 Task: Search one way flight ticket for 5 adults, 2 children, 1 infant in seat and 2 infants on lap in economy from Hattiesburg/laurel: Hattiesburg-laurel Regional Airport to New Bern: Coastal Carolina Regional Airport (was Craven County Regional) on 5-4-2023. Choice of flights is Alaska. Number of bags: 6 checked bags. Price is upto 97000. Outbound departure time preference is 5:30.
Action: Mouse moved to (299, 129)
Screenshot: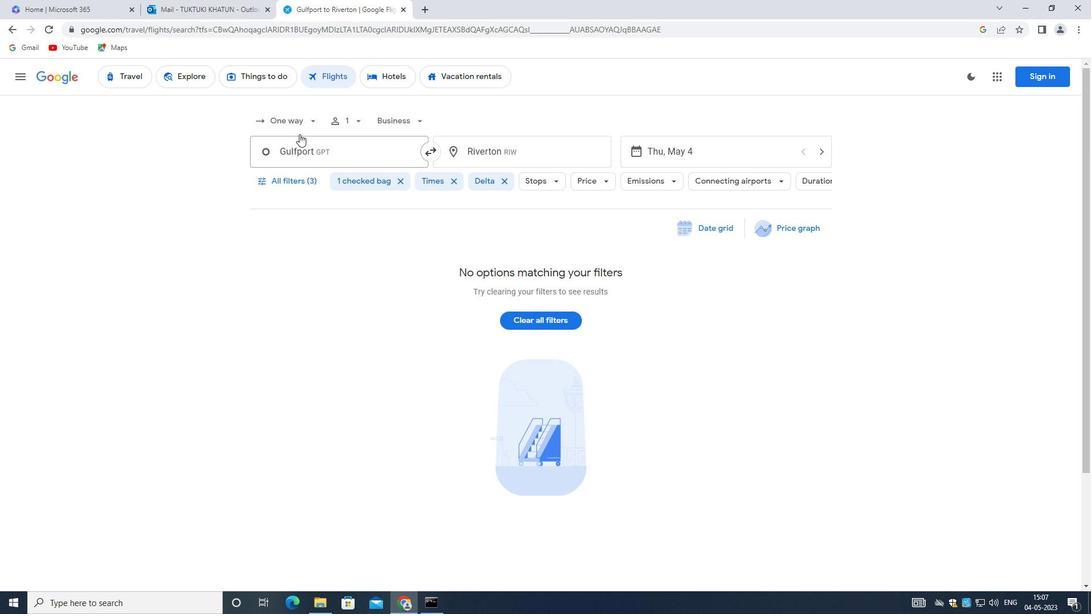 
Action: Mouse pressed left at (299, 129)
Screenshot: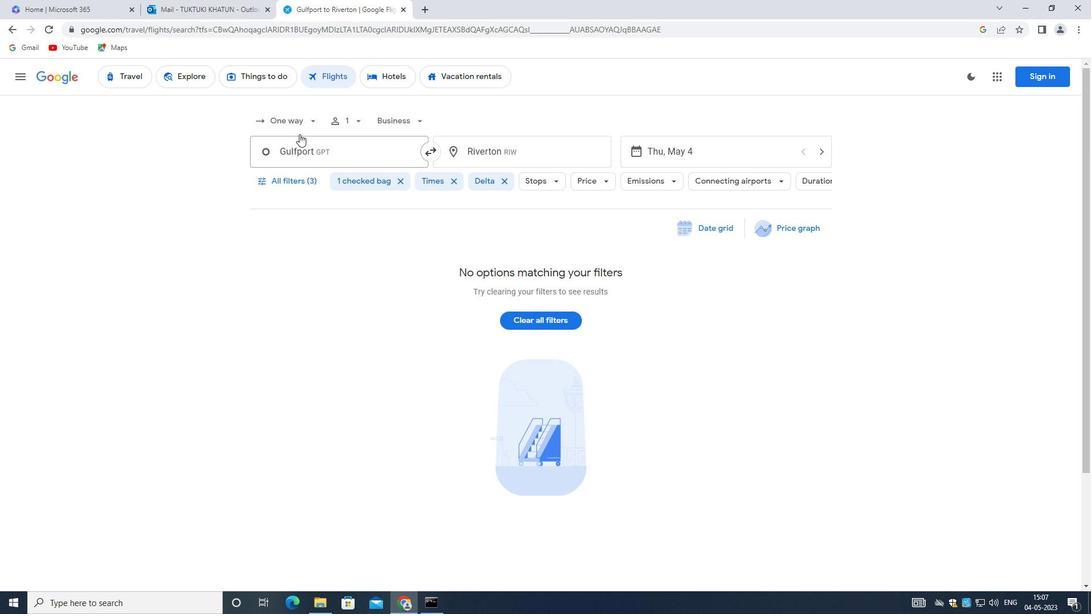 
Action: Mouse moved to (303, 171)
Screenshot: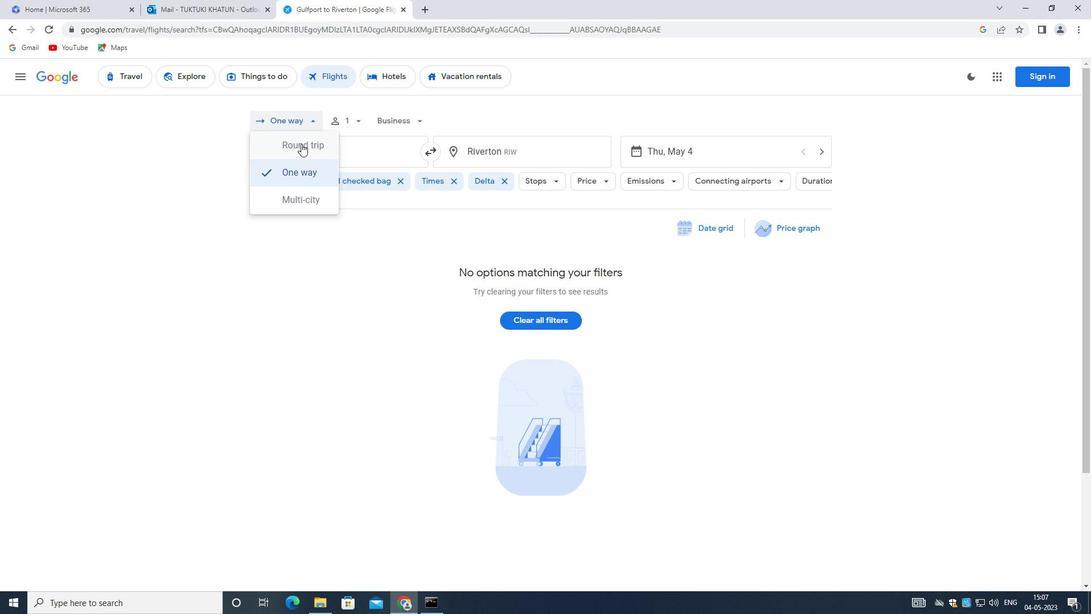 
Action: Mouse pressed left at (303, 171)
Screenshot: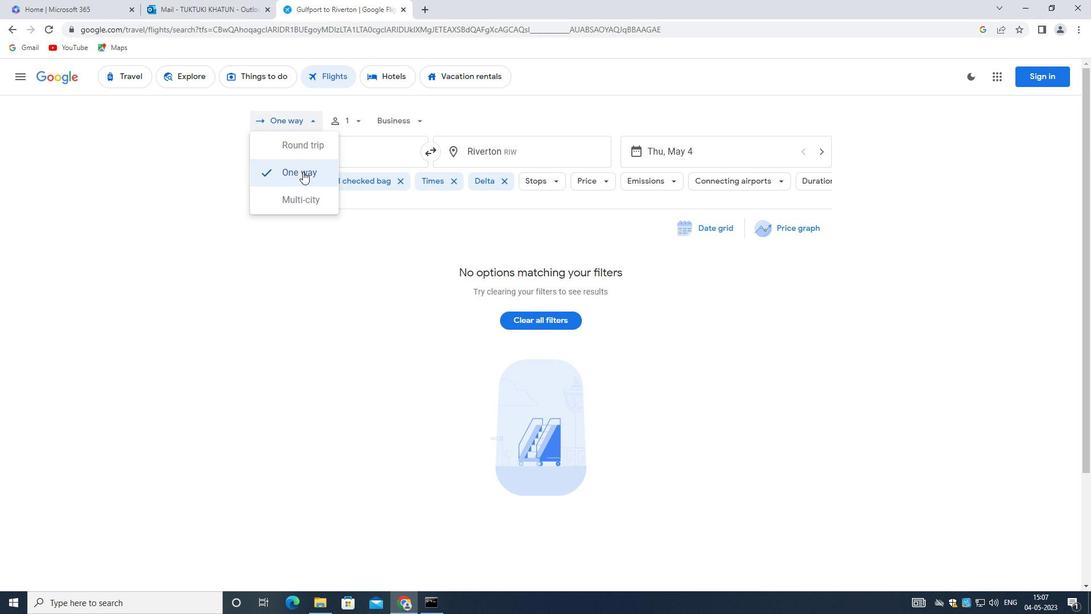 
Action: Mouse moved to (350, 119)
Screenshot: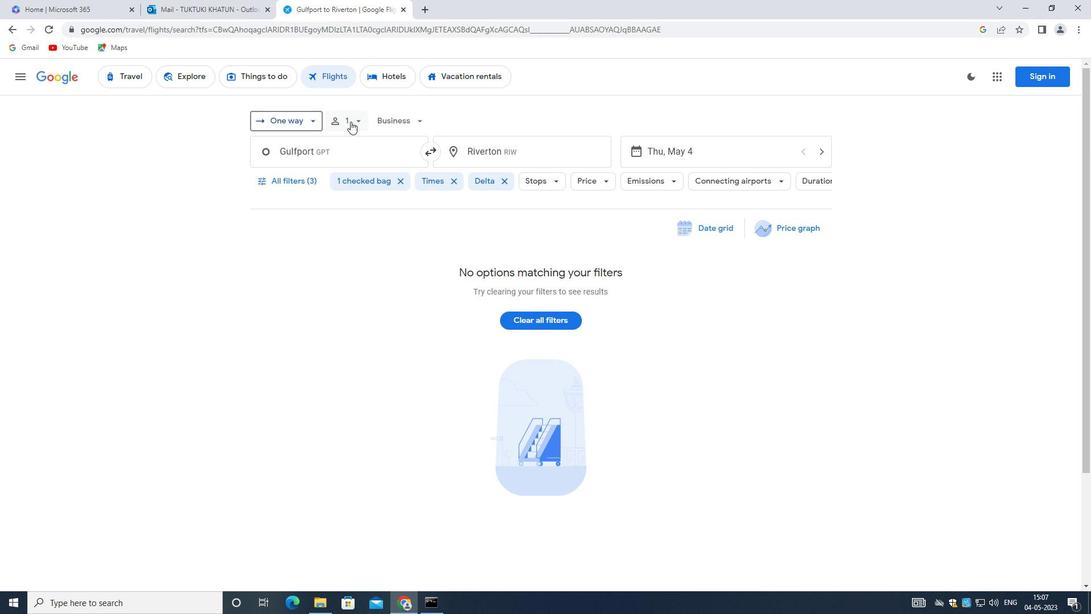 
Action: Mouse pressed left at (350, 119)
Screenshot: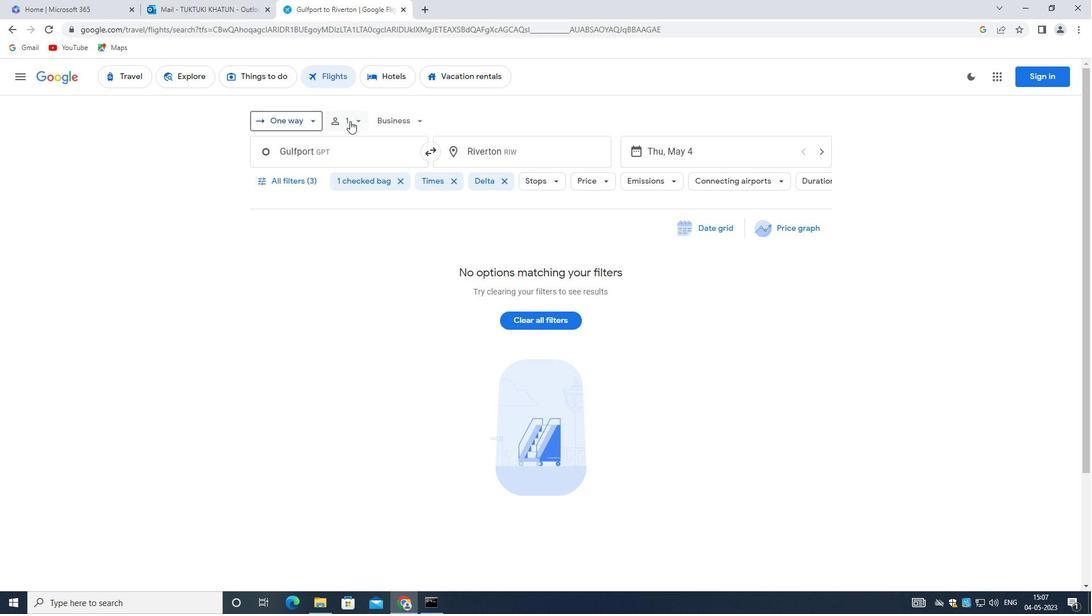 
Action: Mouse moved to (448, 151)
Screenshot: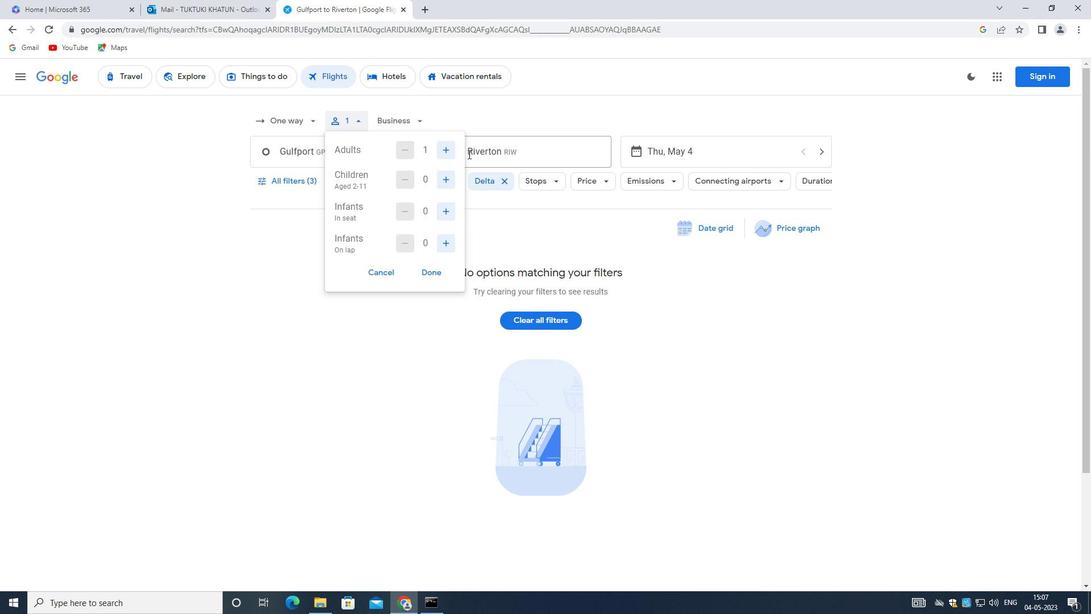 
Action: Mouse pressed left at (448, 151)
Screenshot: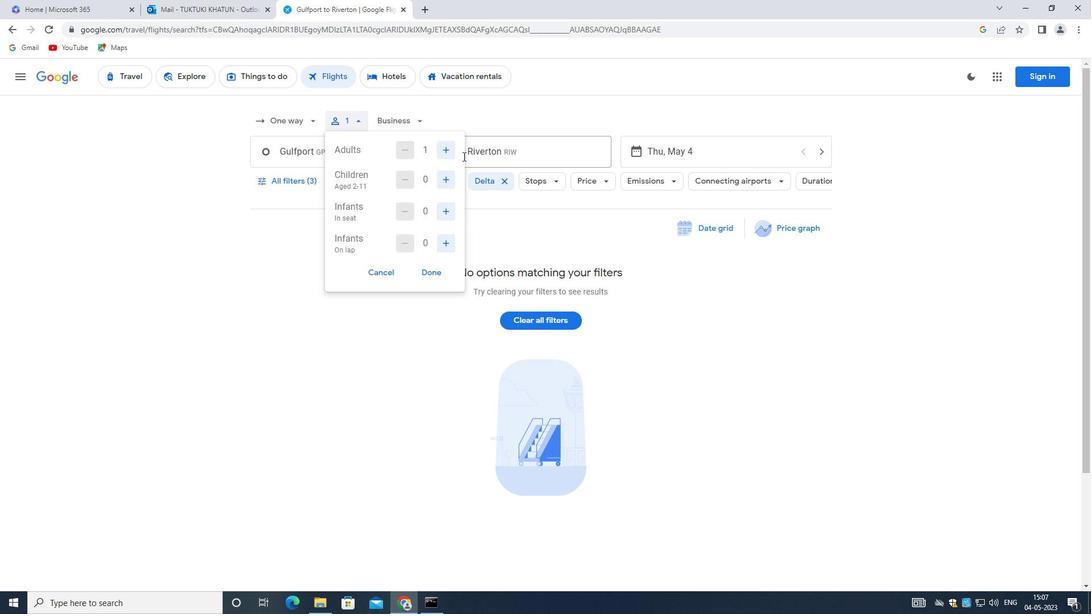 
Action: Mouse moved to (448, 151)
Screenshot: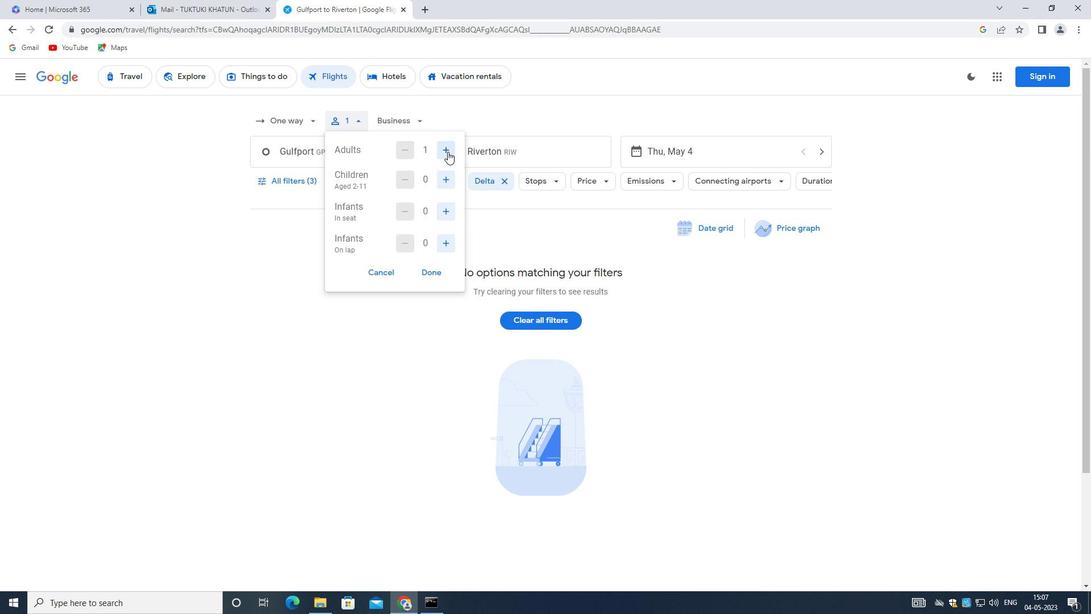 
Action: Mouse pressed left at (448, 151)
Screenshot: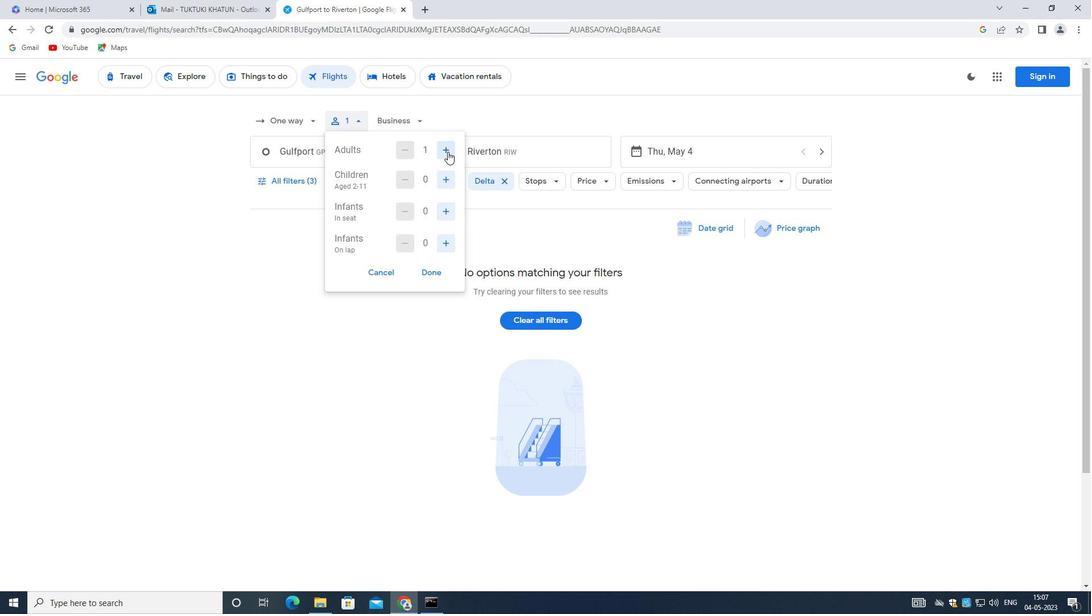 
Action: Mouse pressed left at (448, 151)
Screenshot: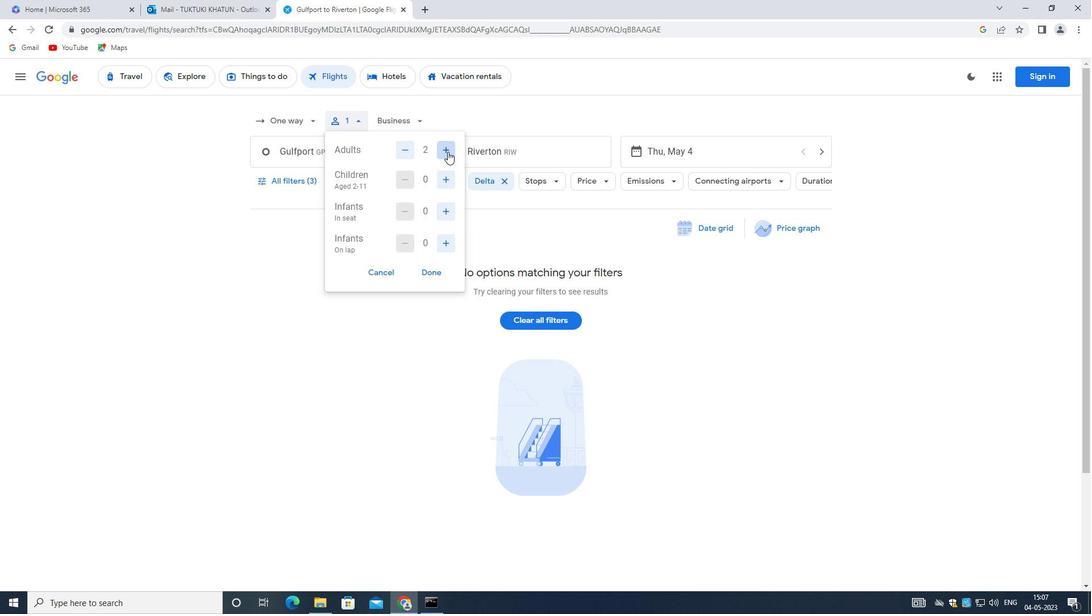 
Action: Mouse moved to (447, 147)
Screenshot: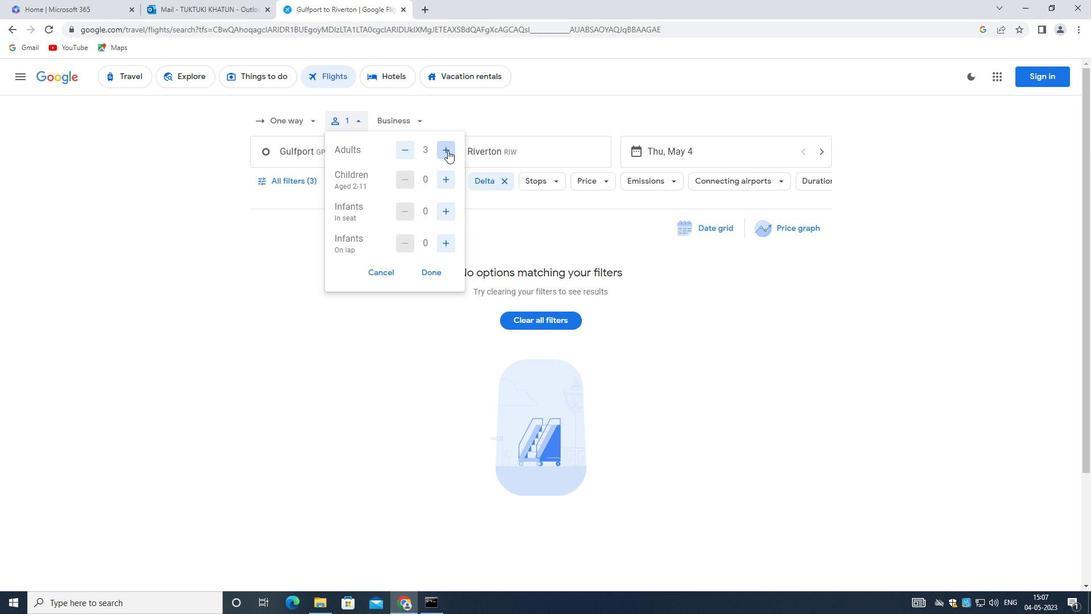 
Action: Mouse pressed left at (447, 147)
Screenshot: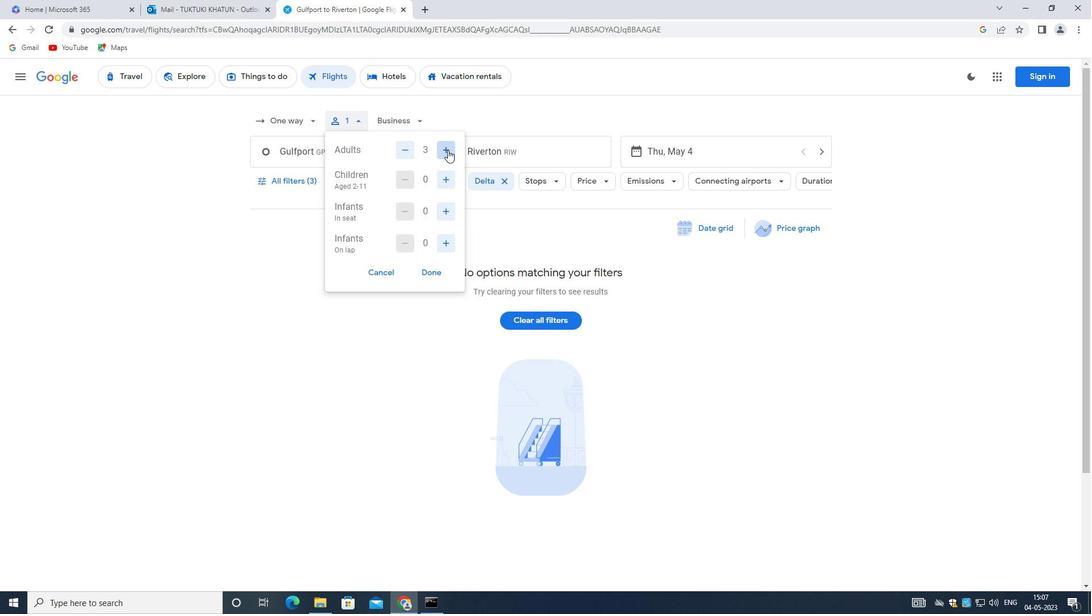 
Action: Mouse moved to (443, 178)
Screenshot: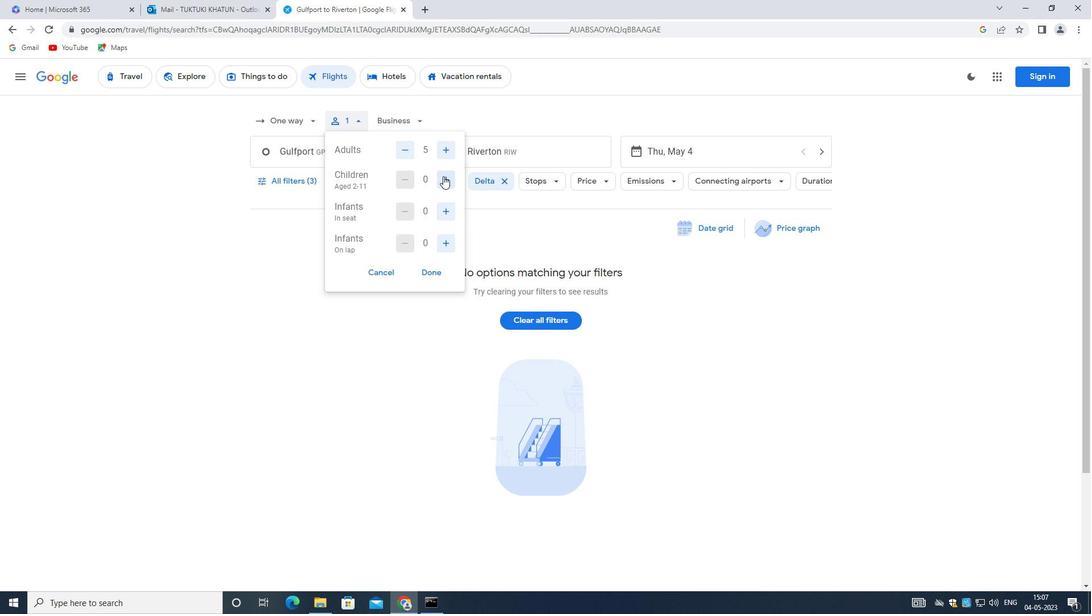
Action: Mouse pressed left at (443, 178)
Screenshot: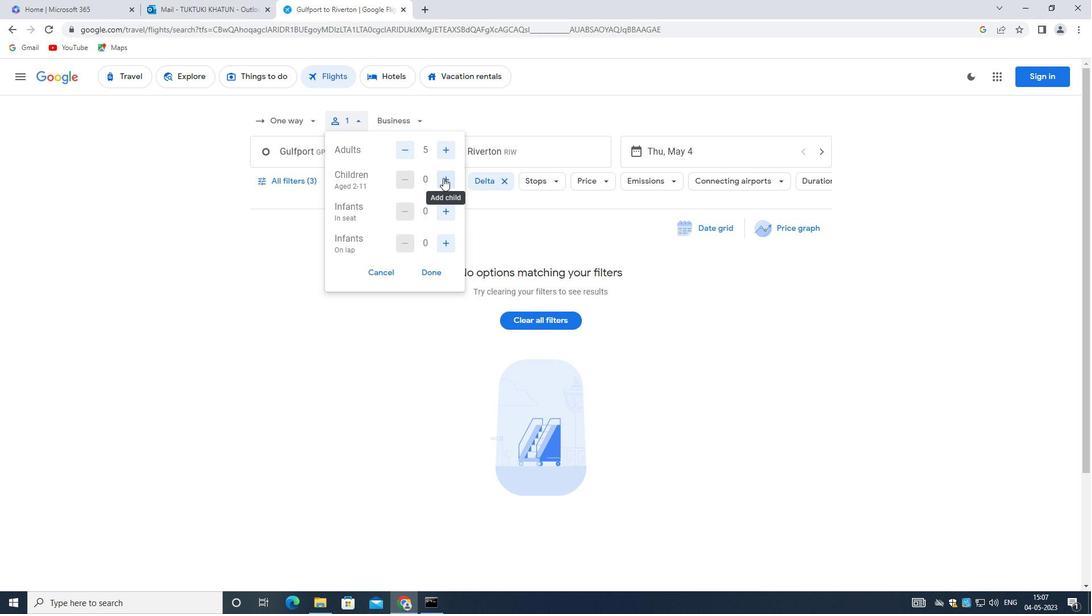 
Action: Mouse pressed left at (443, 178)
Screenshot: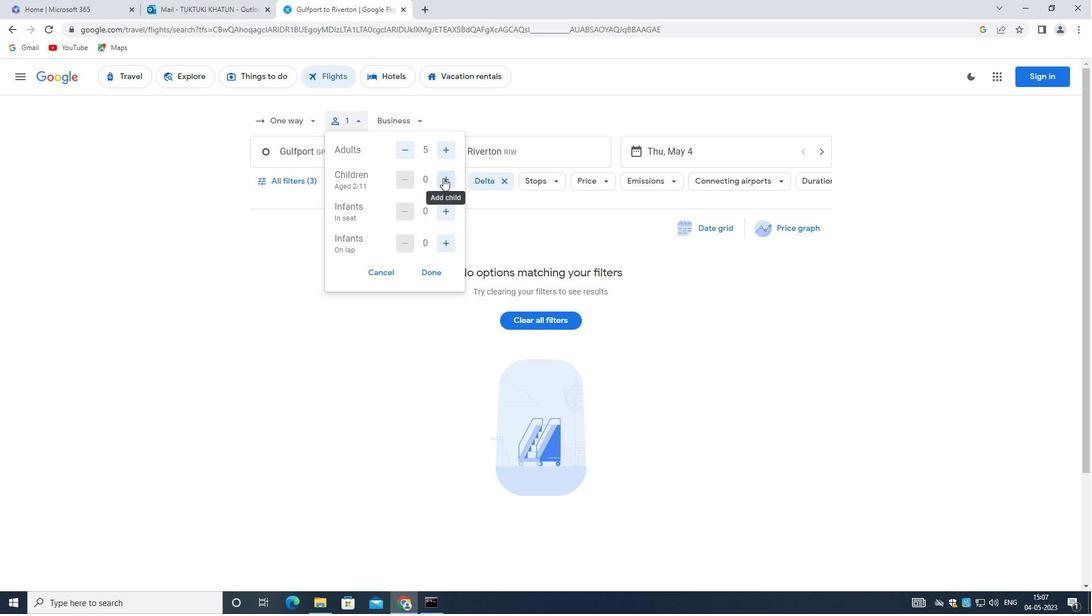 
Action: Mouse moved to (453, 212)
Screenshot: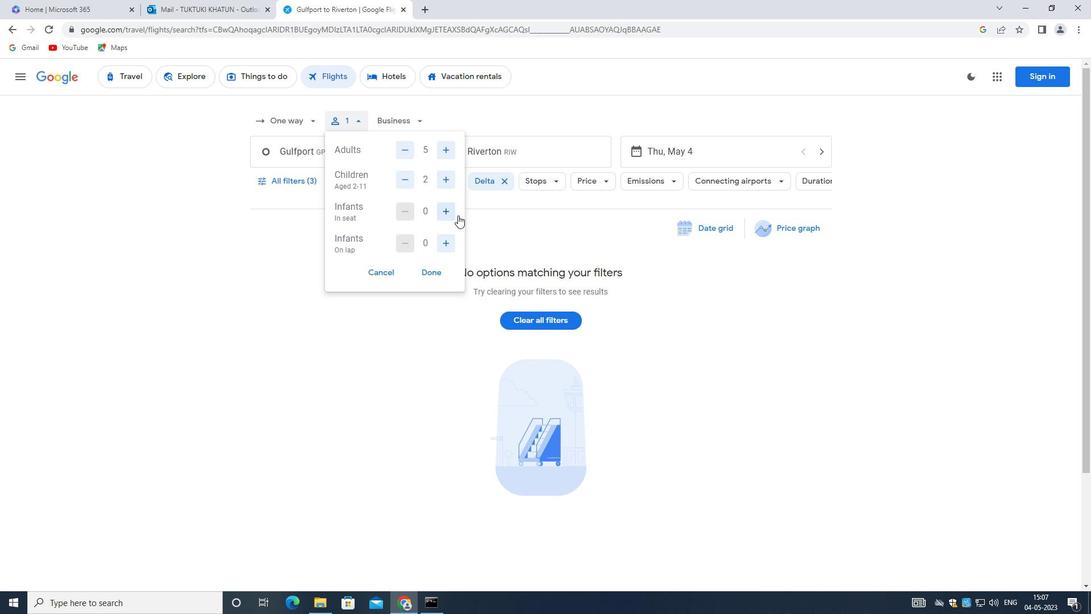
Action: Mouse pressed left at (453, 212)
Screenshot: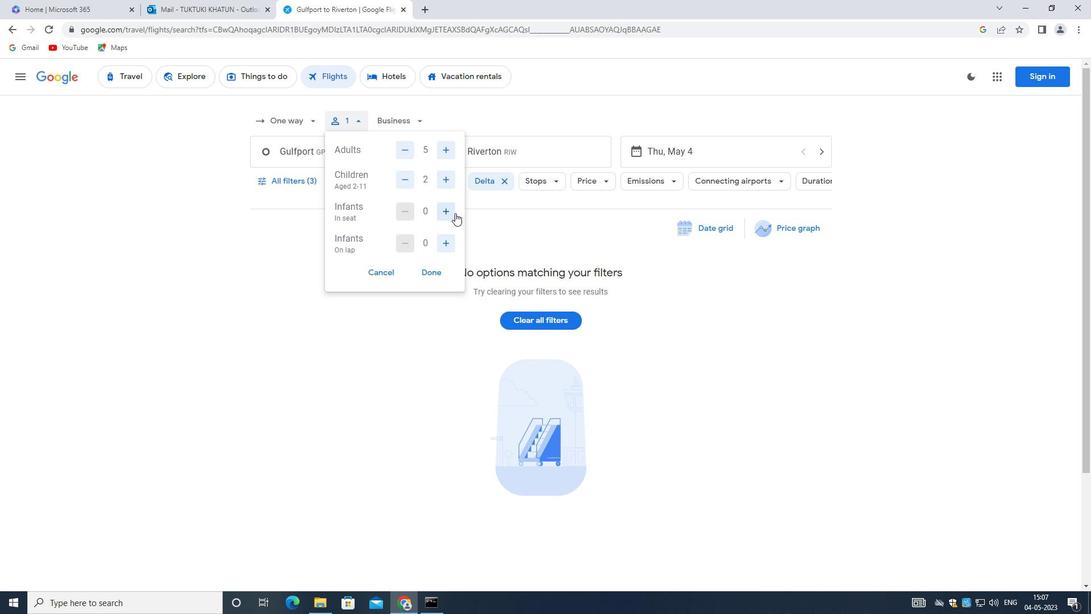 
Action: Mouse moved to (444, 243)
Screenshot: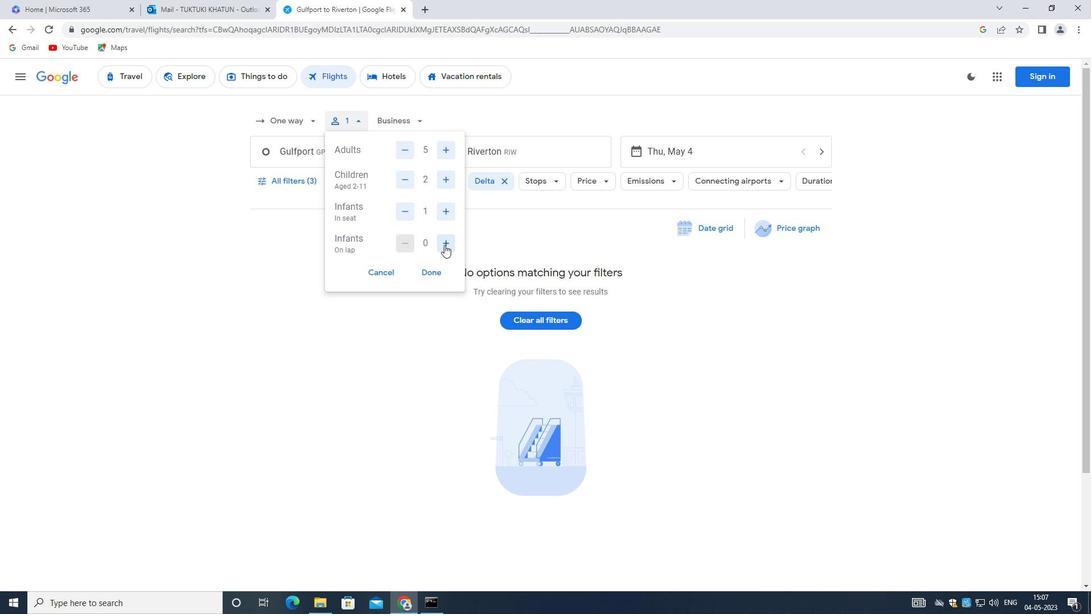 
Action: Mouse pressed left at (444, 243)
Screenshot: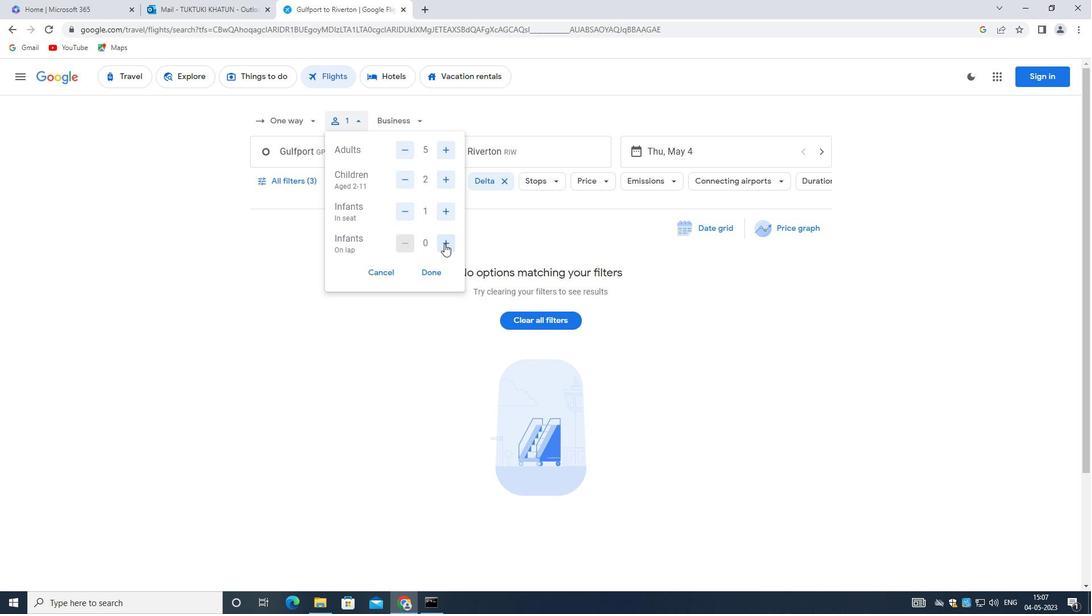 
Action: Mouse moved to (435, 269)
Screenshot: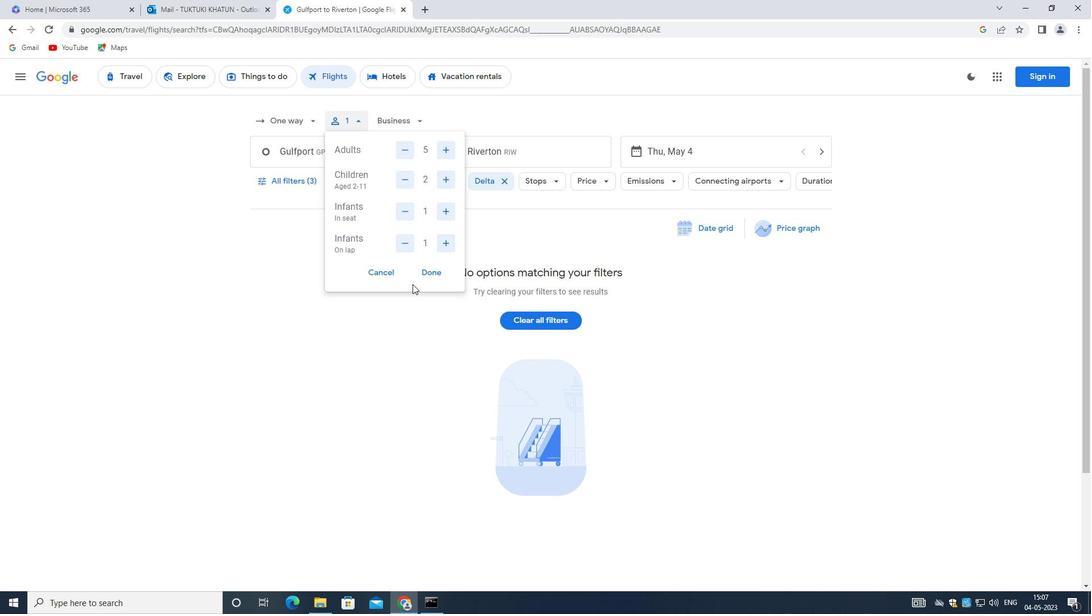 
Action: Mouse pressed left at (435, 269)
Screenshot: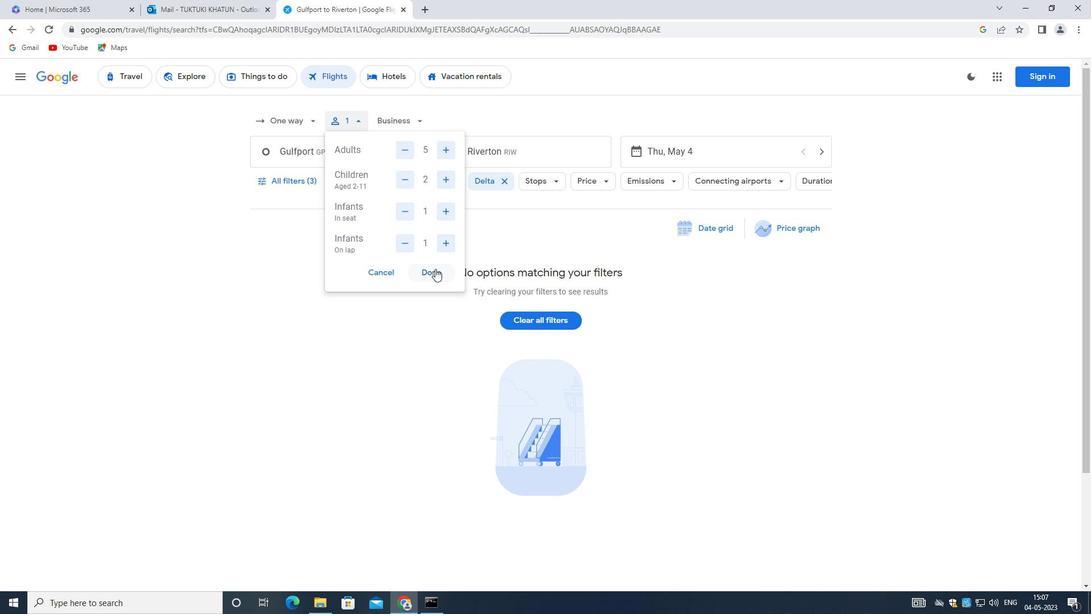 
Action: Mouse moved to (388, 118)
Screenshot: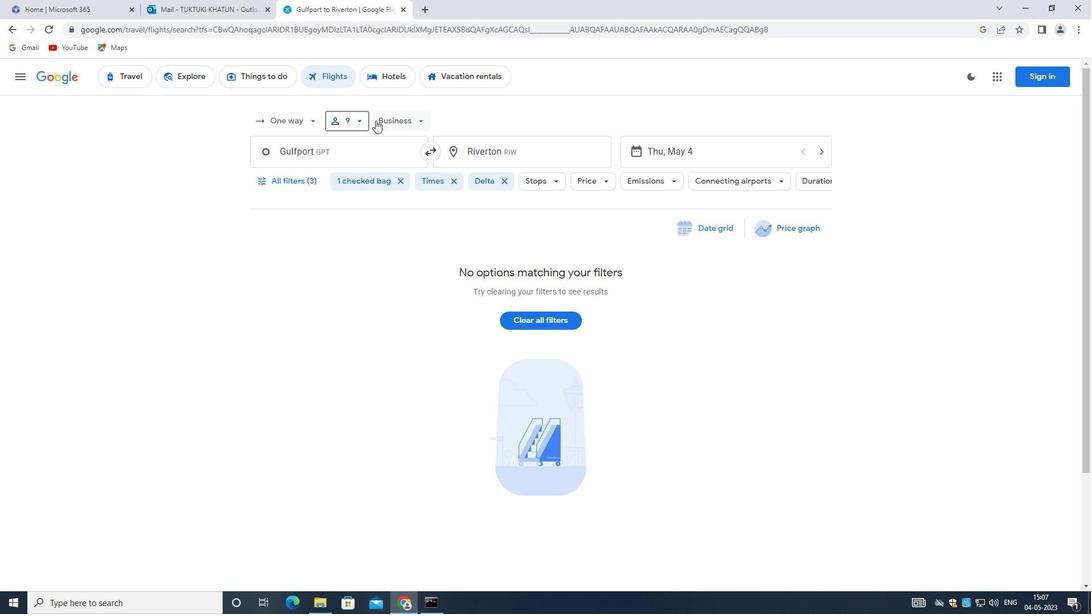 
Action: Mouse pressed left at (388, 118)
Screenshot: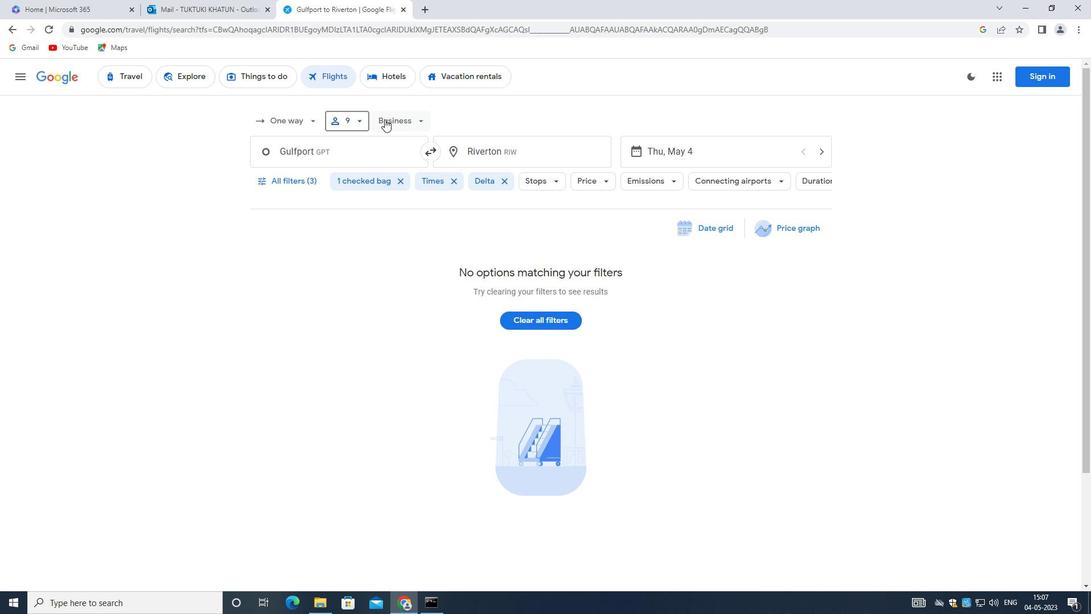 
Action: Mouse moved to (419, 147)
Screenshot: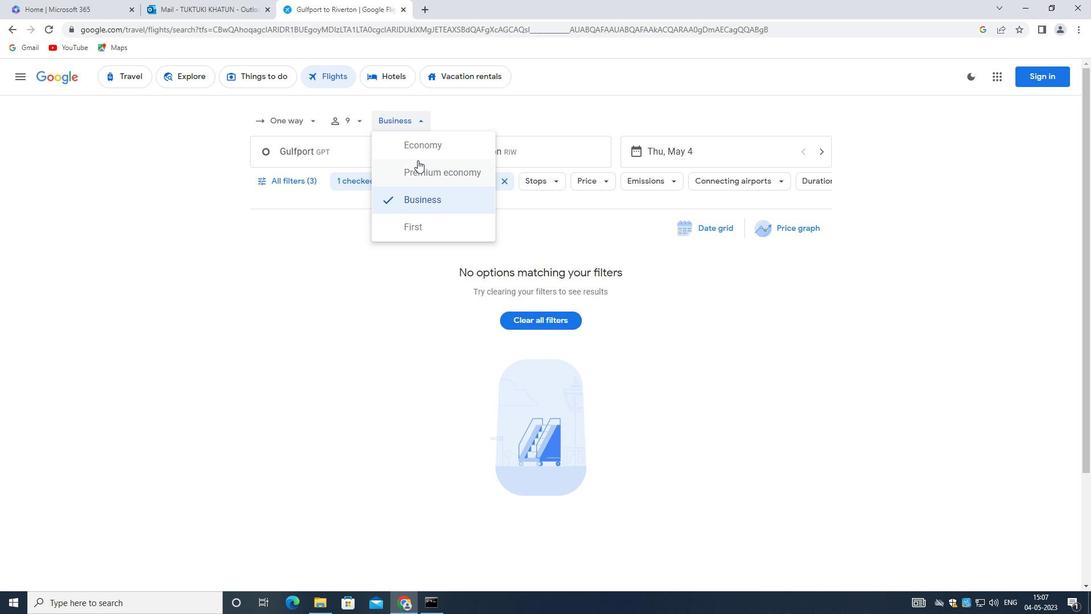 
Action: Mouse pressed left at (419, 147)
Screenshot: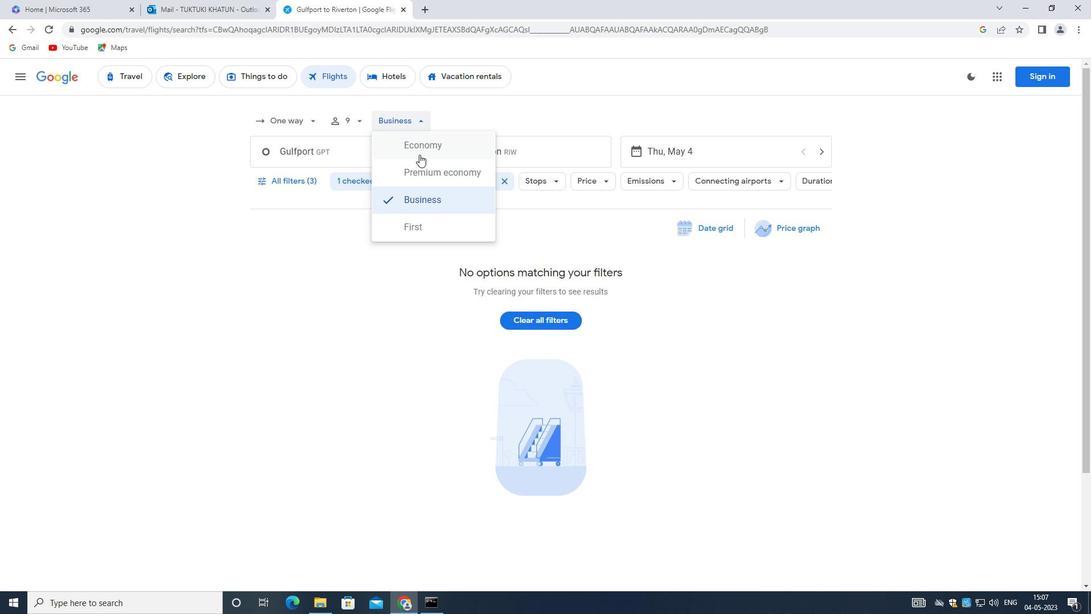 
Action: Mouse moved to (336, 154)
Screenshot: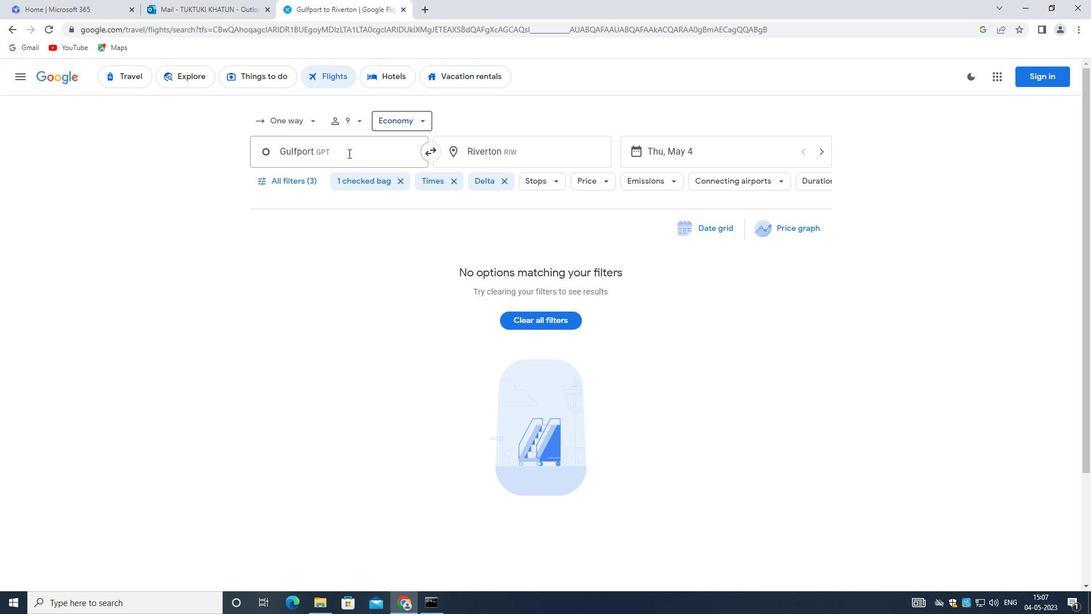 
Action: Mouse pressed left at (336, 154)
Screenshot: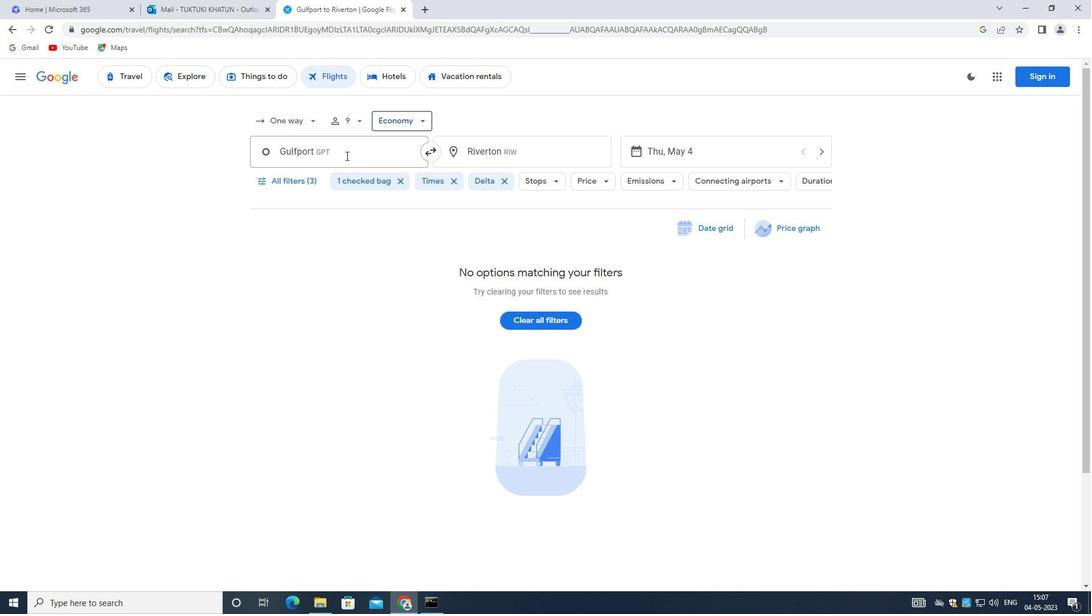 
Action: Mouse moved to (335, 154)
Screenshot: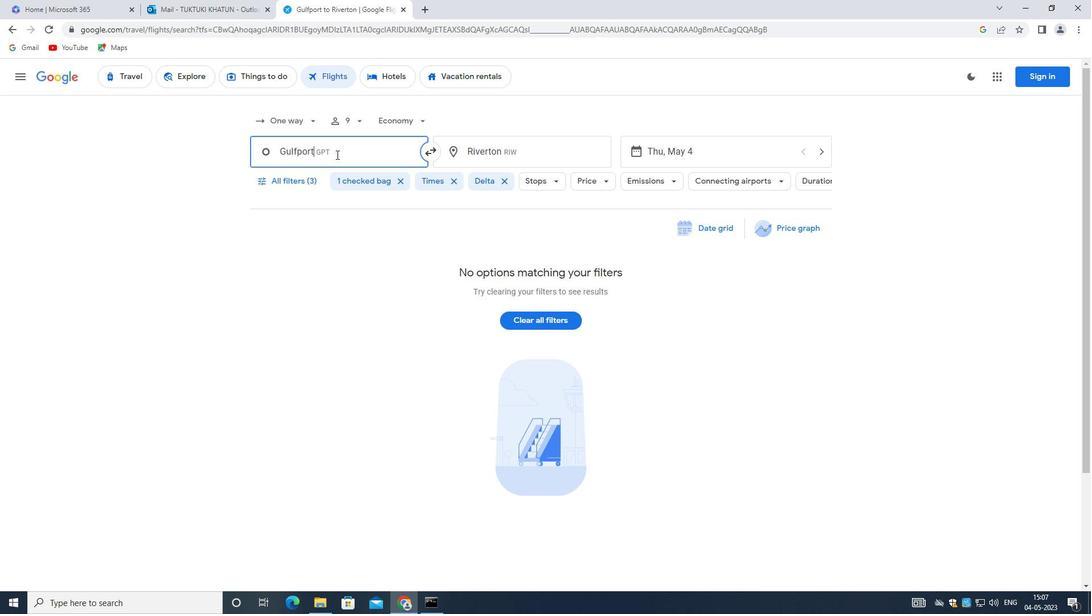 
Action: Key pressed <Key.backspace><Key.shift_r><Key.shift_r><Key.shift_r><Key.shift_r><Key.shift_r><Key.shift_r><Key.shift_r><Key.shift_r><Key.shift_r><Key.shift_r>Hattiesburg-laurel
Screenshot: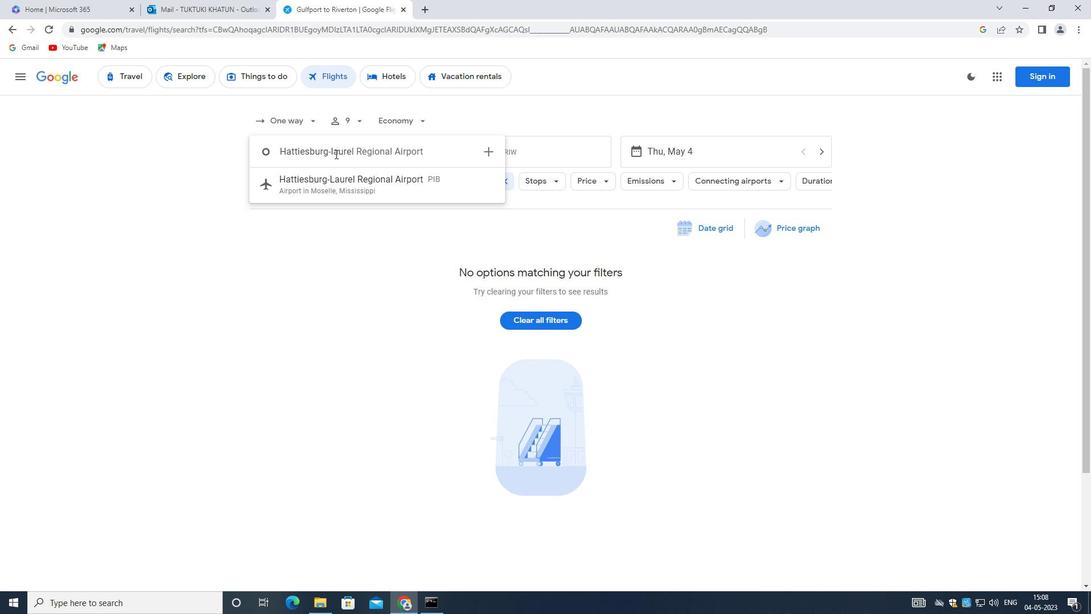 
Action: Mouse moved to (362, 177)
Screenshot: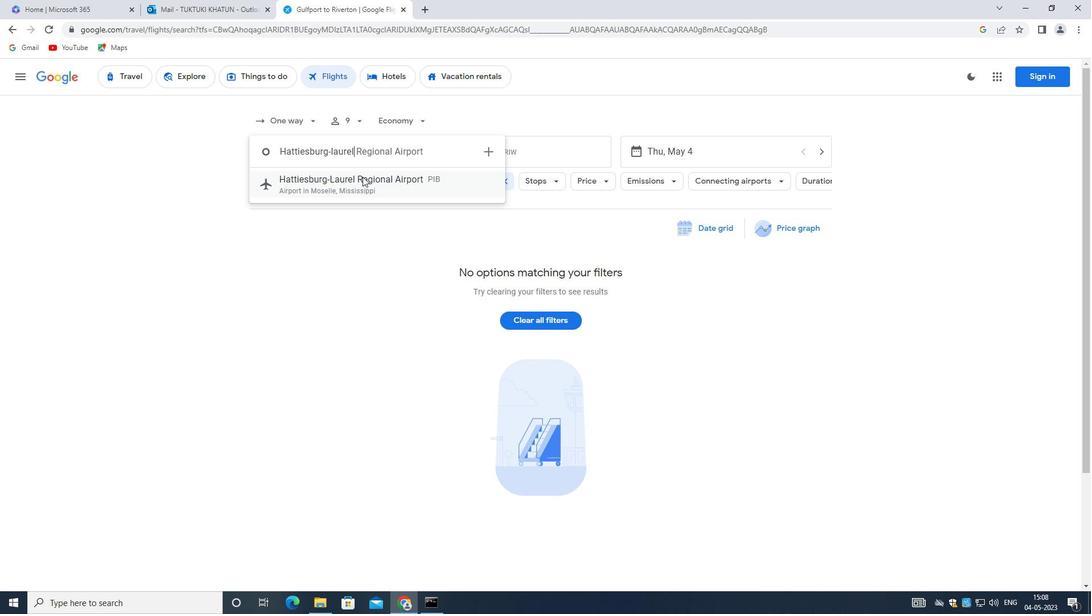 
Action: Mouse pressed left at (362, 177)
Screenshot: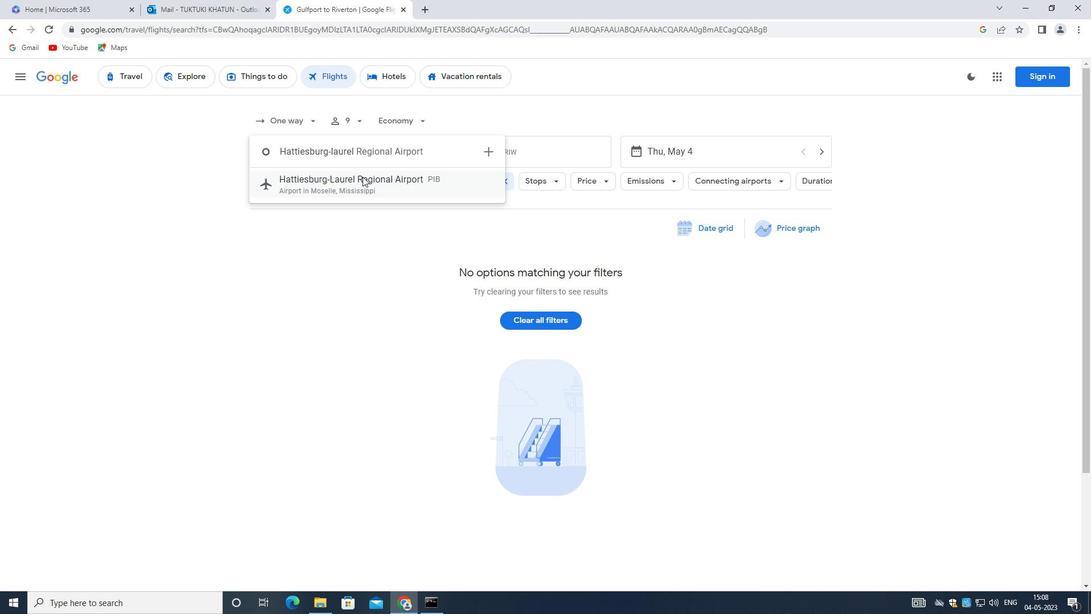 
Action: Mouse moved to (467, 150)
Screenshot: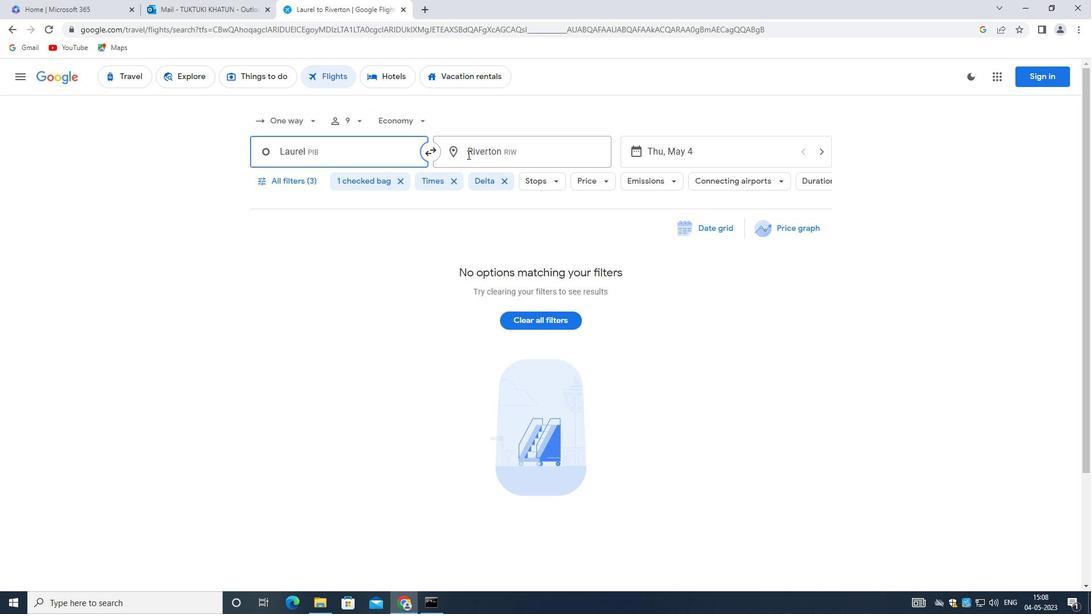
Action: Mouse pressed left at (467, 150)
Screenshot: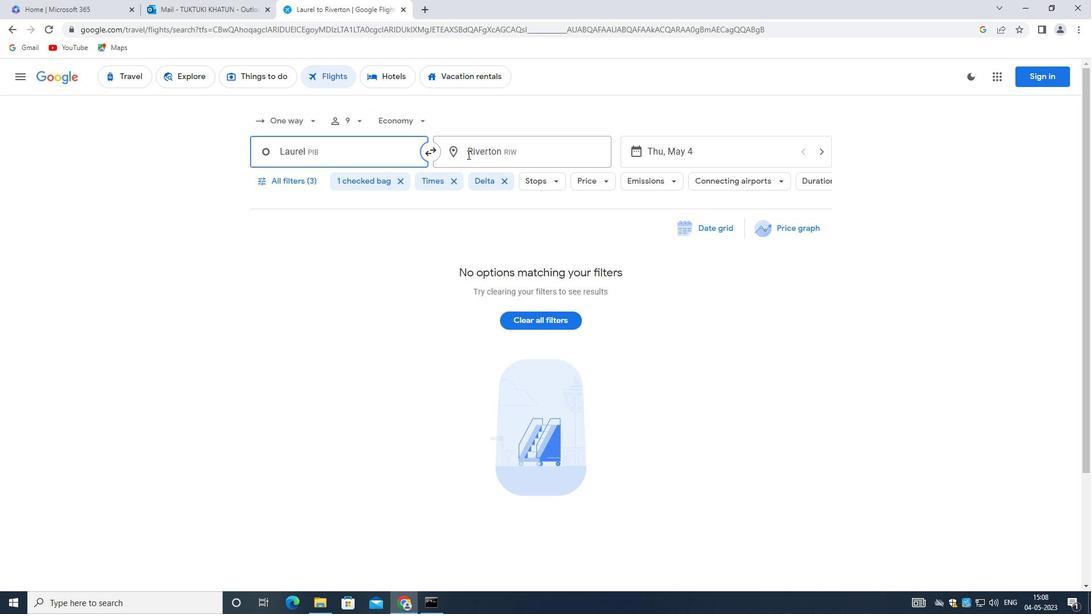 
Action: Mouse moved to (564, 54)
Screenshot: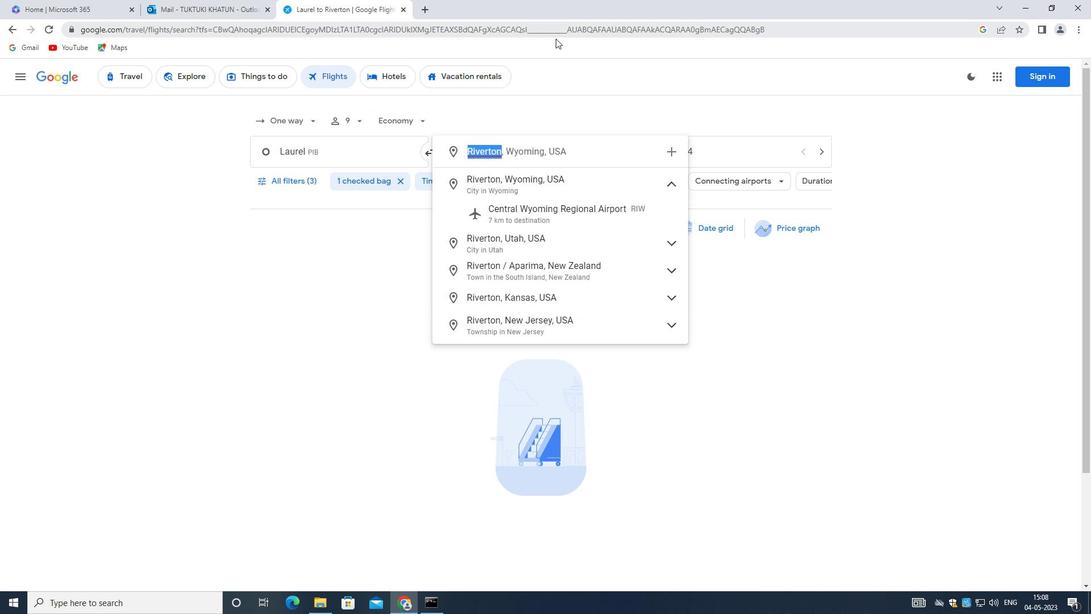 
Action: Key pressed <Key.backspace><Key.shift><Key.shift><Key.shift><Key.shift><Key.shift><Key.shift><Key.shift><Key.shift><Key.shift><Key.shift><Key.shift>COASTAL<Key.space><Key.shift><Key.shift><Key.shift><Key.shift><Key.shift><Key.shift><Key.shift><Key.shift><Key.shift><Key.shift><Key.shift>CAROLINA
Screenshot: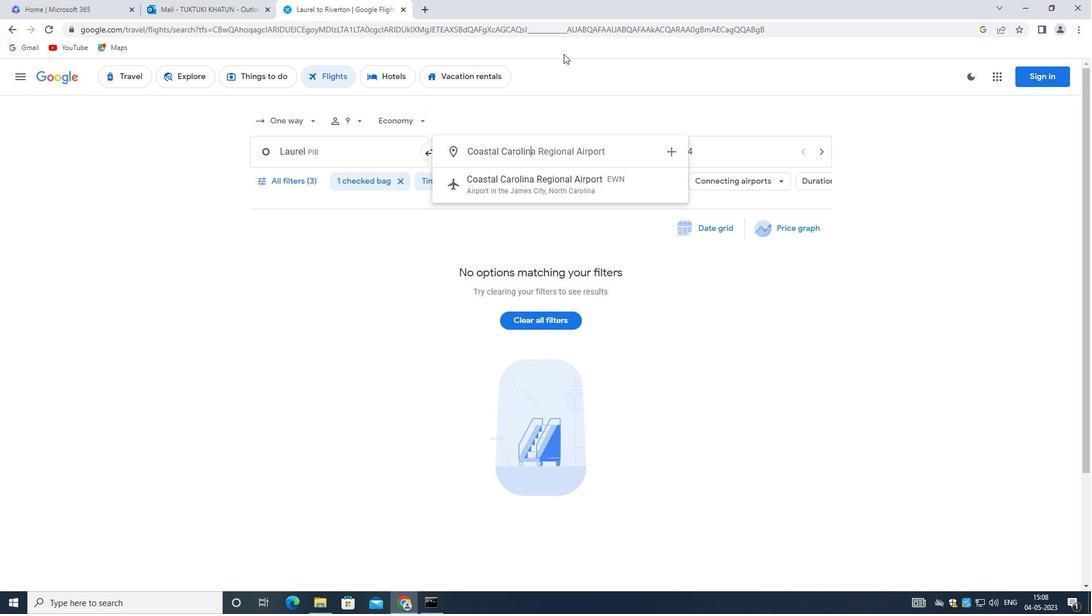 
Action: Mouse moved to (536, 188)
Screenshot: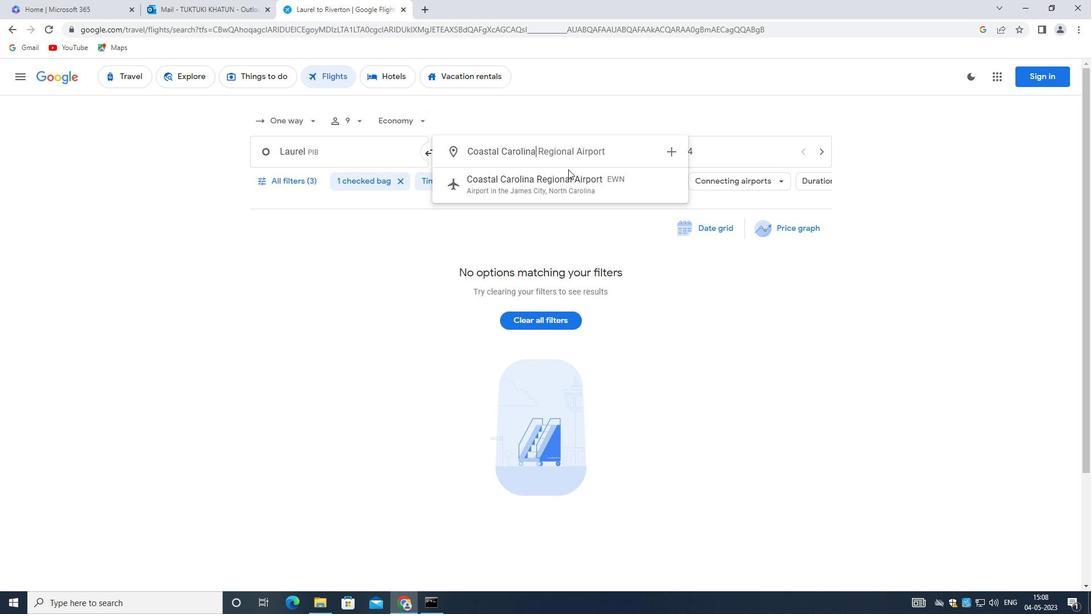 
Action: Mouse pressed left at (536, 188)
Screenshot: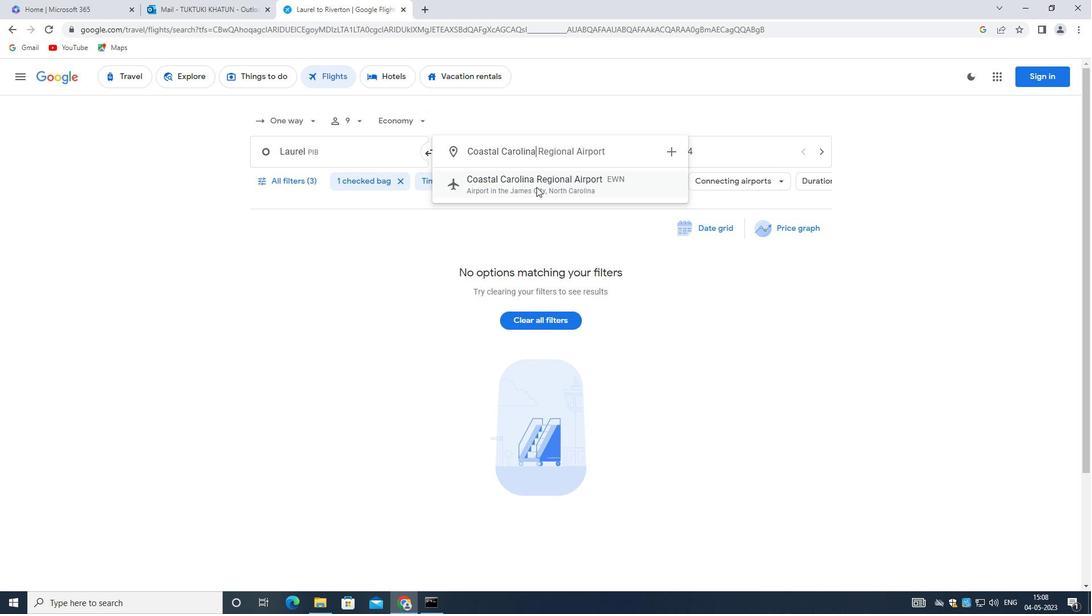 
Action: Mouse moved to (700, 149)
Screenshot: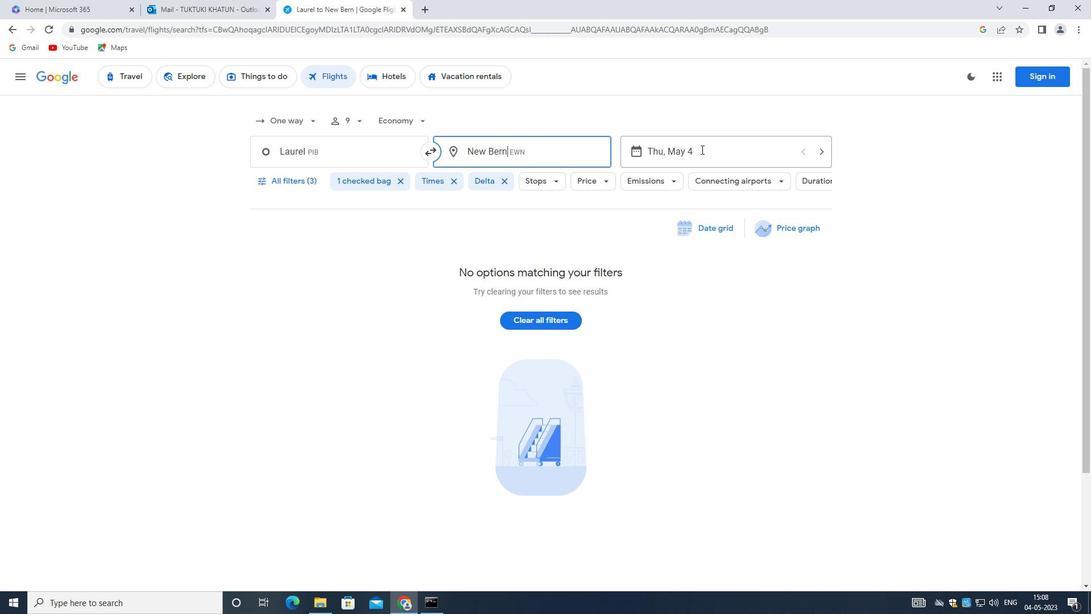 
Action: Mouse pressed left at (700, 149)
Screenshot: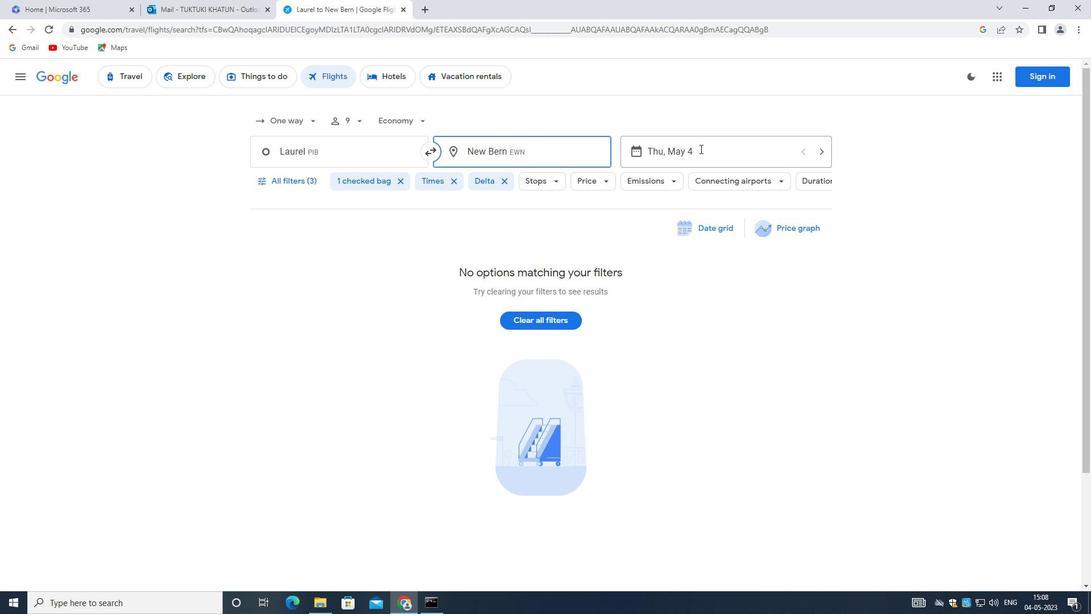 
Action: Mouse moved to (534, 240)
Screenshot: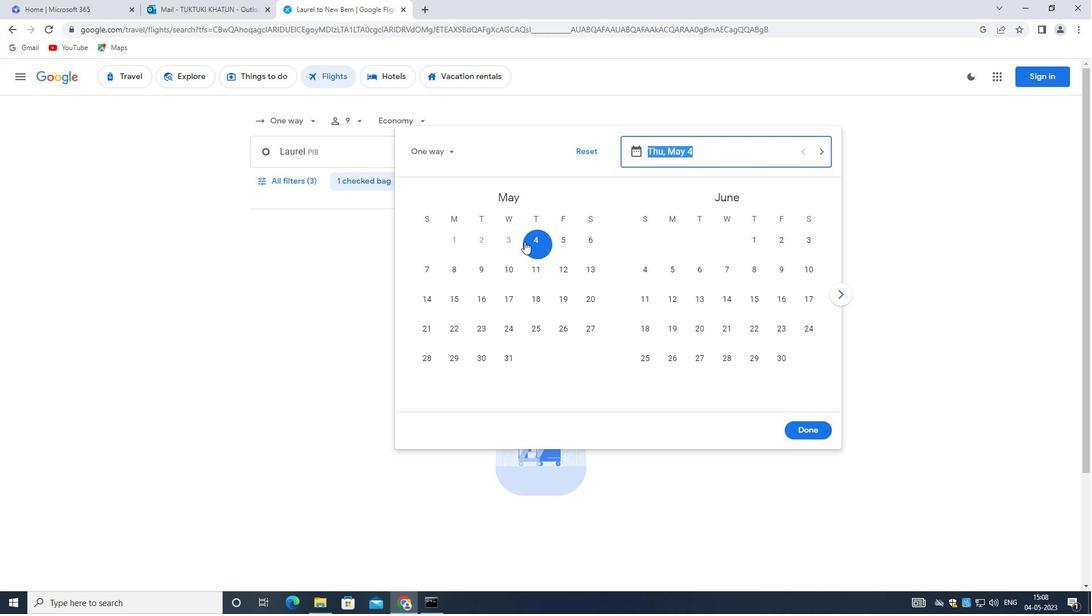 
Action: Mouse pressed left at (534, 240)
Screenshot: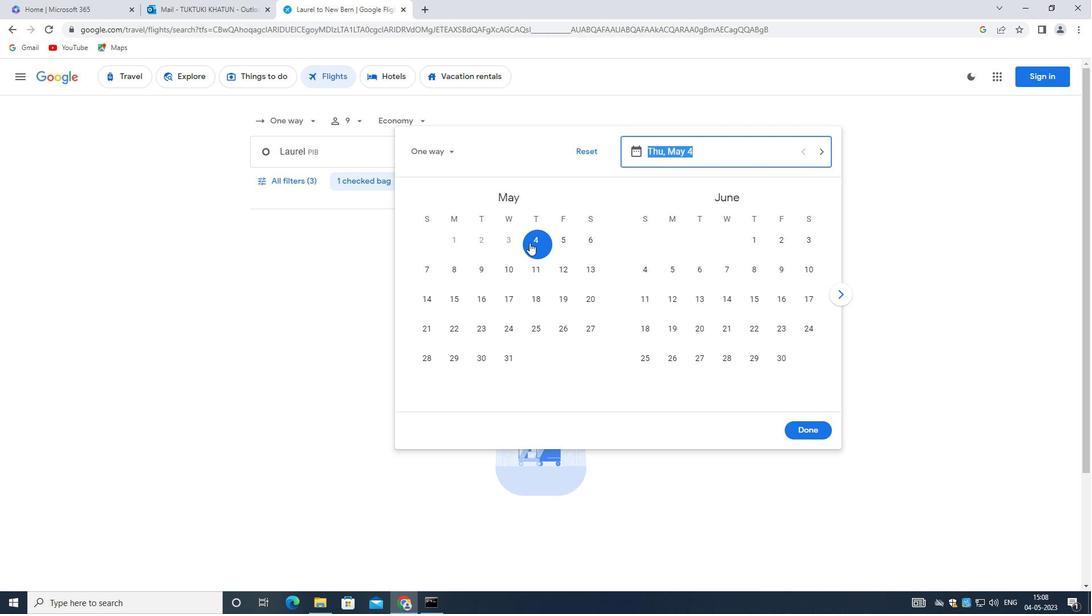 
Action: Mouse moved to (813, 429)
Screenshot: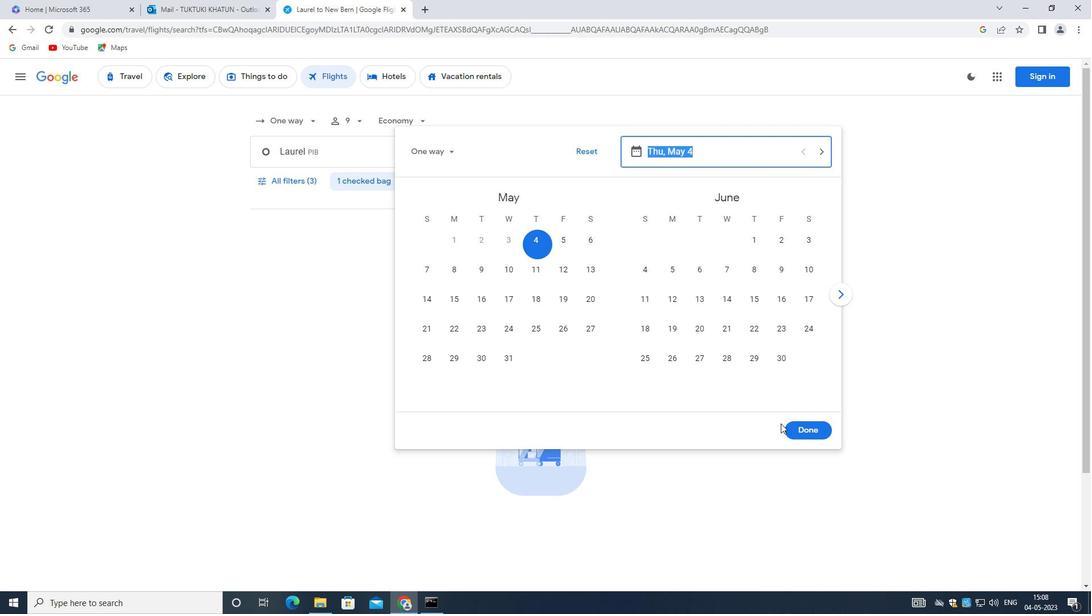
Action: Mouse pressed left at (813, 429)
Screenshot: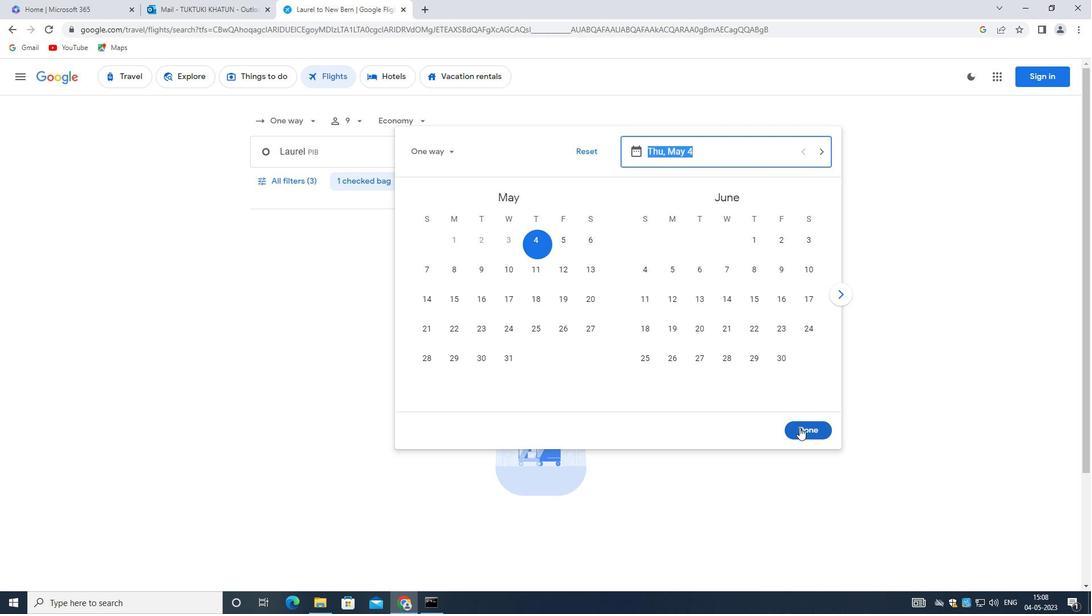 
Action: Mouse moved to (298, 187)
Screenshot: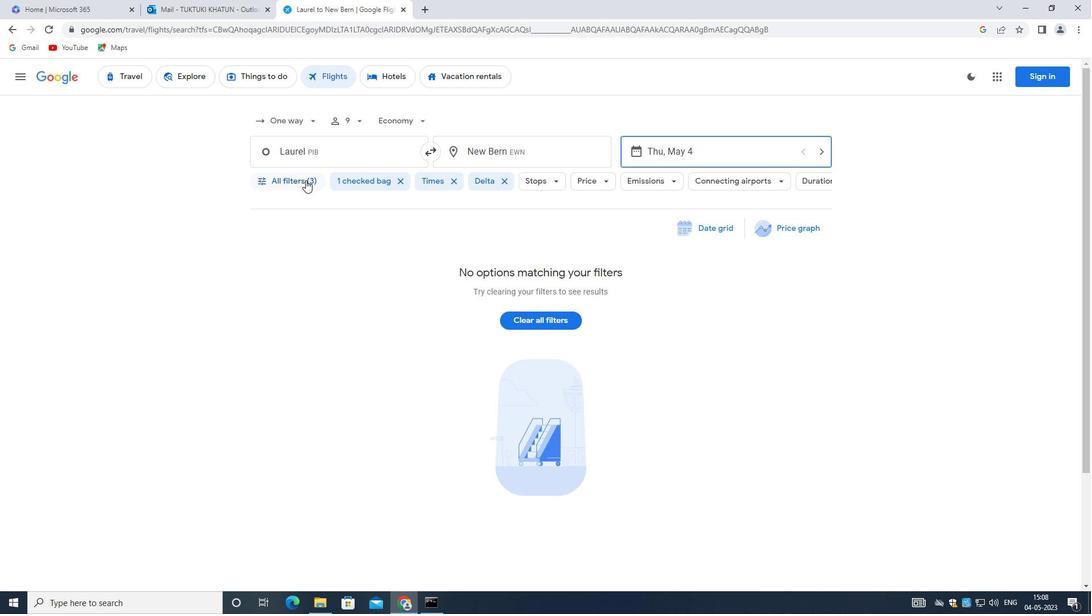 
Action: Mouse pressed left at (298, 187)
Screenshot: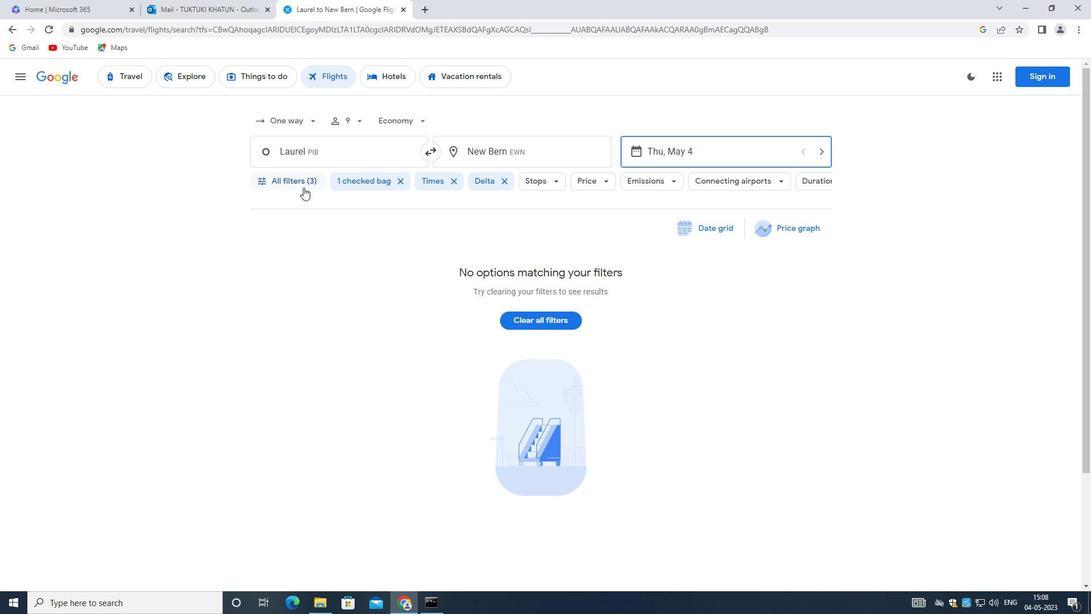 
Action: Mouse moved to (354, 267)
Screenshot: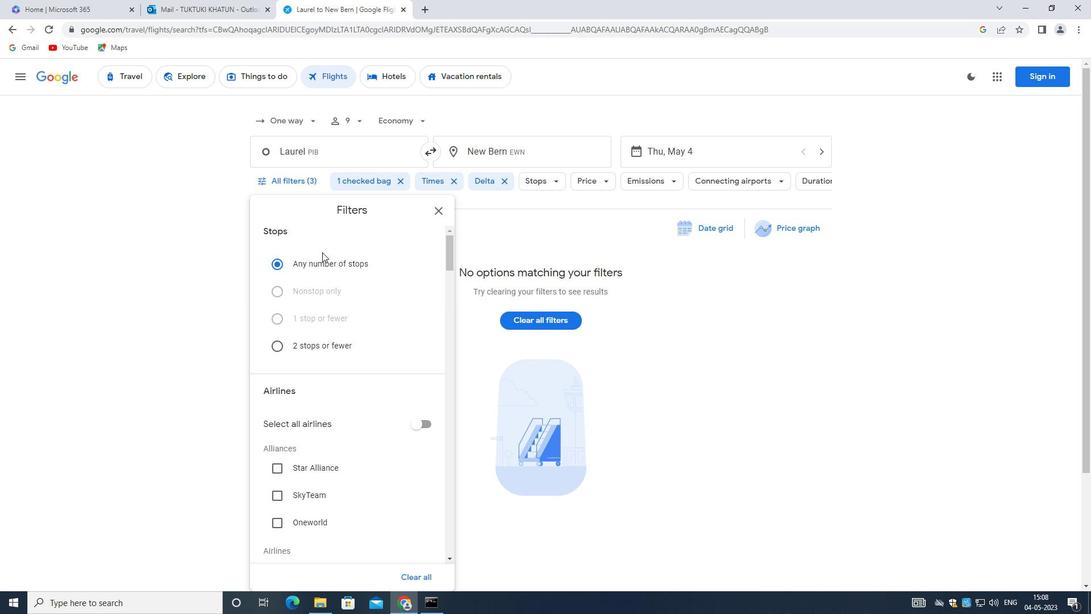 
Action: Mouse scrolled (354, 267) with delta (0, 0)
Screenshot: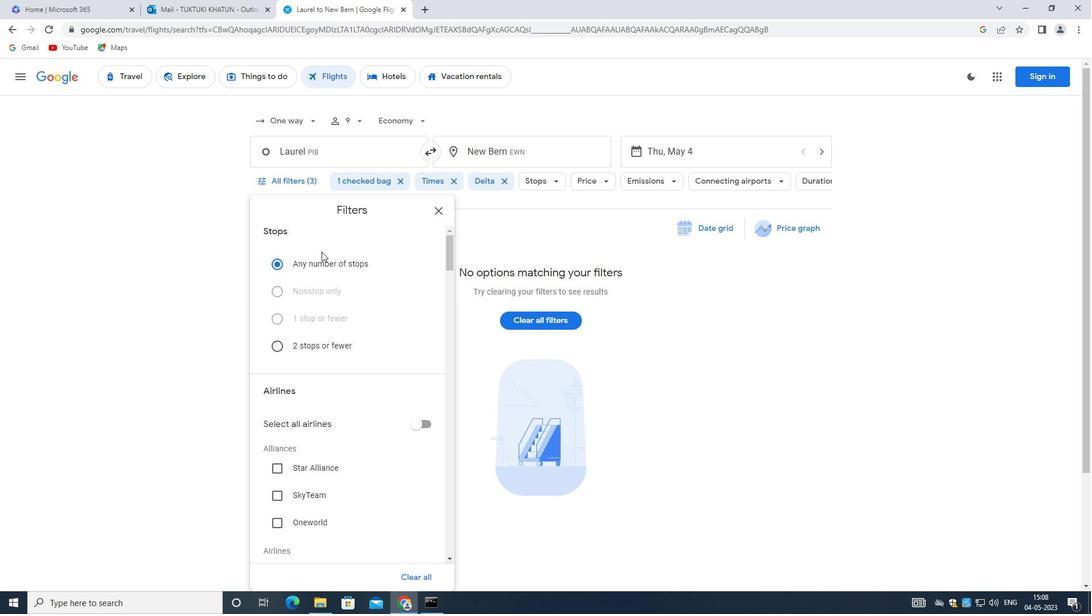 
Action: Mouse moved to (354, 268)
Screenshot: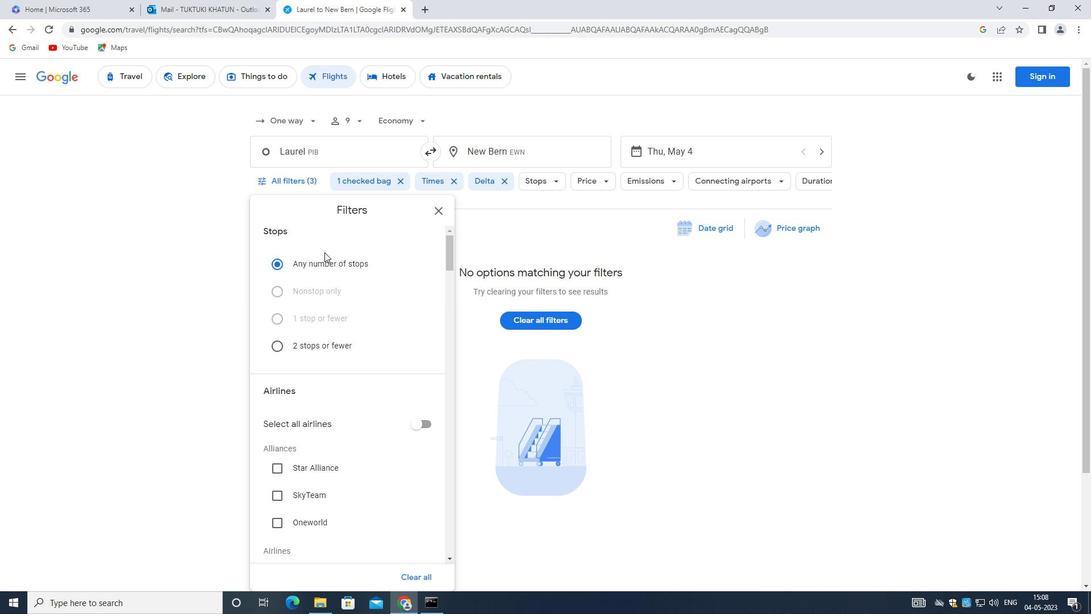 
Action: Mouse scrolled (354, 267) with delta (0, 0)
Screenshot: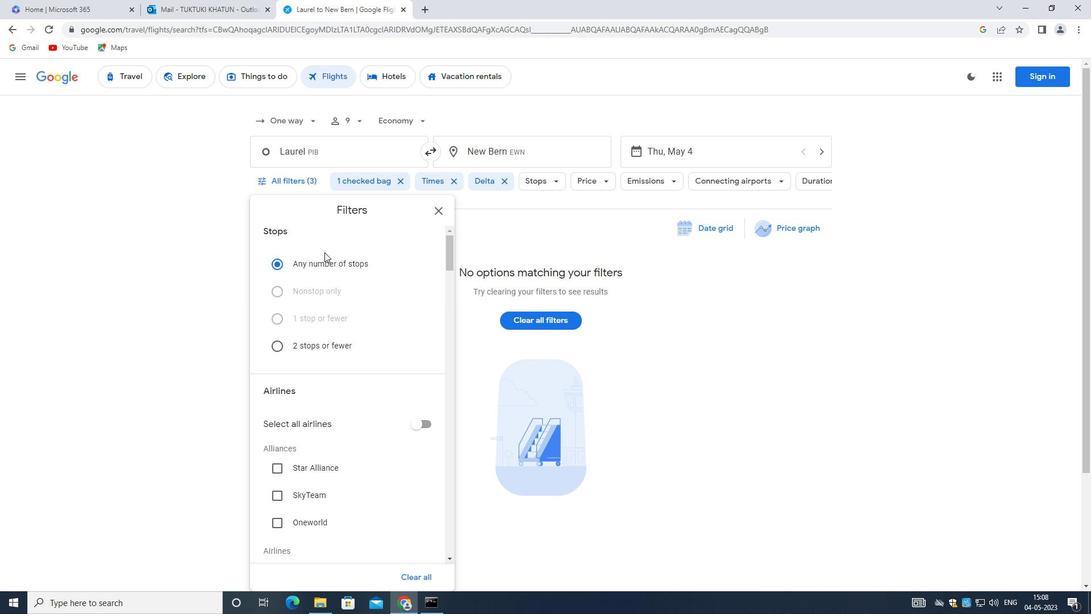 
Action: Mouse moved to (344, 405)
Screenshot: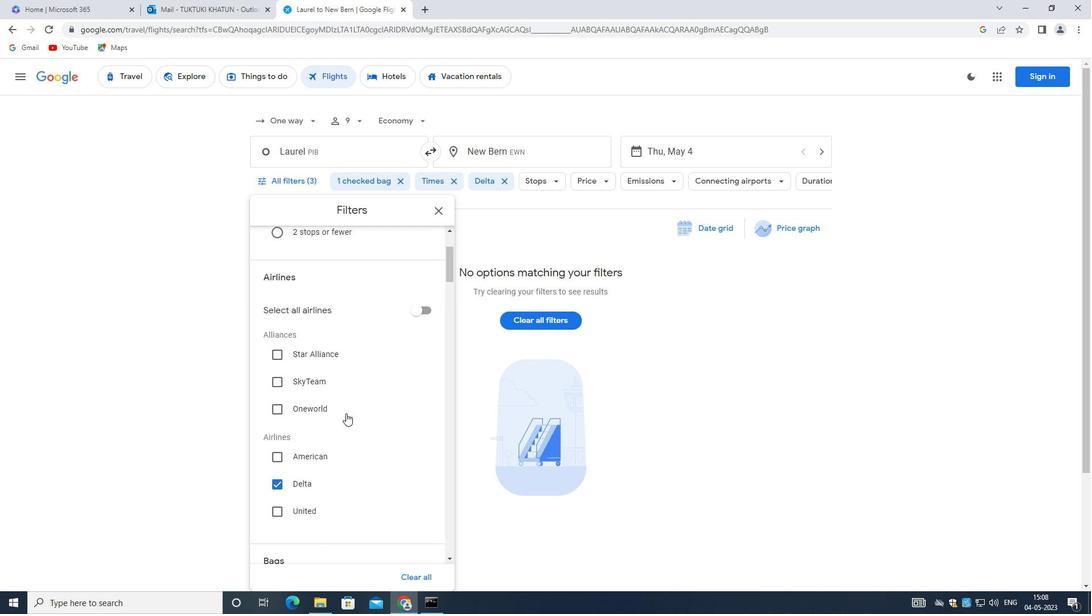 
Action: Mouse scrolled (344, 404) with delta (0, 0)
Screenshot: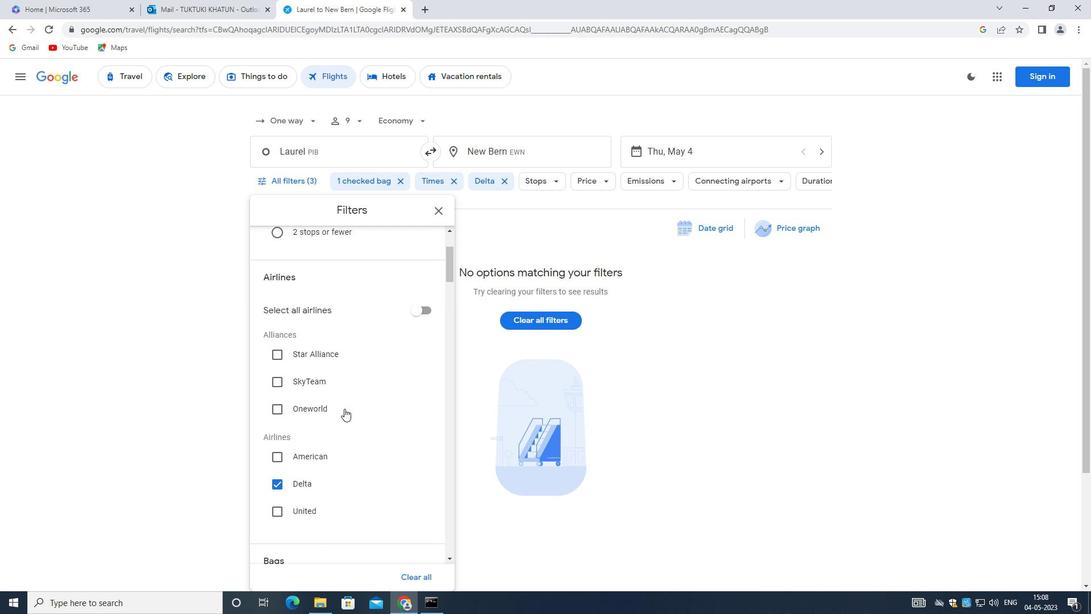 
Action: Mouse scrolled (344, 404) with delta (0, 0)
Screenshot: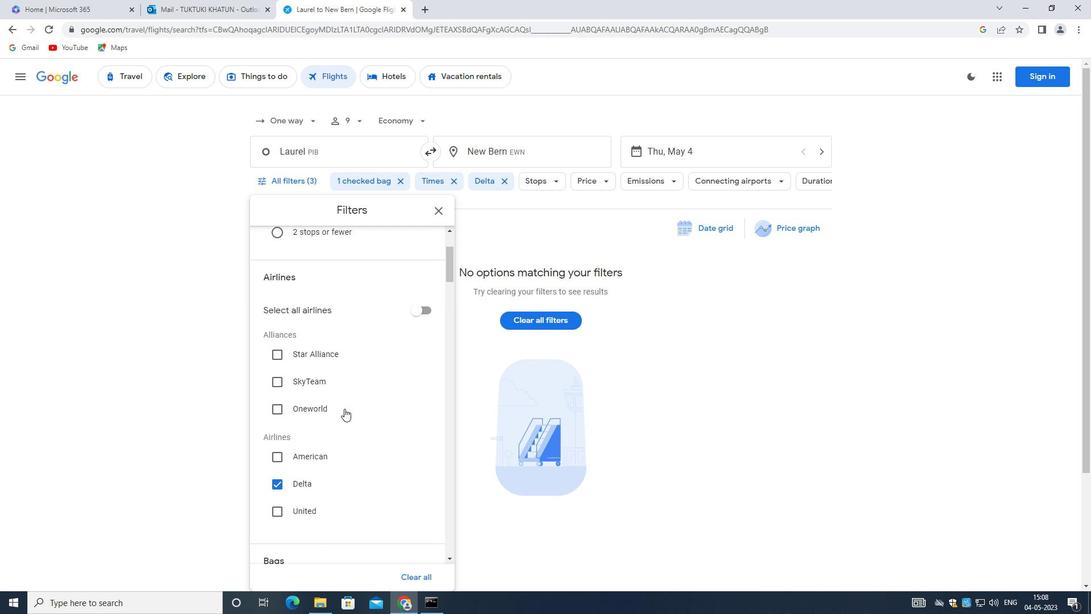 
Action: Mouse scrolled (344, 406) with delta (0, 0)
Screenshot: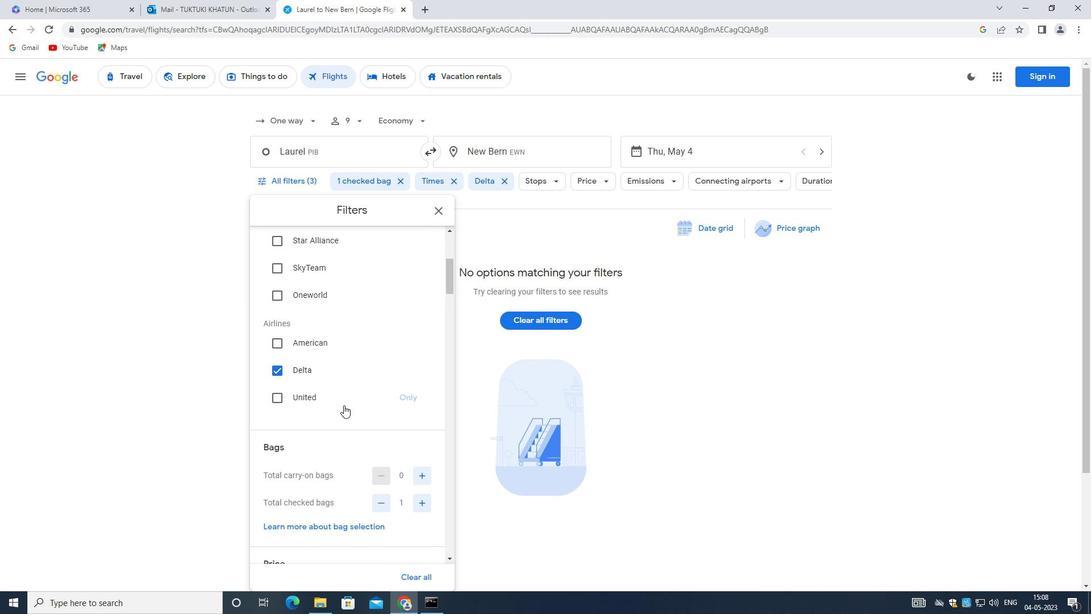 
Action: Mouse scrolled (344, 406) with delta (0, 0)
Screenshot: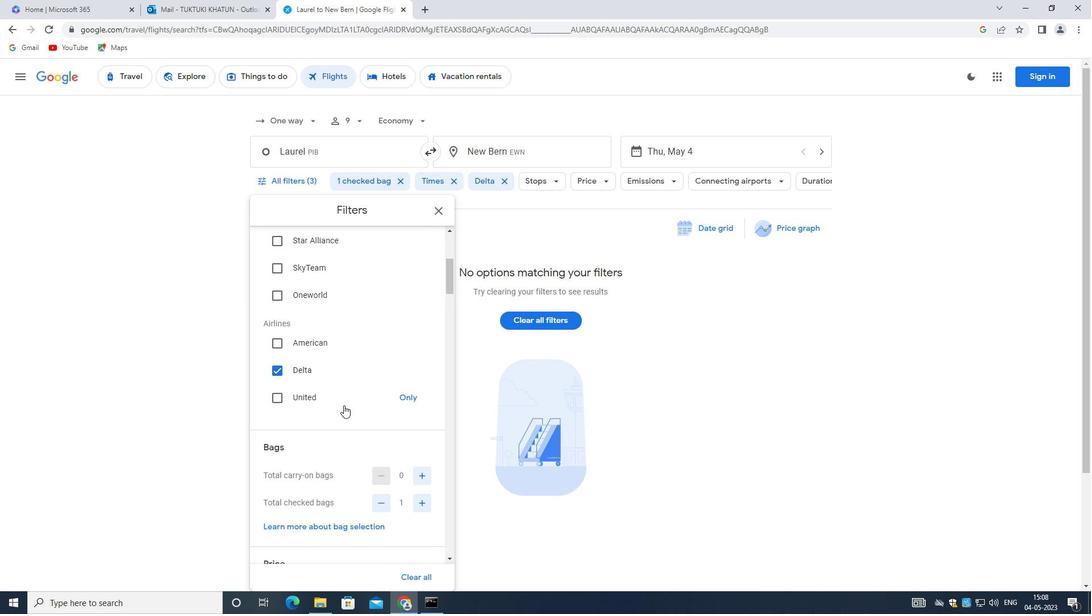 
Action: Mouse moved to (344, 405)
Screenshot: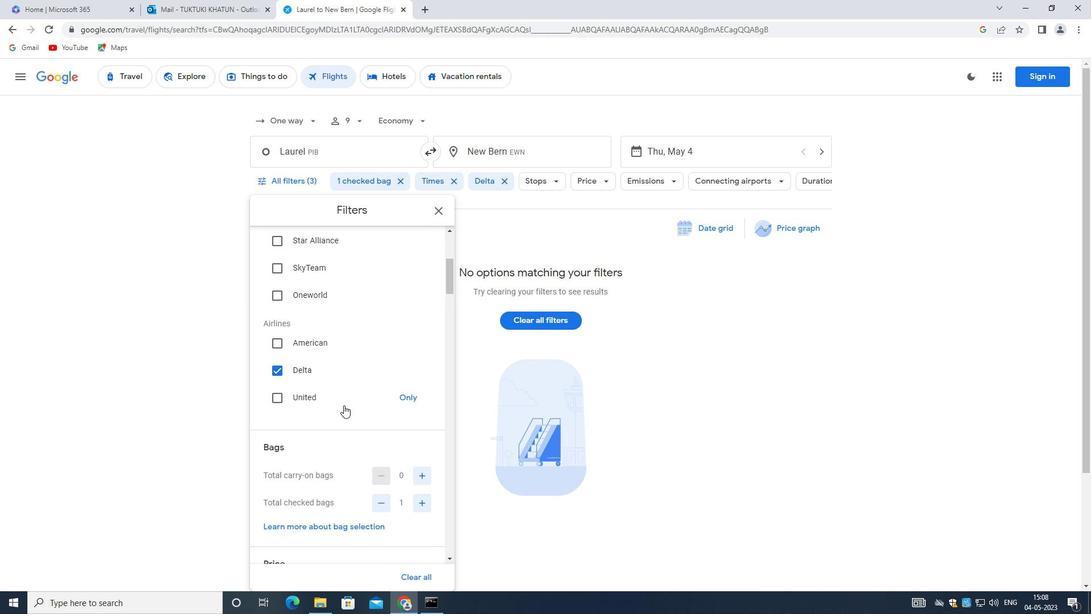 
Action: Mouse scrolled (344, 406) with delta (0, 0)
Screenshot: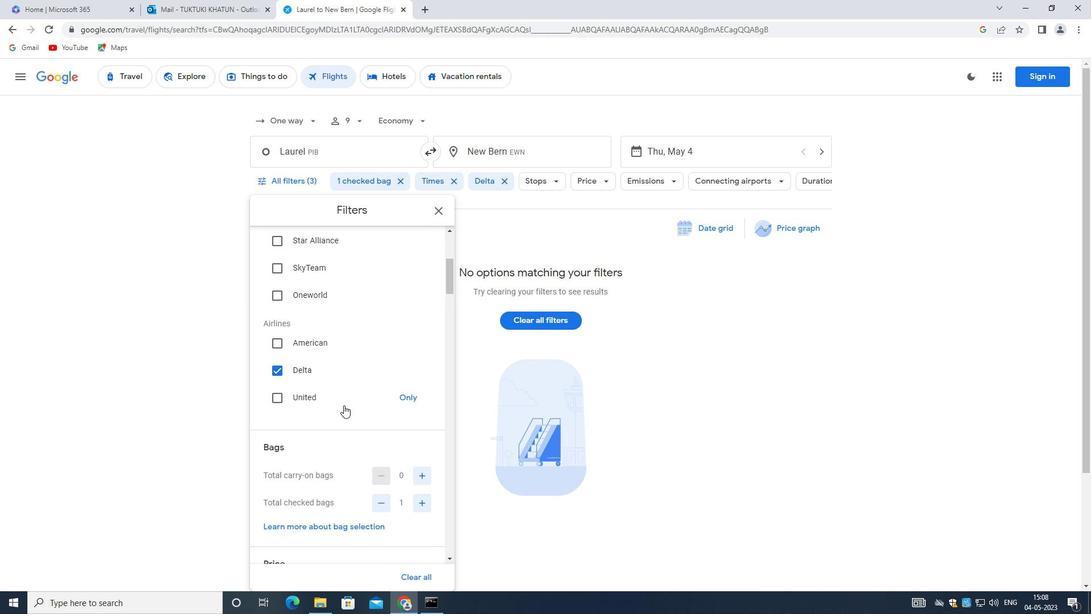 
Action: Mouse moved to (346, 392)
Screenshot: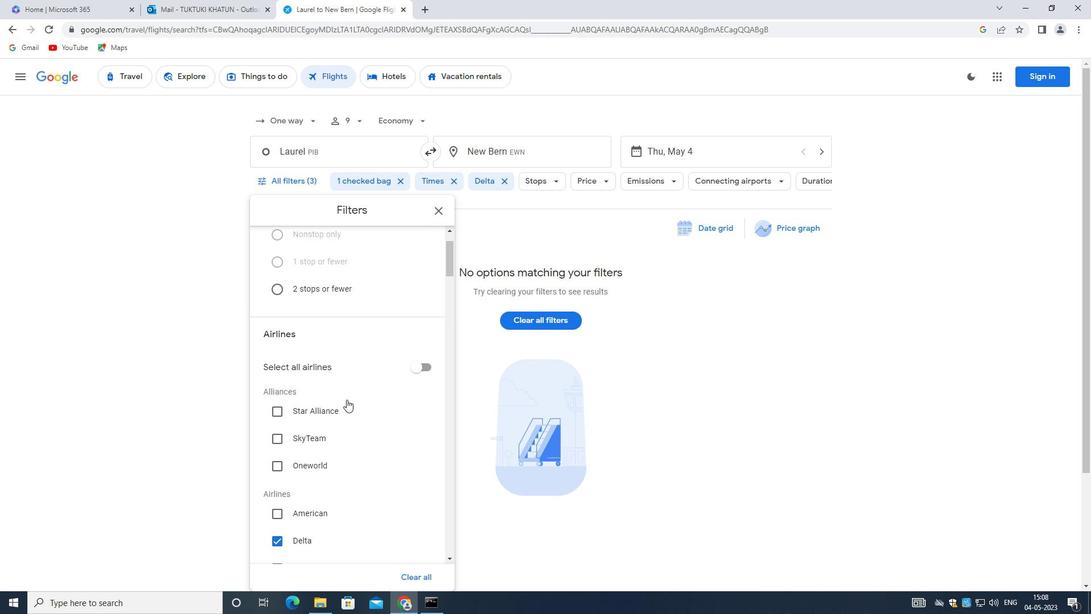 
Action: Mouse scrolled (346, 392) with delta (0, 0)
Screenshot: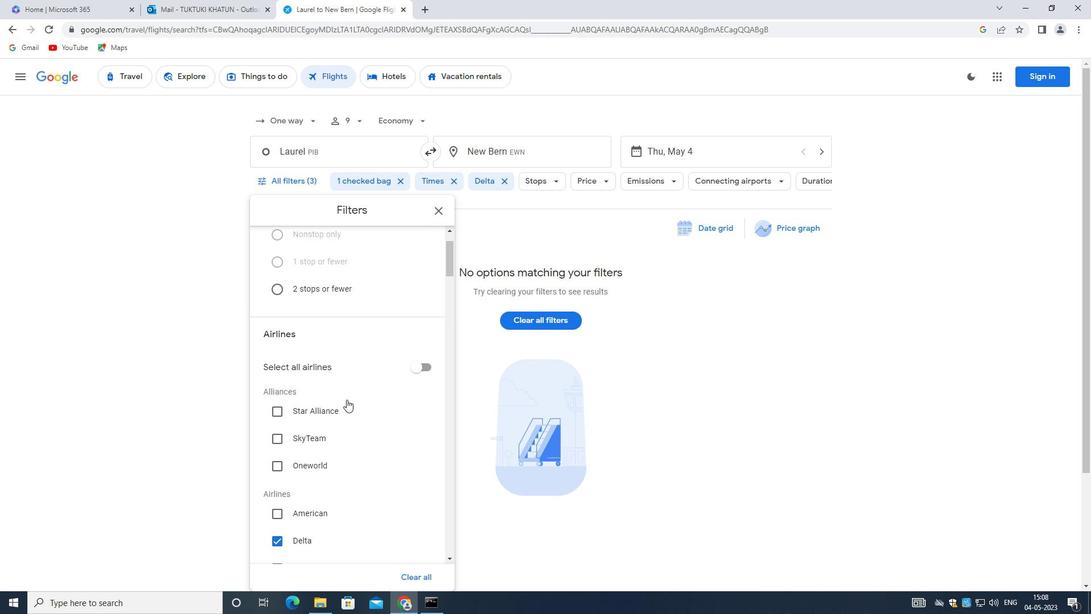 
Action: Mouse moved to (346, 392)
Screenshot: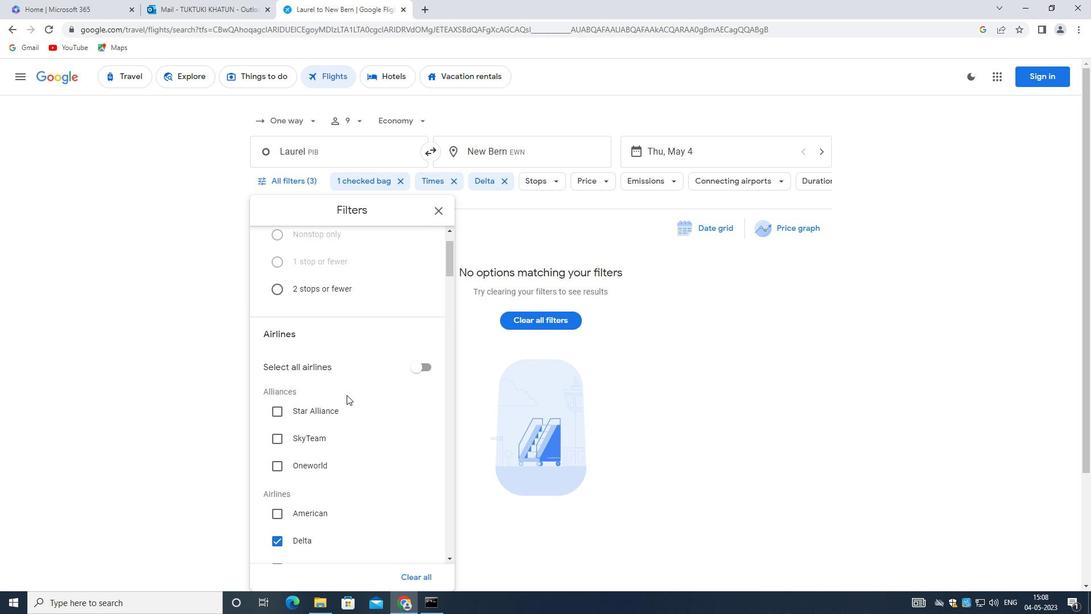 
Action: Mouse scrolled (346, 392) with delta (0, 0)
Screenshot: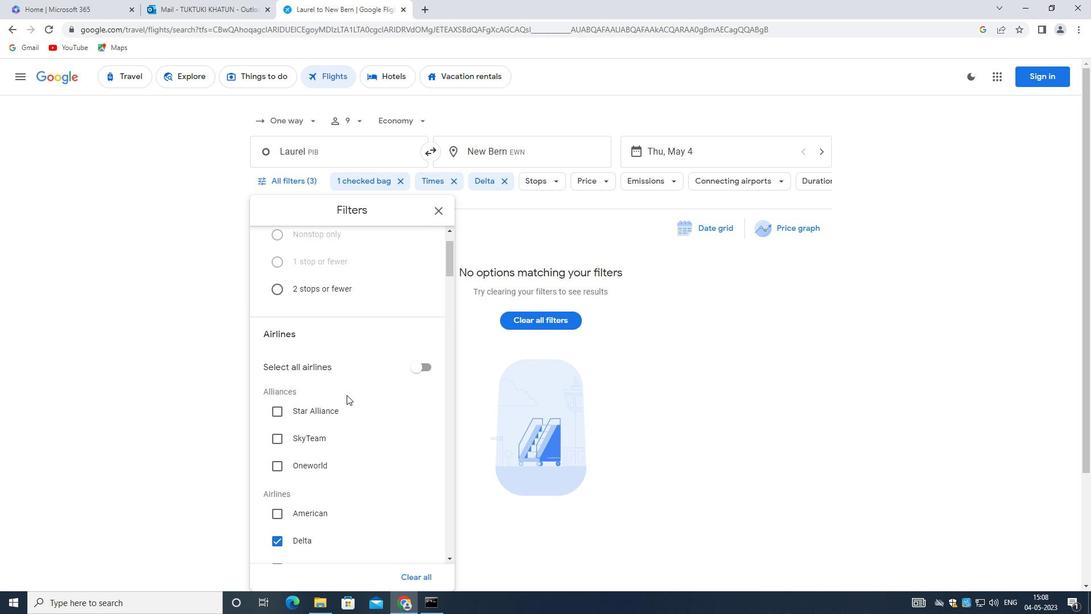 
Action: Mouse scrolled (346, 392) with delta (0, 0)
Screenshot: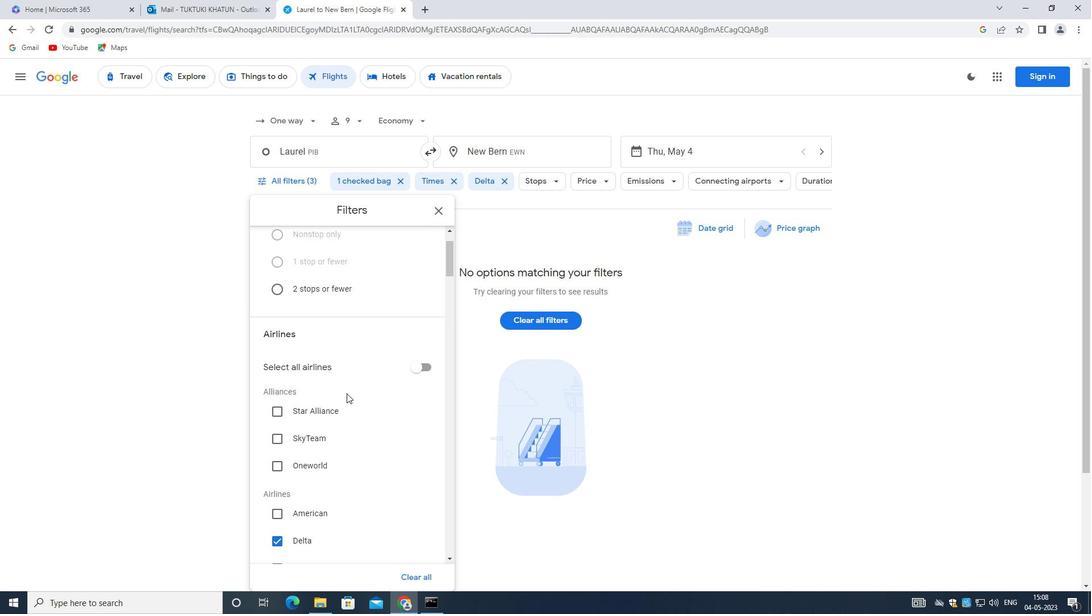 
Action: Mouse scrolled (346, 392) with delta (0, 0)
Screenshot: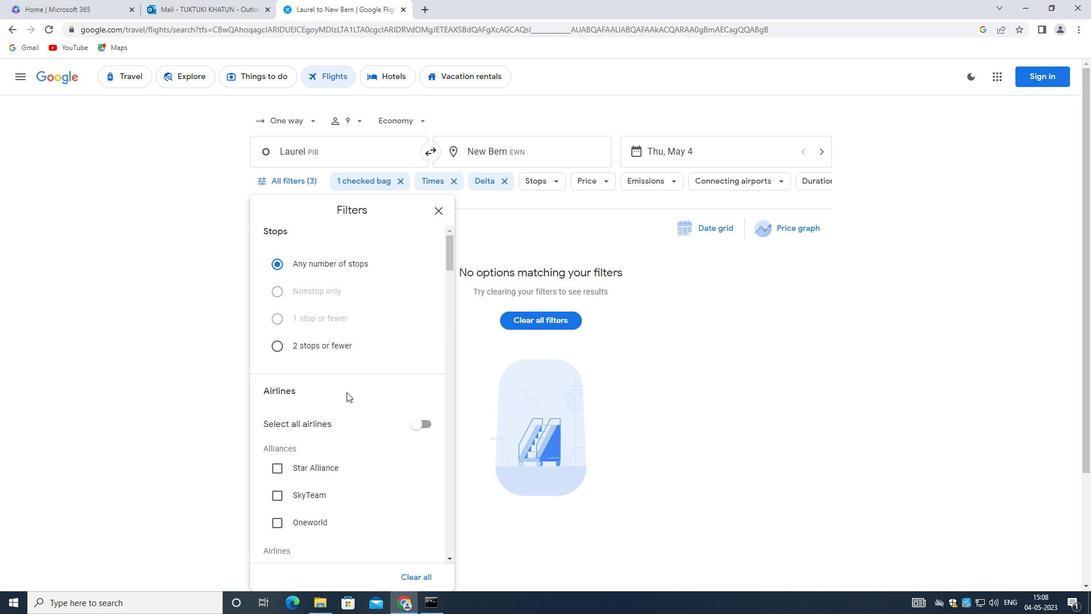 
Action: Mouse scrolled (346, 392) with delta (0, 0)
Screenshot: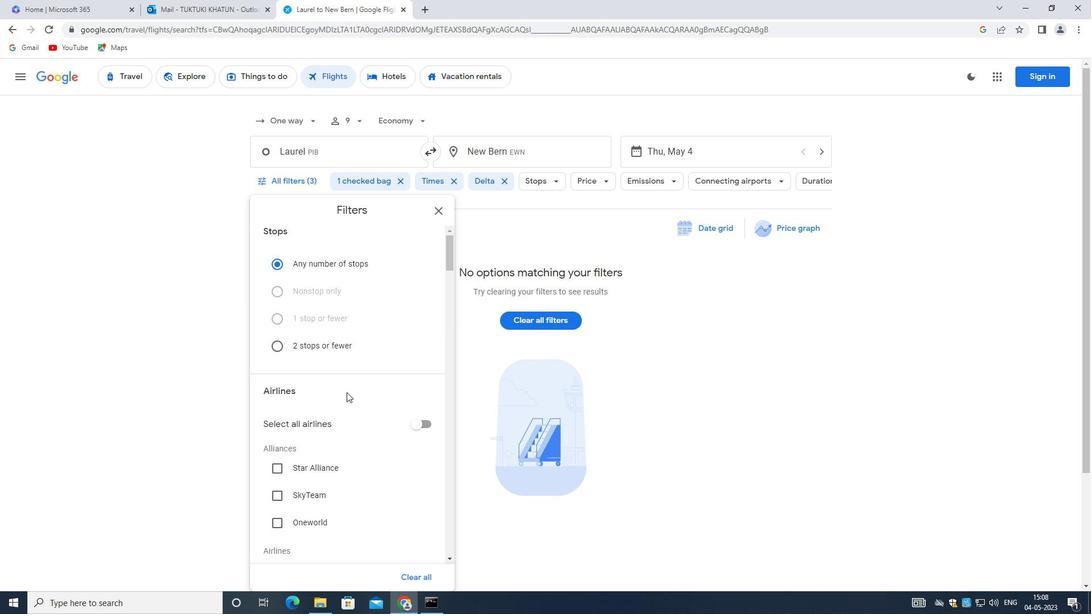 
Action: Mouse moved to (346, 391)
Screenshot: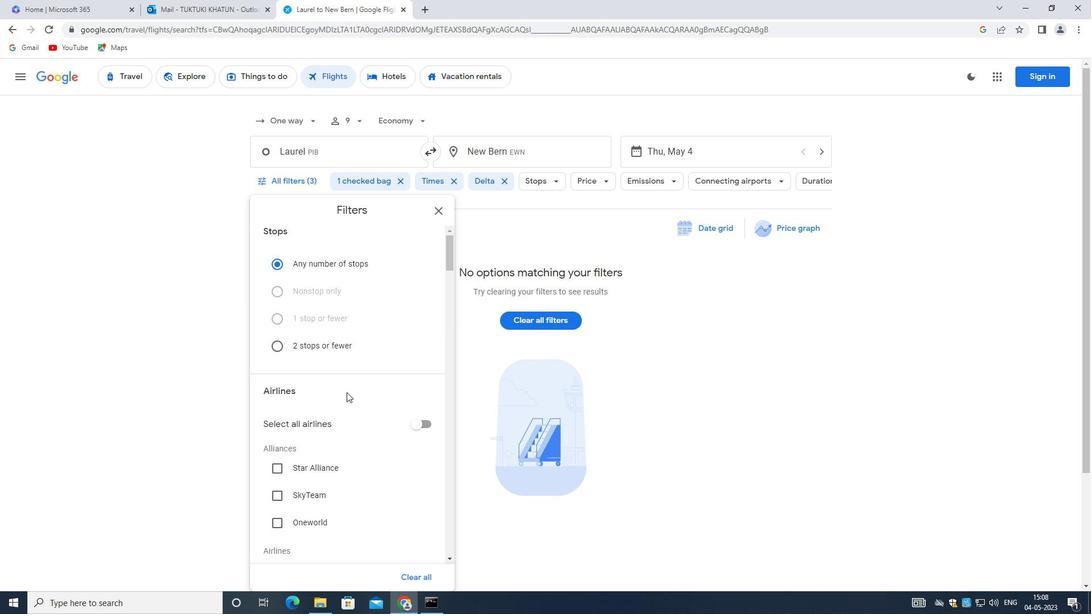 
Action: Mouse scrolled (346, 391) with delta (0, 0)
Screenshot: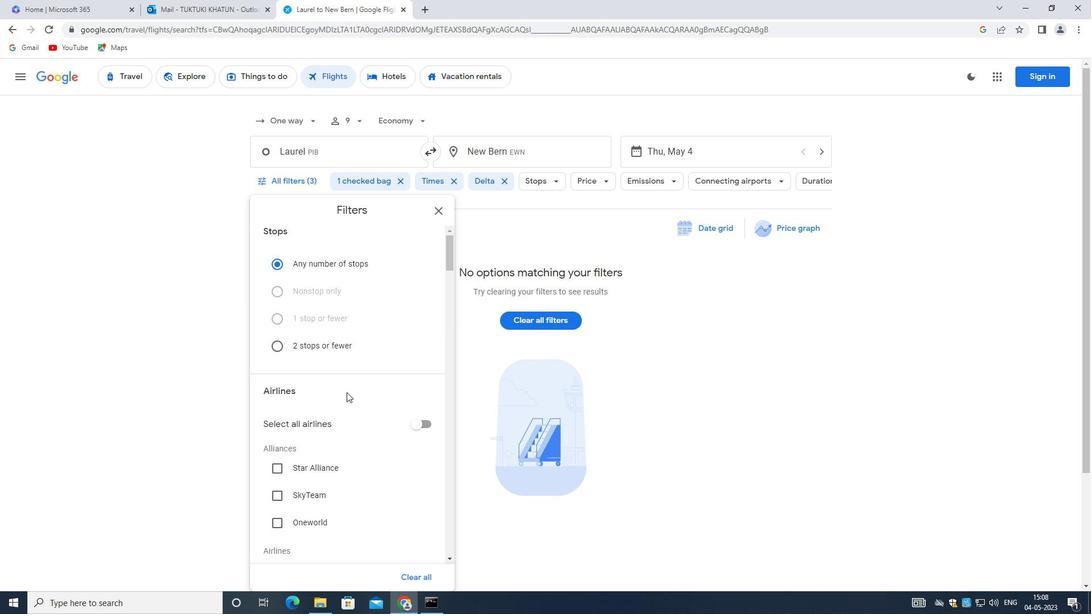 
Action: Mouse scrolled (346, 391) with delta (0, 0)
Screenshot: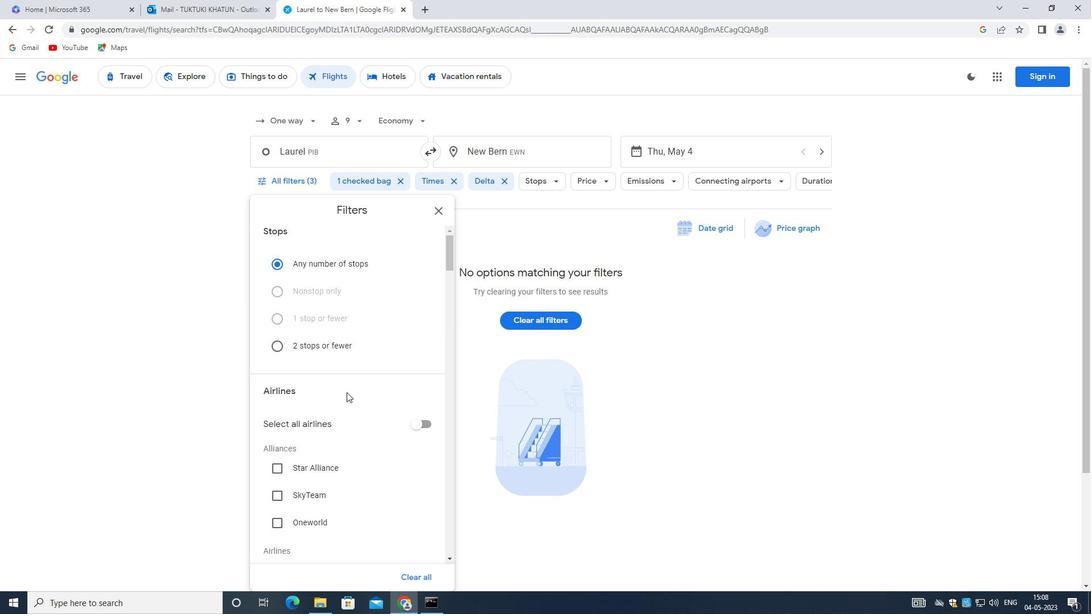 
Action: Mouse scrolled (346, 391) with delta (0, 0)
Screenshot: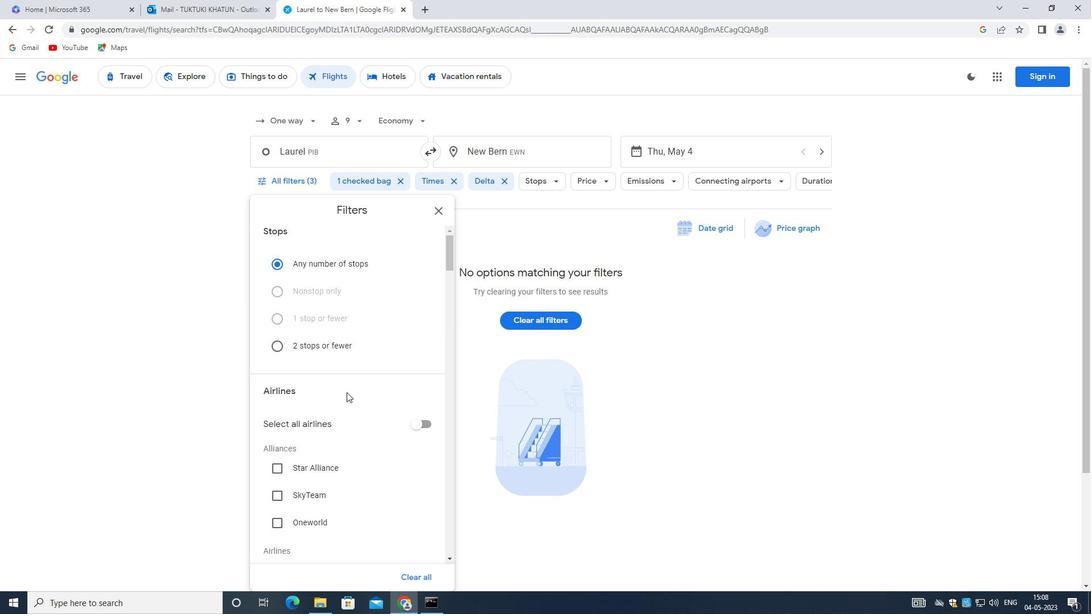 
Action: Mouse scrolled (346, 391) with delta (0, 0)
Screenshot: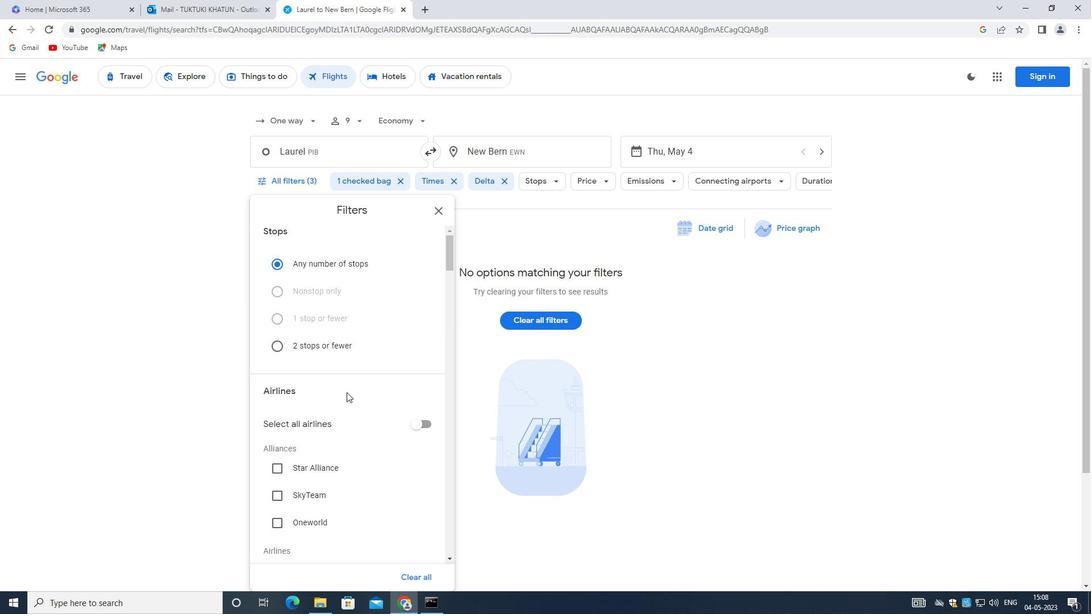
Action: Mouse scrolled (346, 391) with delta (0, 0)
Screenshot: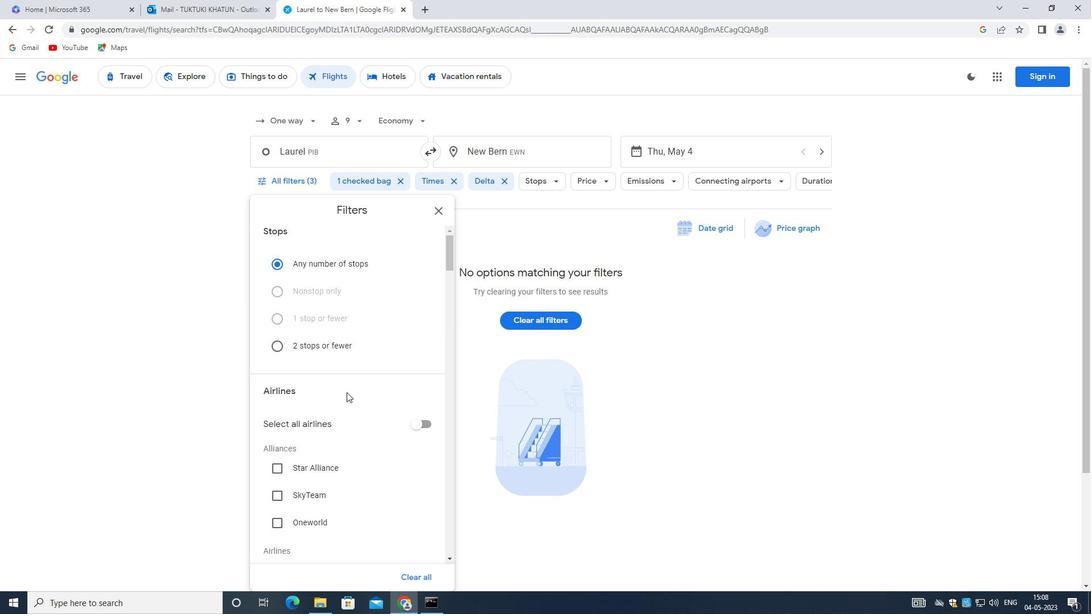 
Action: Mouse moved to (334, 336)
Screenshot: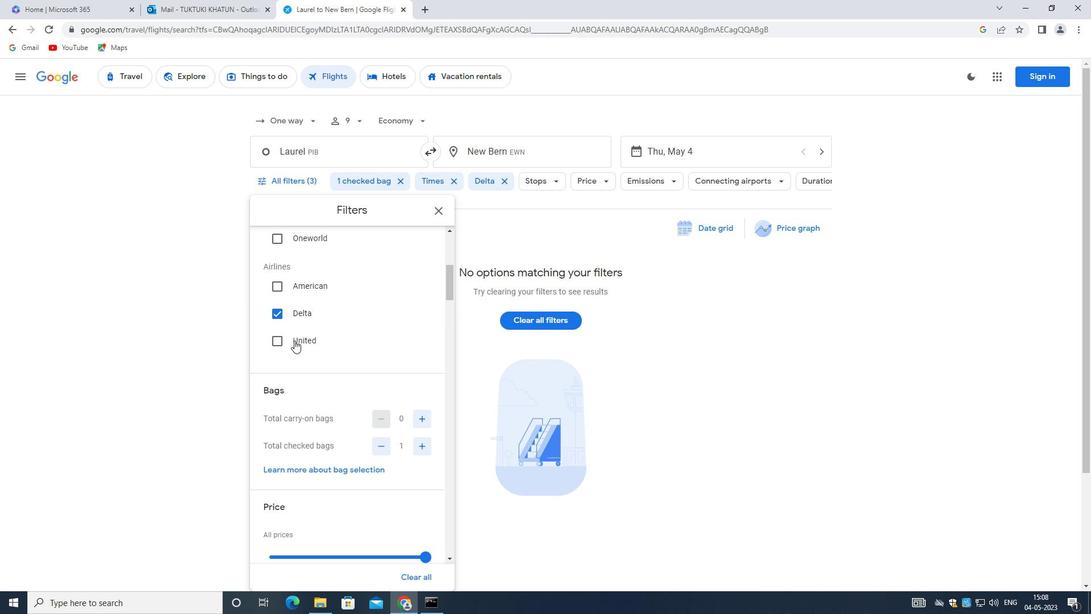
Action: Mouse scrolled (334, 336) with delta (0, 0)
Screenshot: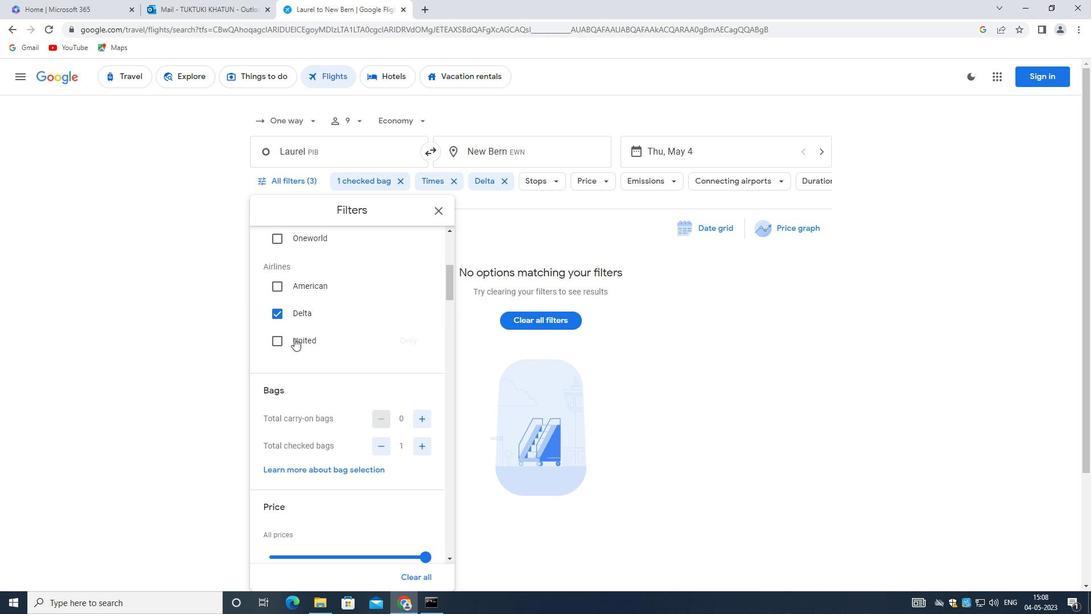 
Action: Mouse scrolled (334, 336) with delta (0, 0)
Screenshot: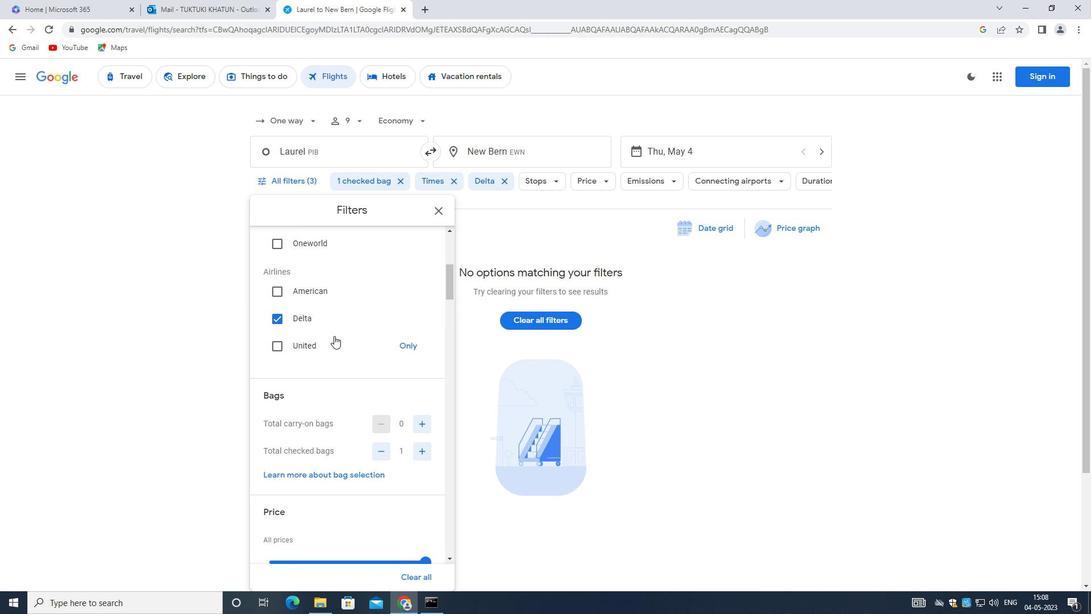 
Action: Mouse moved to (337, 385)
Screenshot: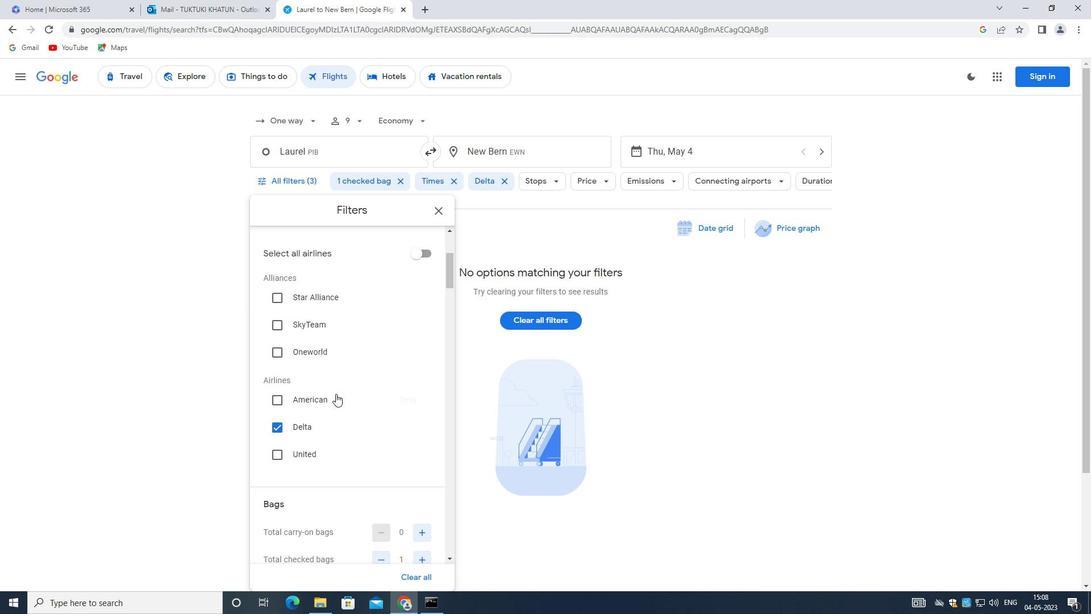 
Action: Mouse scrolled (337, 386) with delta (0, 0)
Screenshot: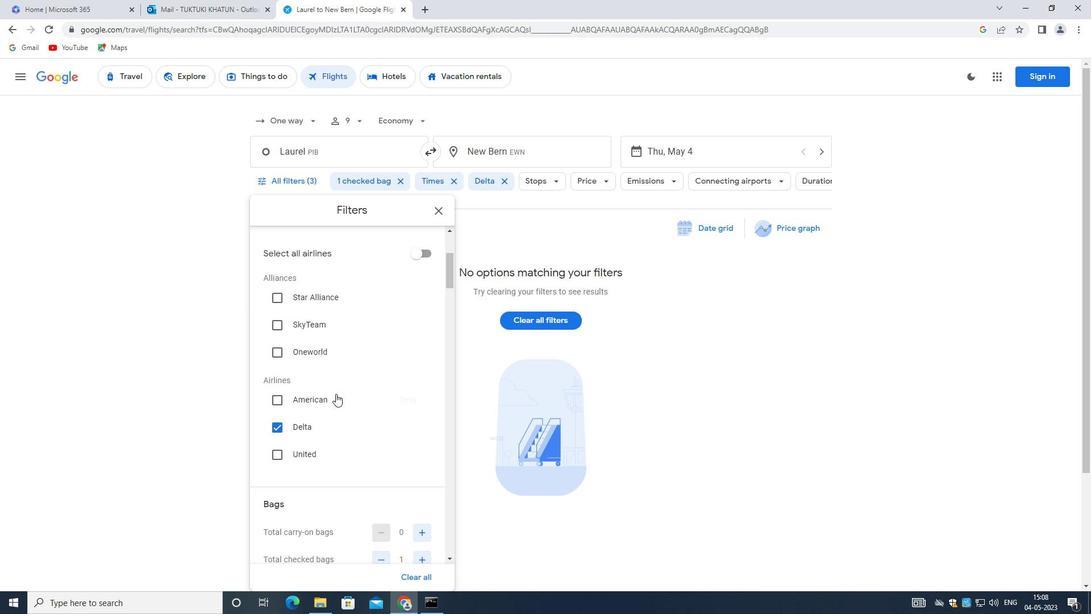 
Action: Mouse moved to (337, 385)
Screenshot: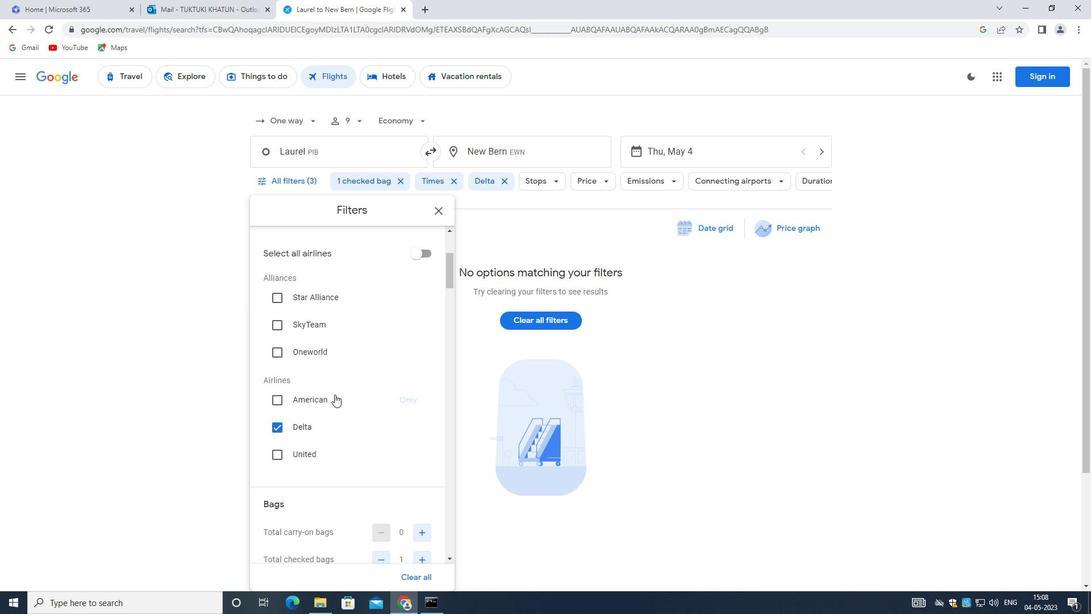 
Action: Mouse scrolled (337, 385) with delta (0, 0)
Screenshot: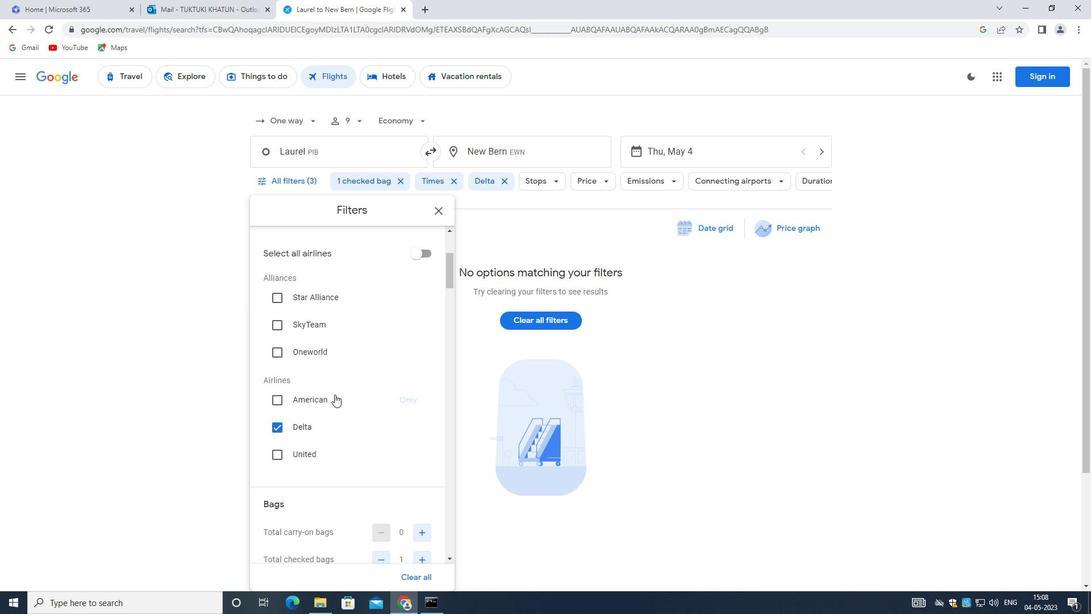 
Action: Mouse moved to (426, 367)
Screenshot: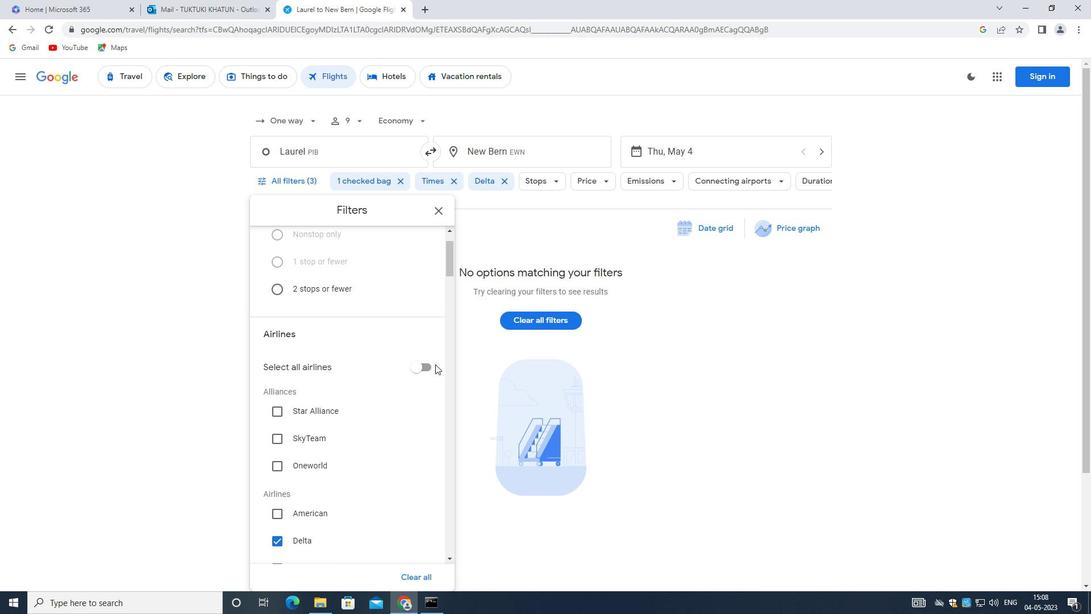 
Action: Mouse pressed left at (426, 367)
Screenshot: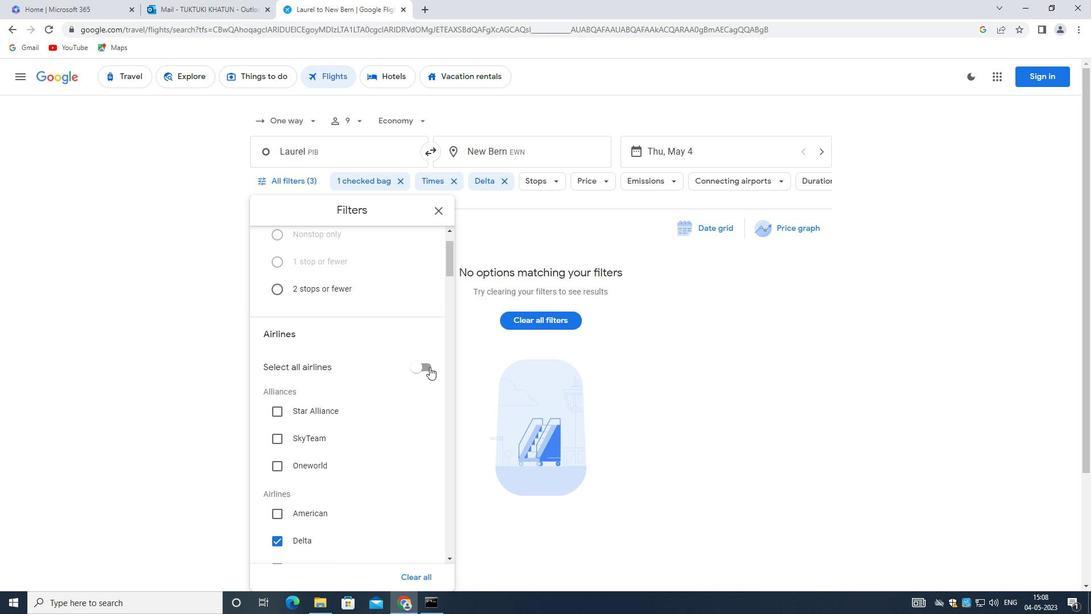 
Action: Mouse moved to (412, 361)
Screenshot: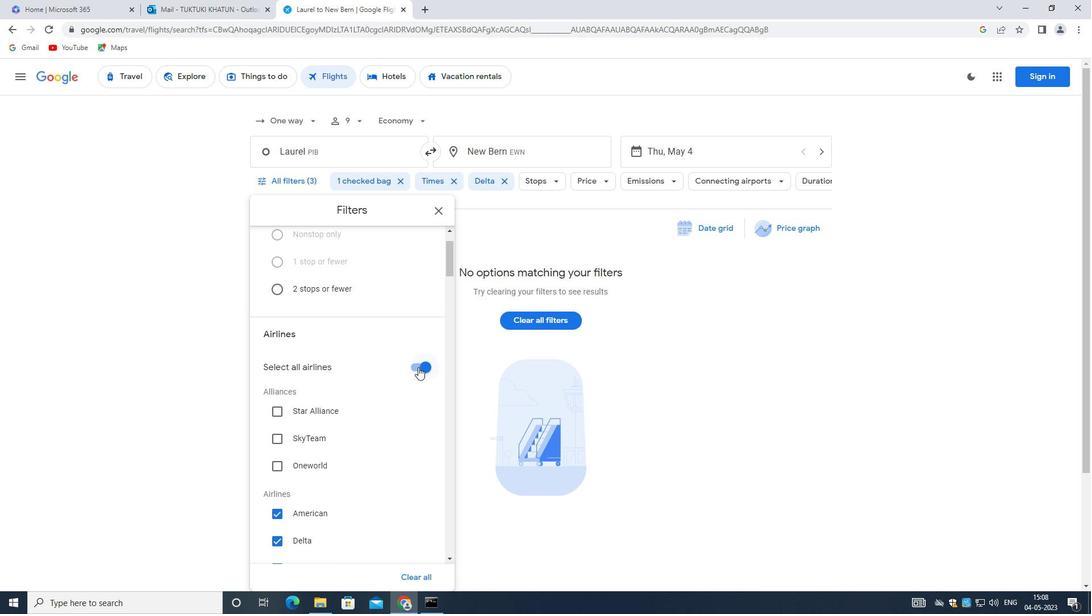 
Action: Mouse pressed left at (412, 361)
Screenshot: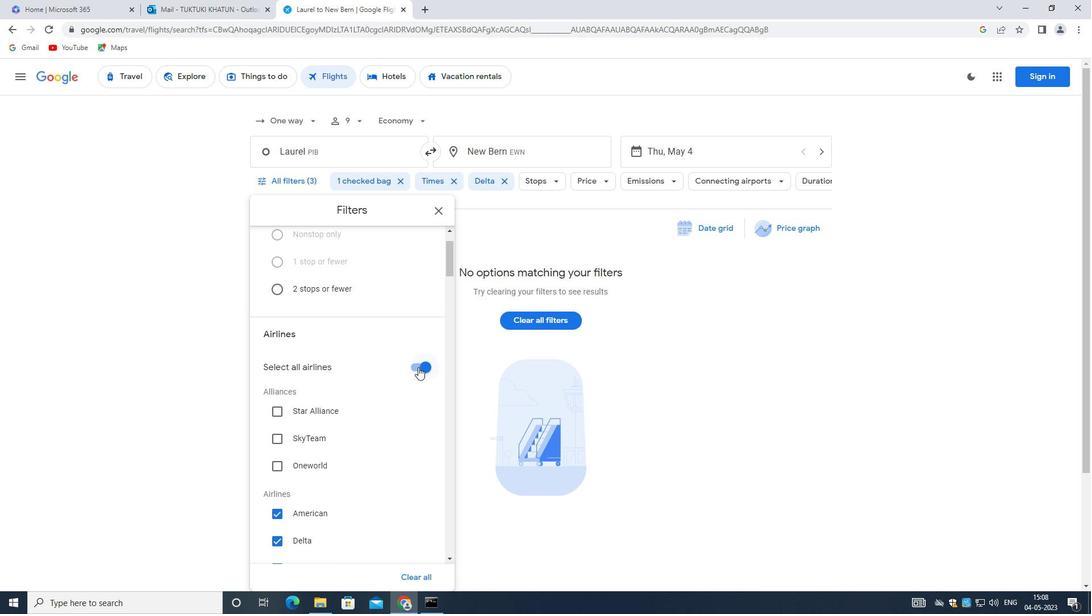 
Action: Mouse moved to (425, 363)
Screenshot: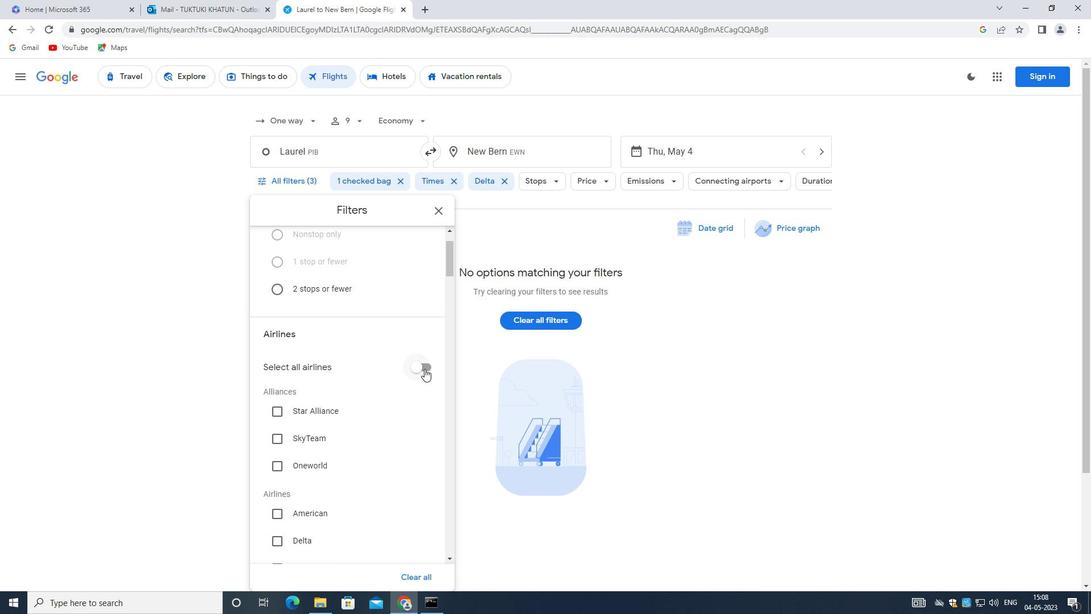 
Action: Mouse pressed left at (425, 363)
Screenshot: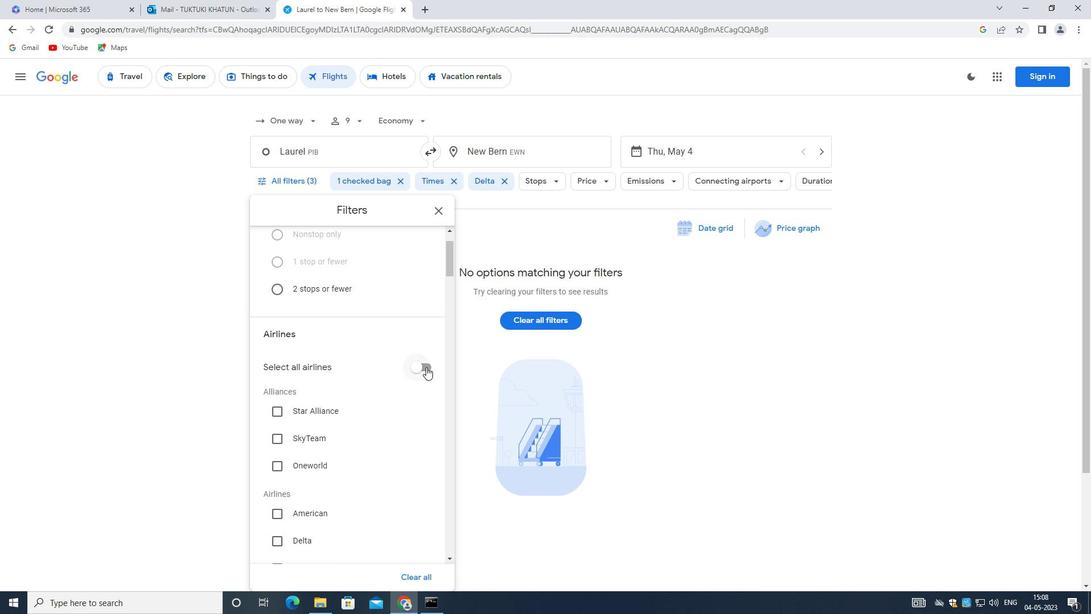 
Action: Mouse moved to (415, 363)
Screenshot: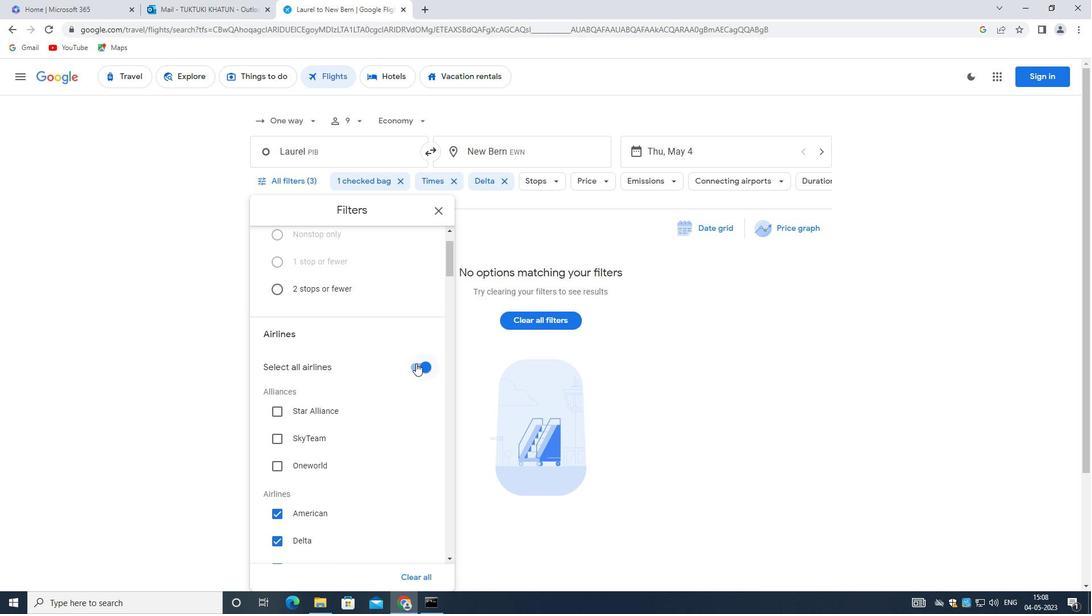 
Action: Mouse pressed left at (415, 363)
Screenshot: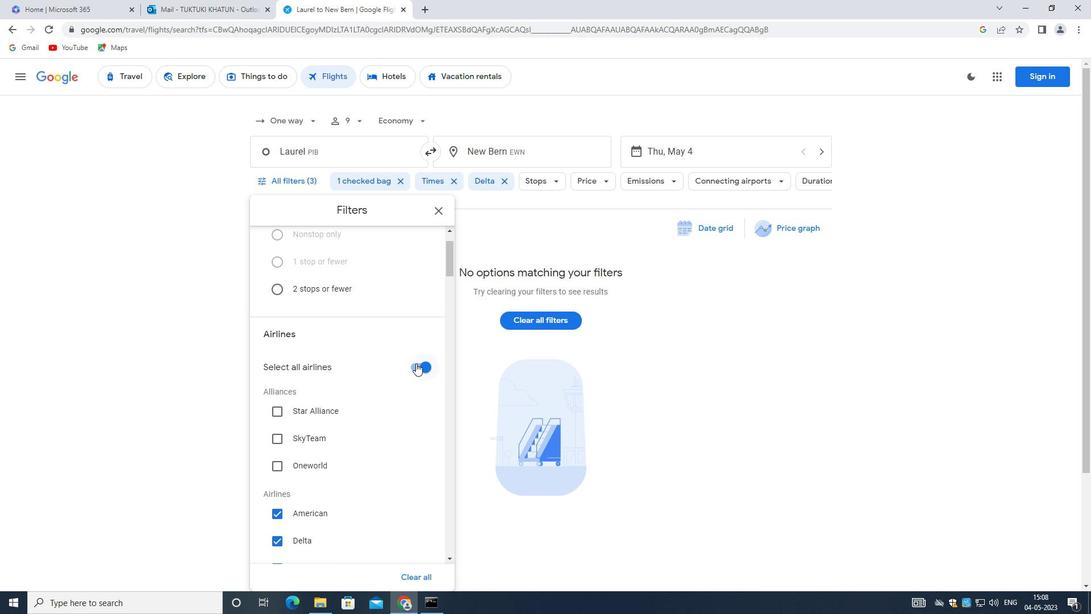 
Action: Mouse moved to (357, 342)
Screenshot: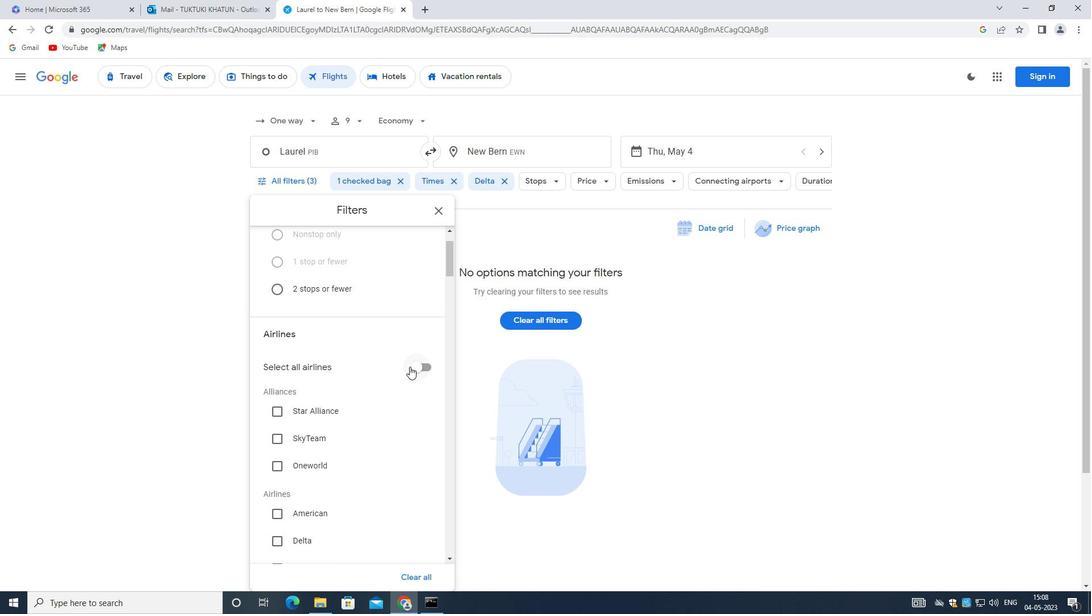 
Action: Mouse scrolled (357, 342) with delta (0, 0)
Screenshot: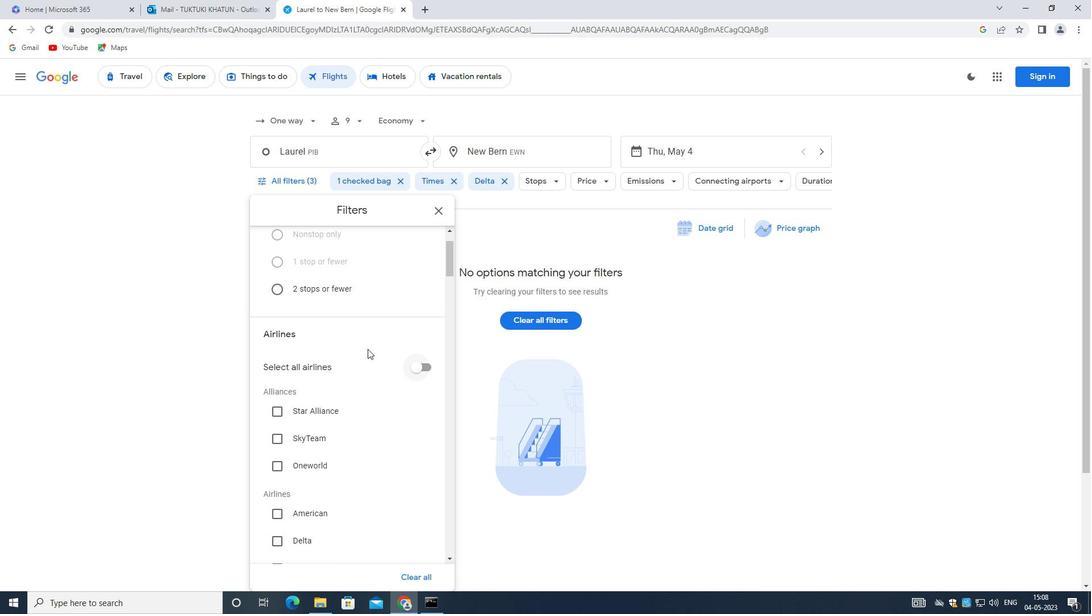 
Action: Mouse scrolled (357, 342) with delta (0, 0)
Screenshot: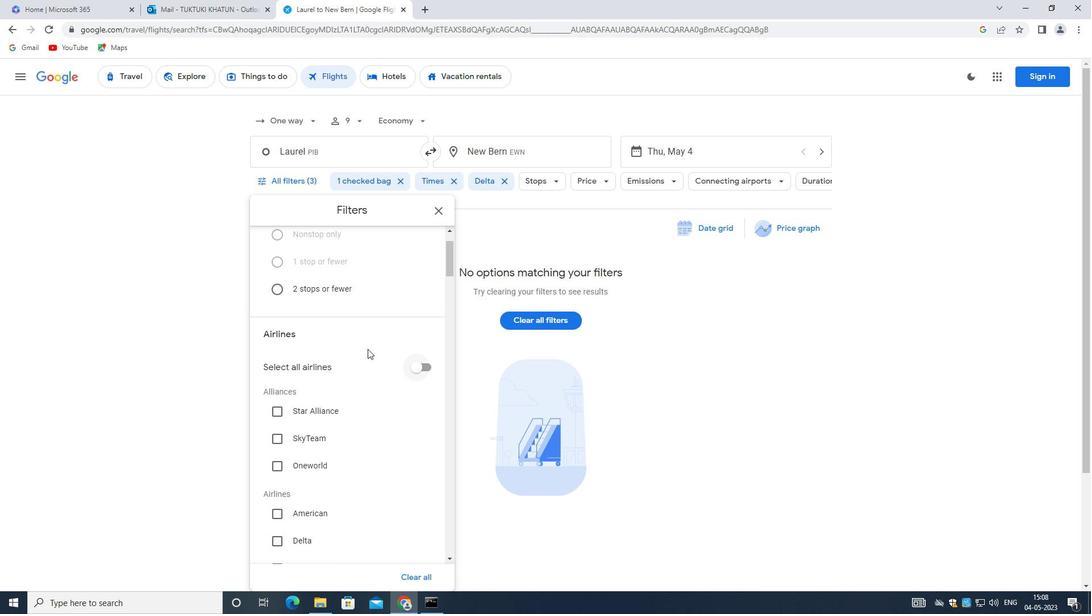 
Action: Mouse scrolled (357, 342) with delta (0, 0)
Screenshot: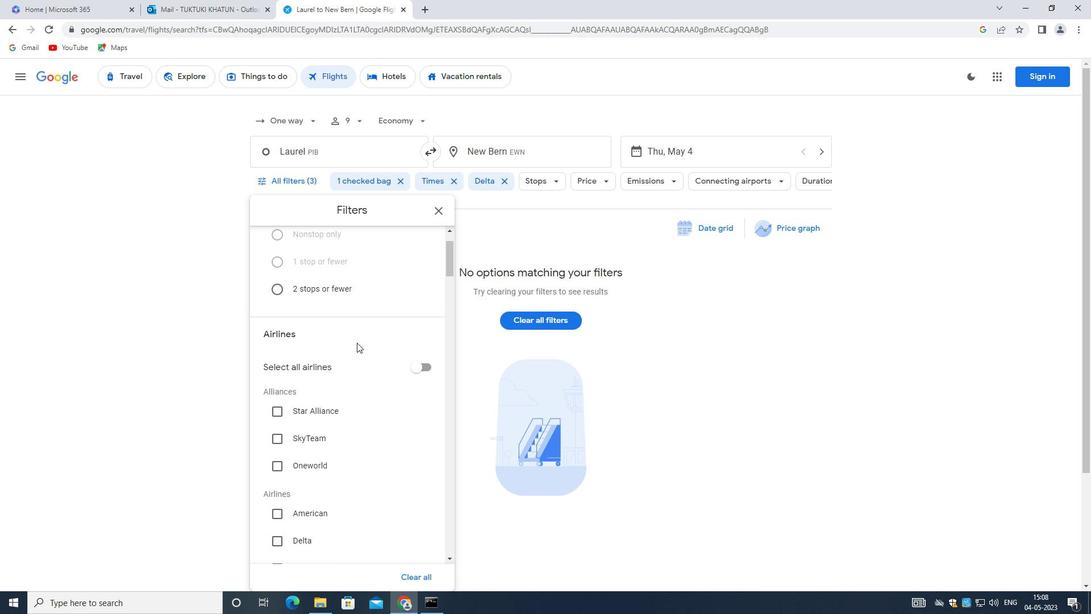 
Action: Mouse scrolled (357, 342) with delta (0, 0)
Screenshot: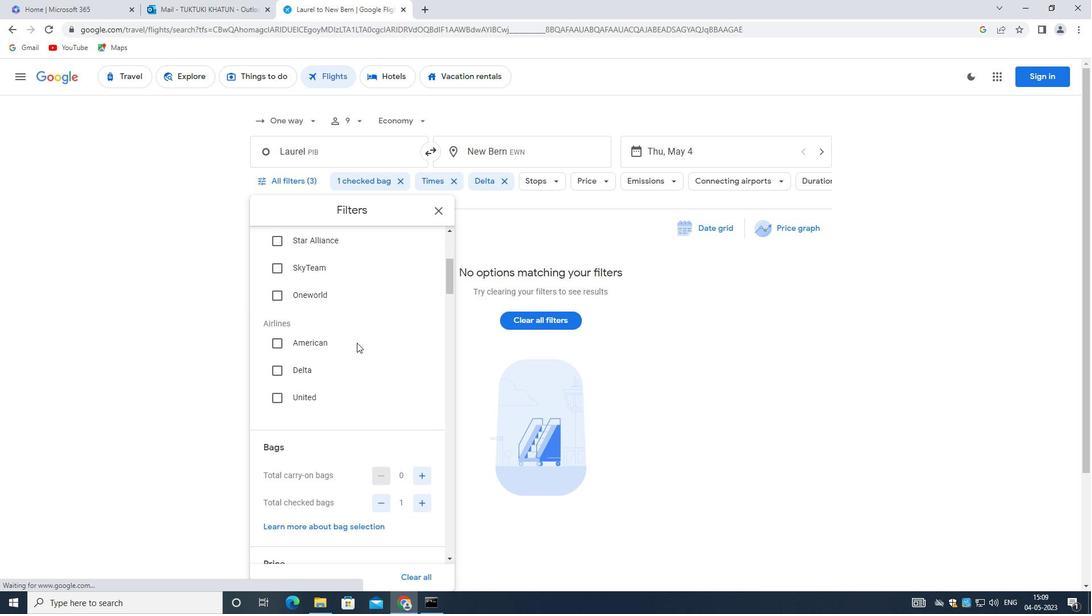 
Action: Mouse scrolled (357, 342) with delta (0, 0)
Screenshot: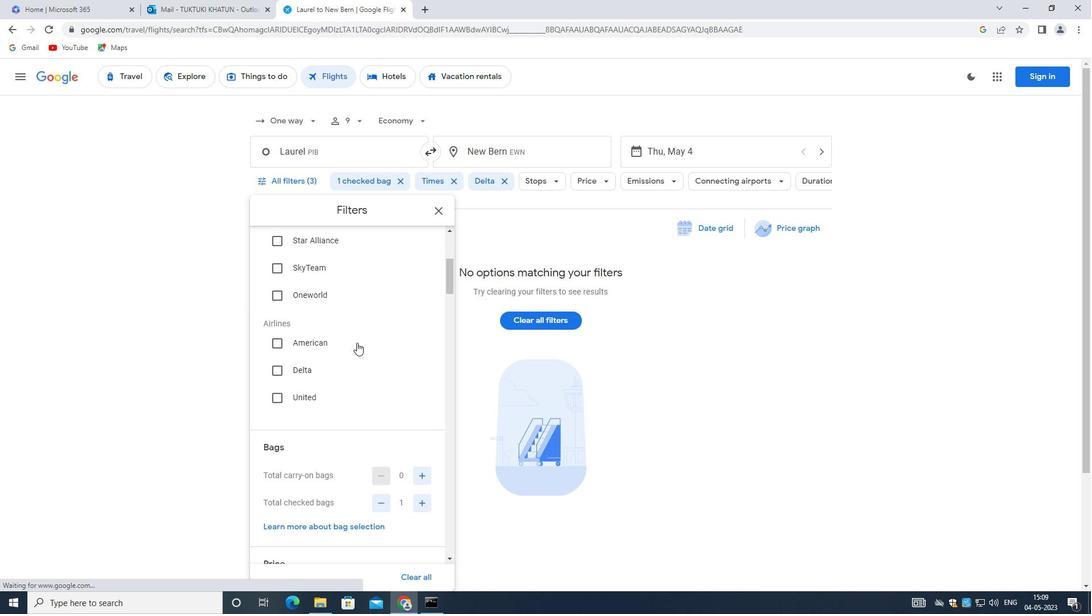 
Action: Mouse scrolled (357, 342) with delta (0, 0)
Screenshot: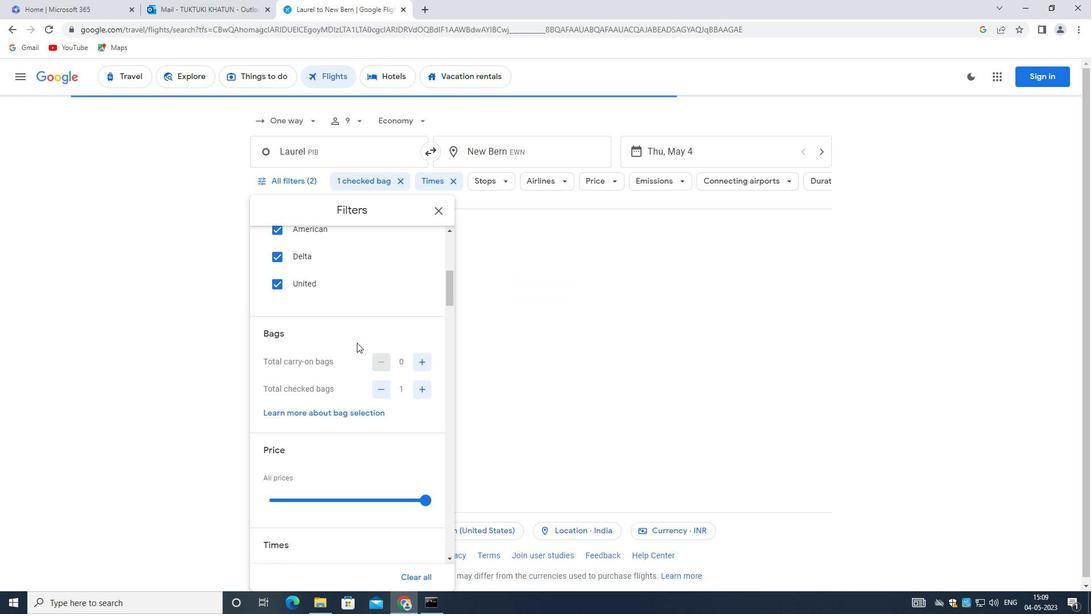 
Action: Mouse moved to (418, 333)
Screenshot: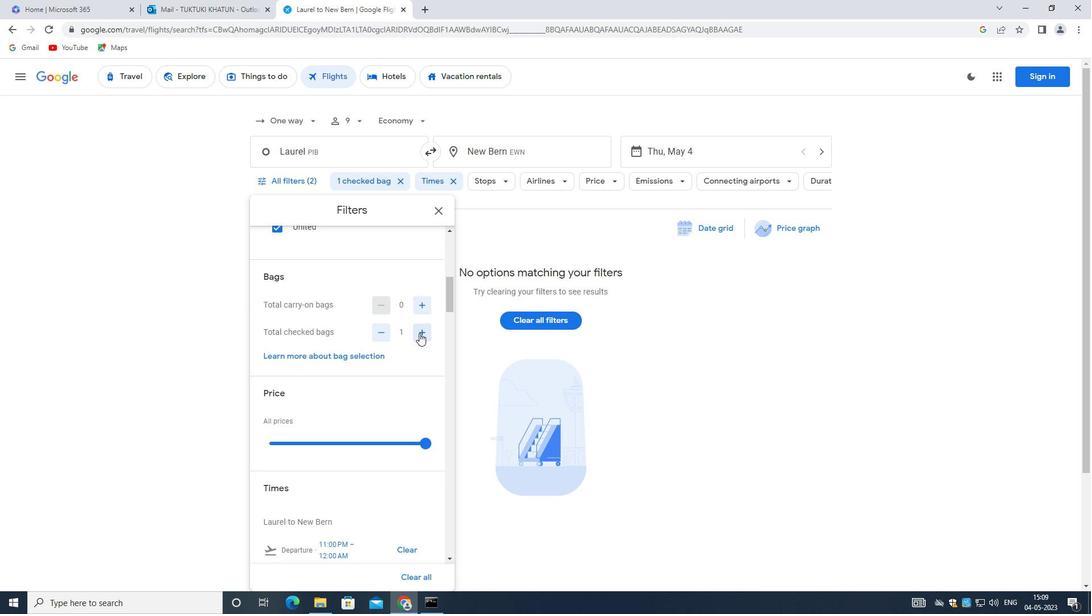 
Action: Mouse pressed left at (418, 333)
Screenshot: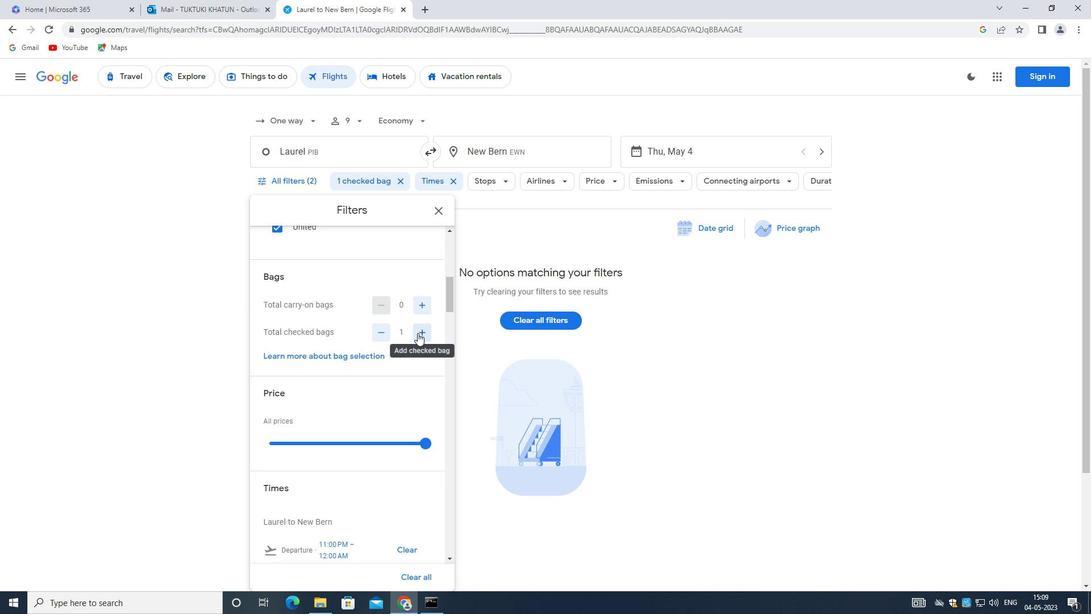 
Action: Mouse moved to (418, 333)
Screenshot: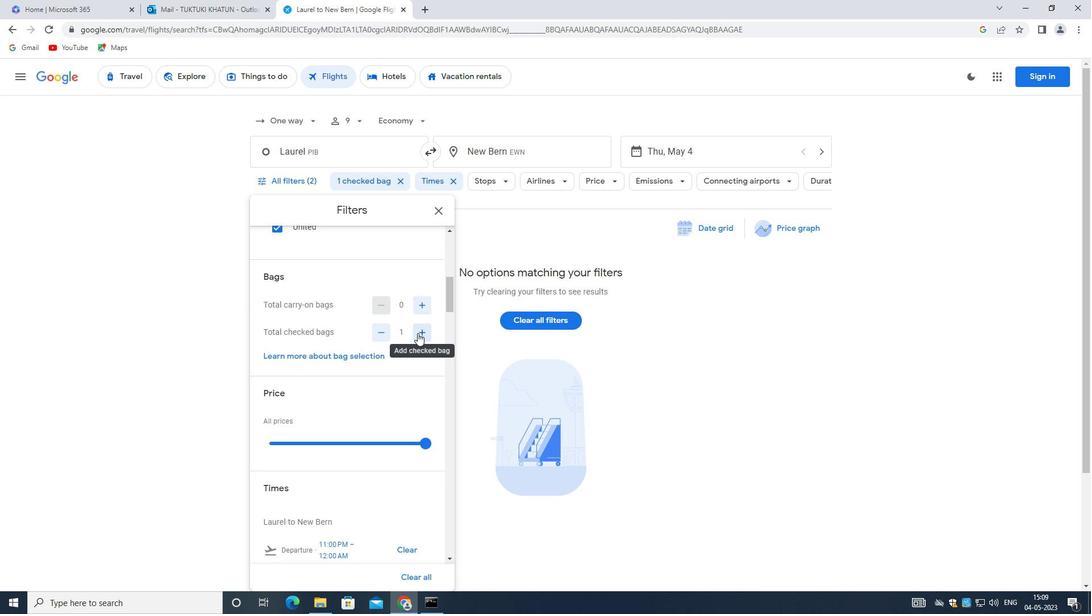 
Action: Mouse pressed left at (418, 333)
Screenshot: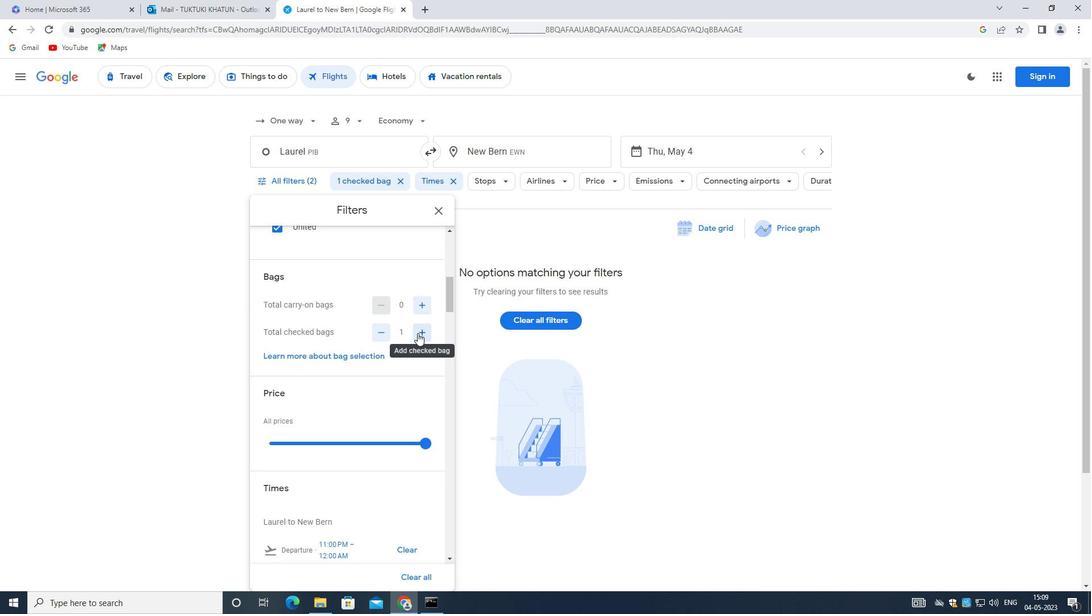
Action: Mouse moved to (418, 333)
Screenshot: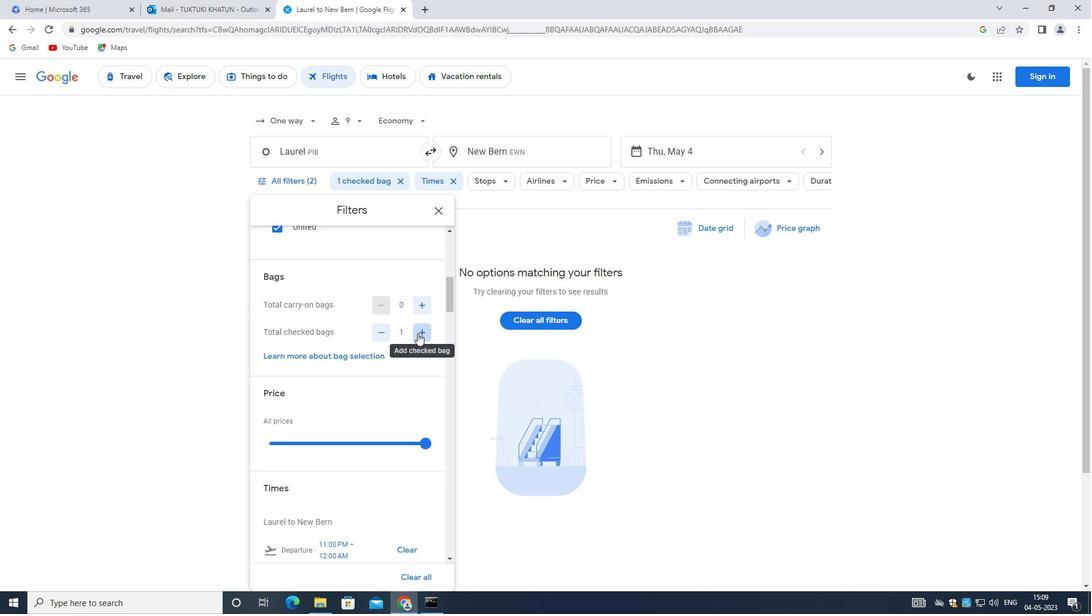 
Action: Mouse pressed left at (418, 333)
Screenshot: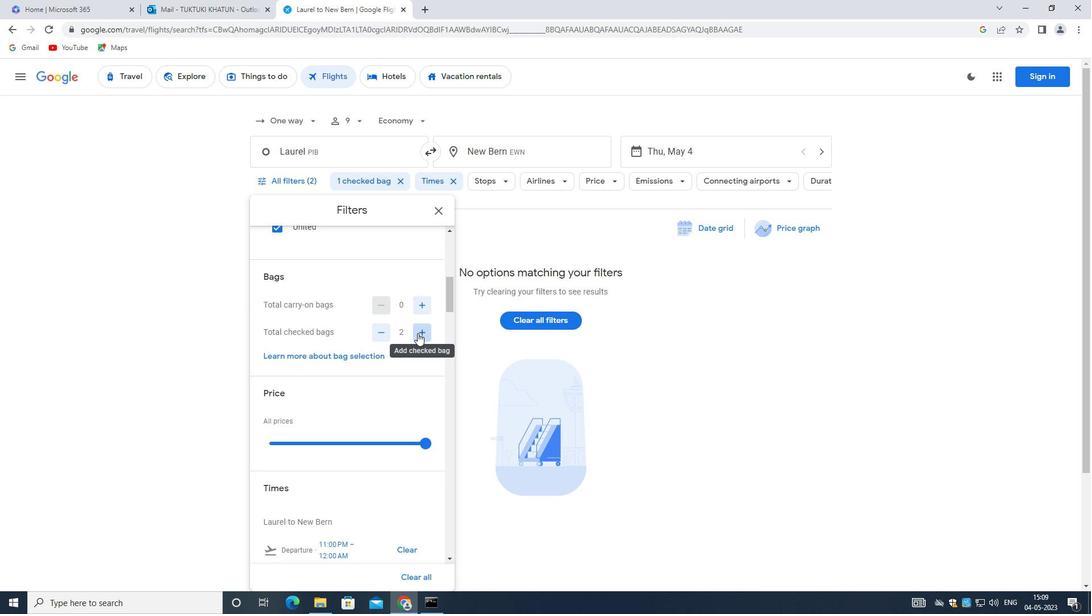 
Action: Mouse moved to (418, 332)
Screenshot: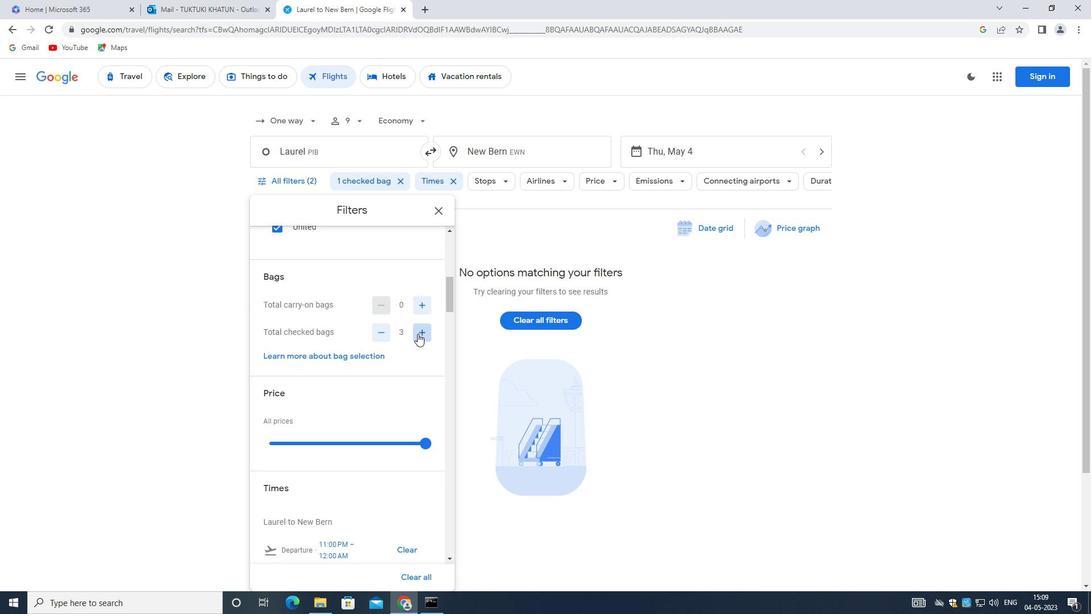 
Action: Mouse pressed left at (418, 332)
Screenshot: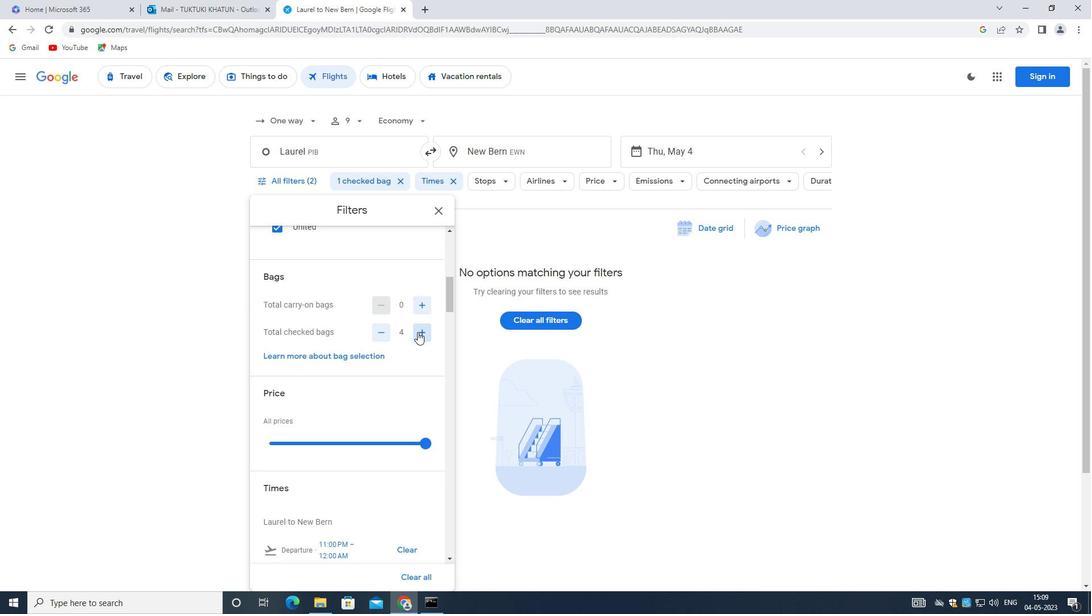 
Action: Mouse pressed left at (418, 332)
Screenshot: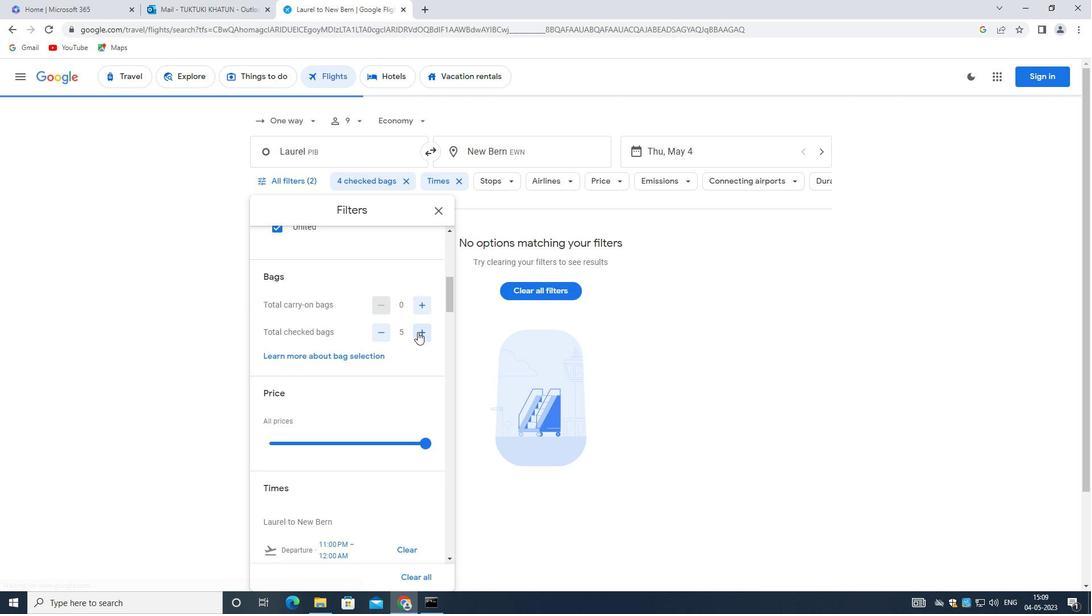 
Action: Mouse moved to (366, 335)
Screenshot: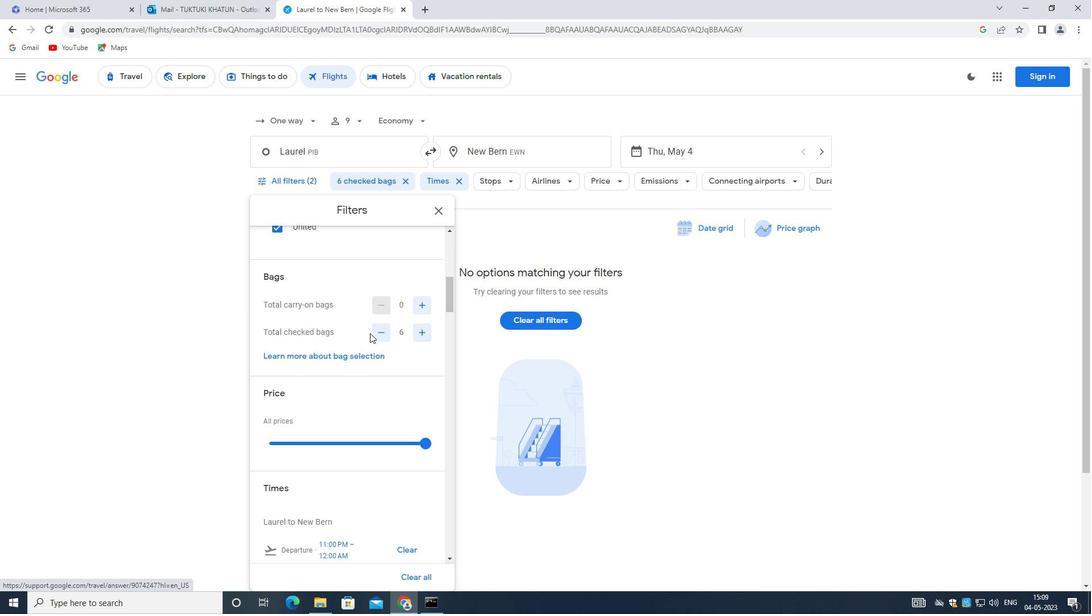 
Action: Mouse scrolled (366, 334) with delta (0, 0)
Screenshot: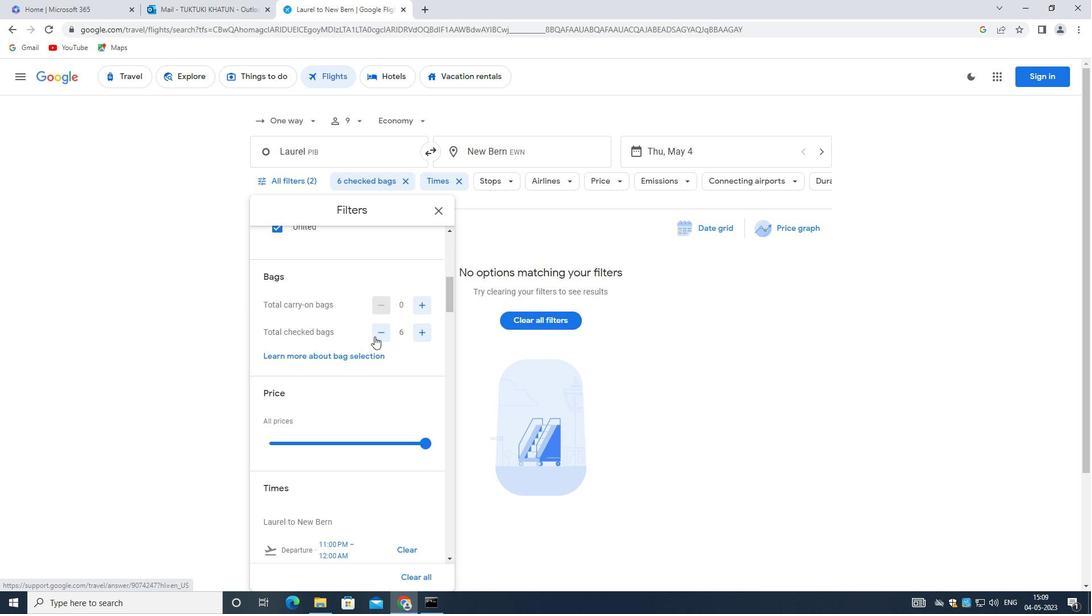 
Action: Mouse scrolled (366, 334) with delta (0, 0)
Screenshot: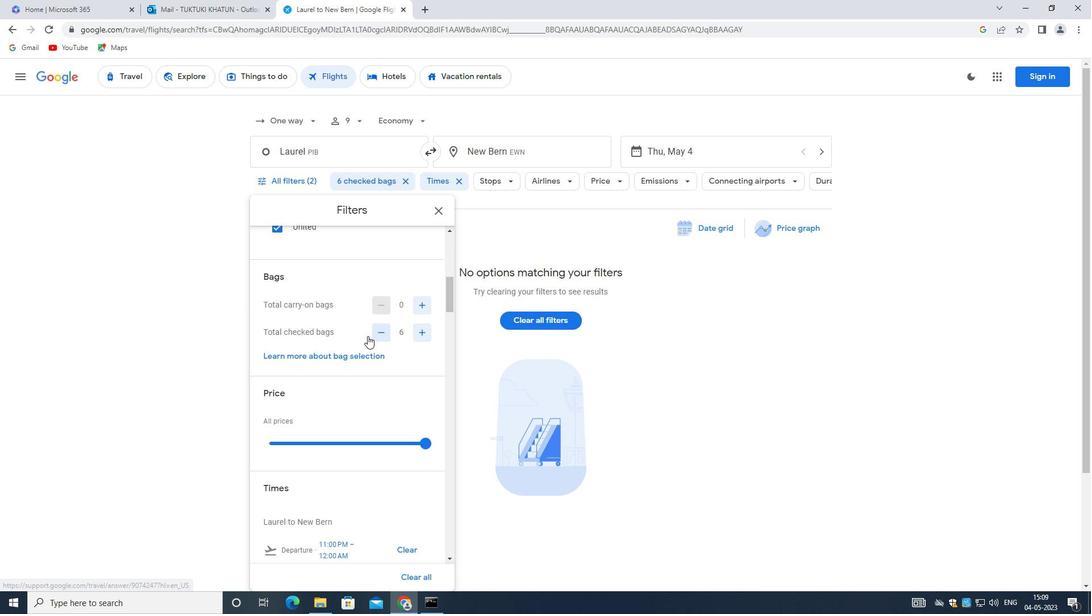 
Action: Mouse moved to (365, 335)
Screenshot: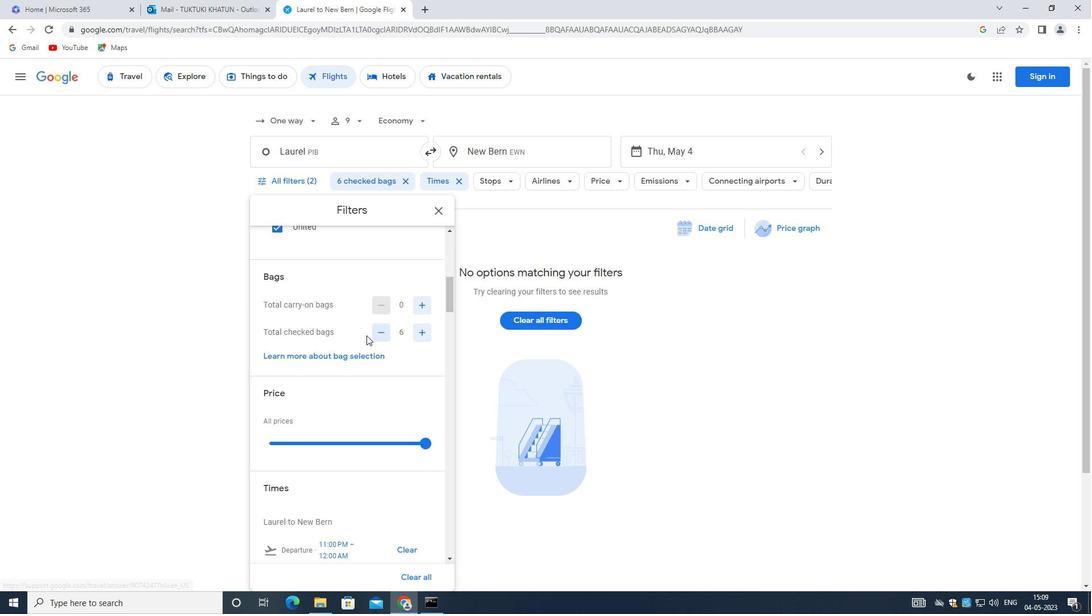 
Action: Mouse scrolled (365, 334) with delta (0, 0)
Screenshot: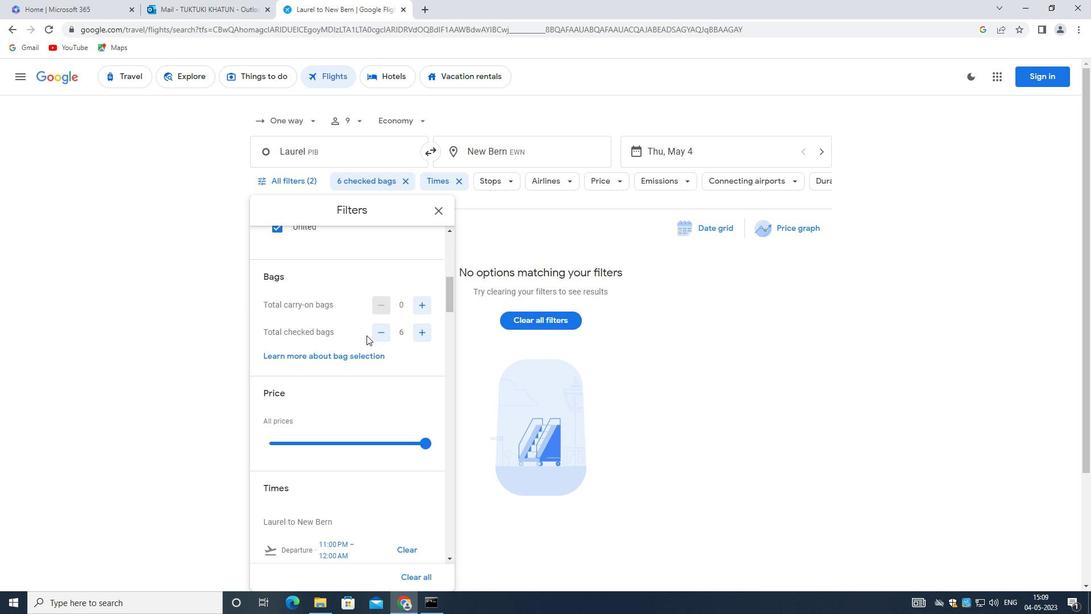 
Action: Mouse moved to (425, 271)
Screenshot: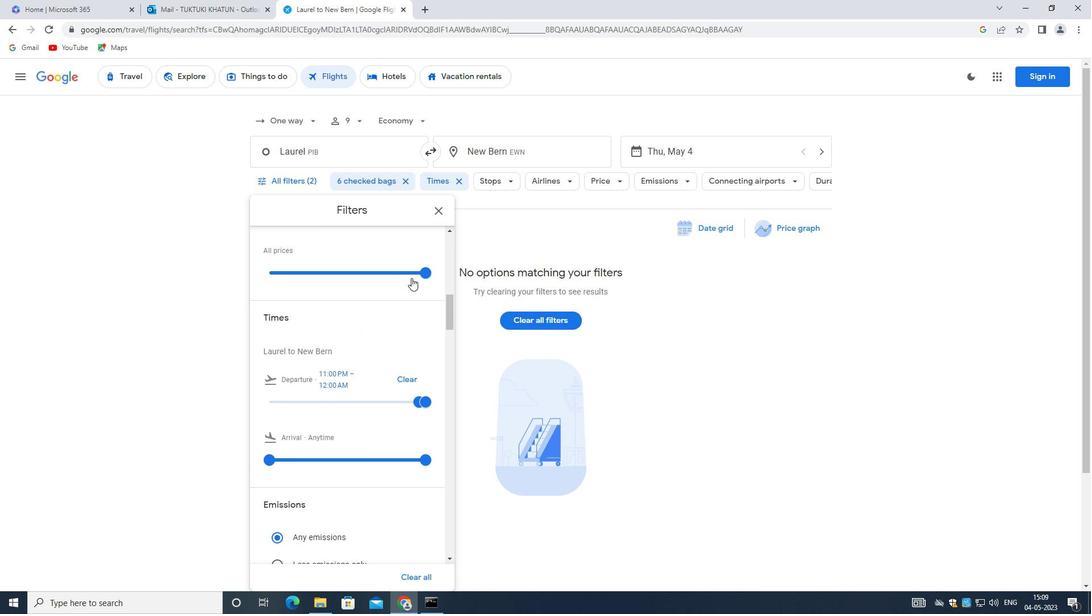 
Action: Mouse pressed left at (425, 271)
Screenshot: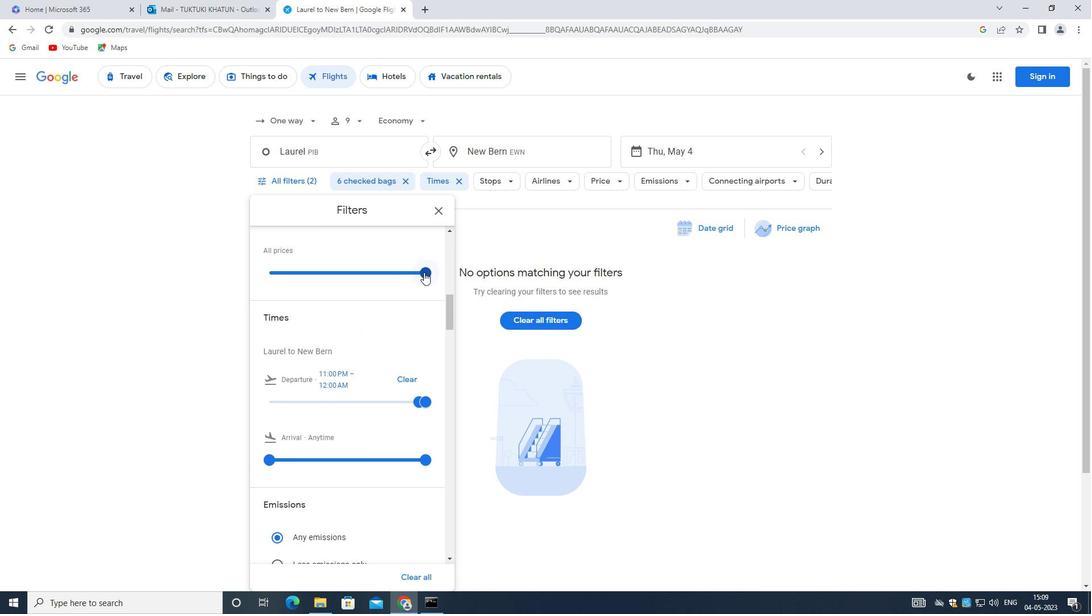 
Action: Mouse pressed left at (425, 271)
Screenshot: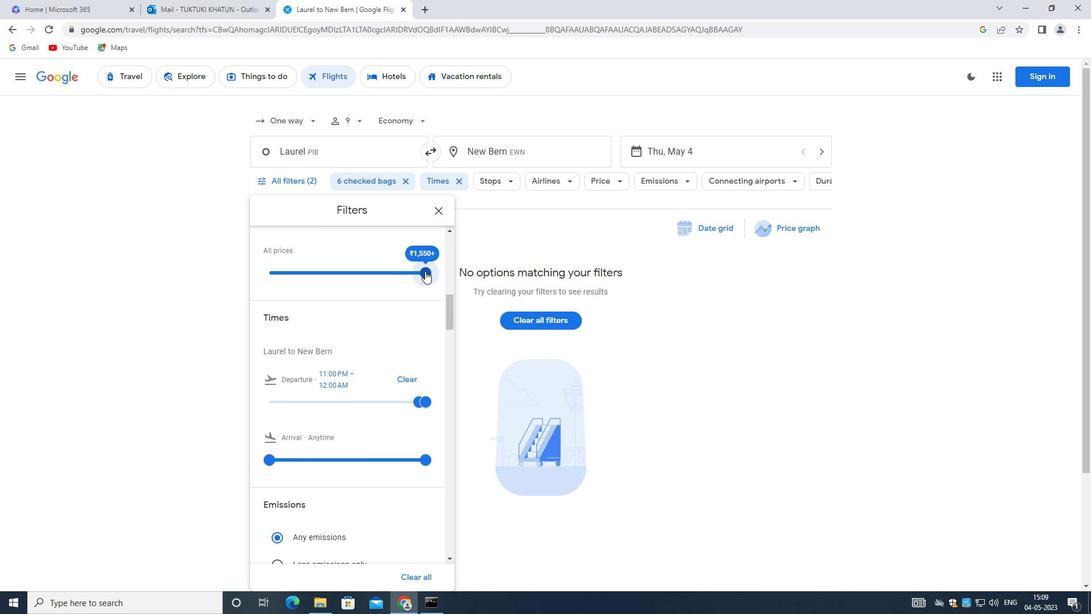 
Action: Mouse pressed left at (425, 271)
Screenshot: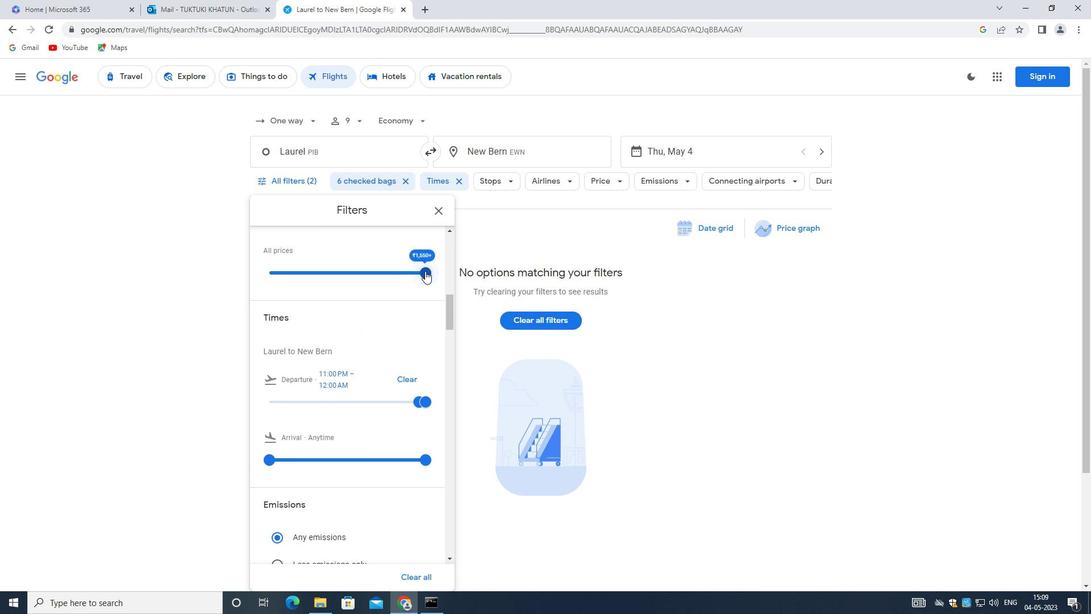 
Action: Mouse pressed left at (425, 271)
Screenshot: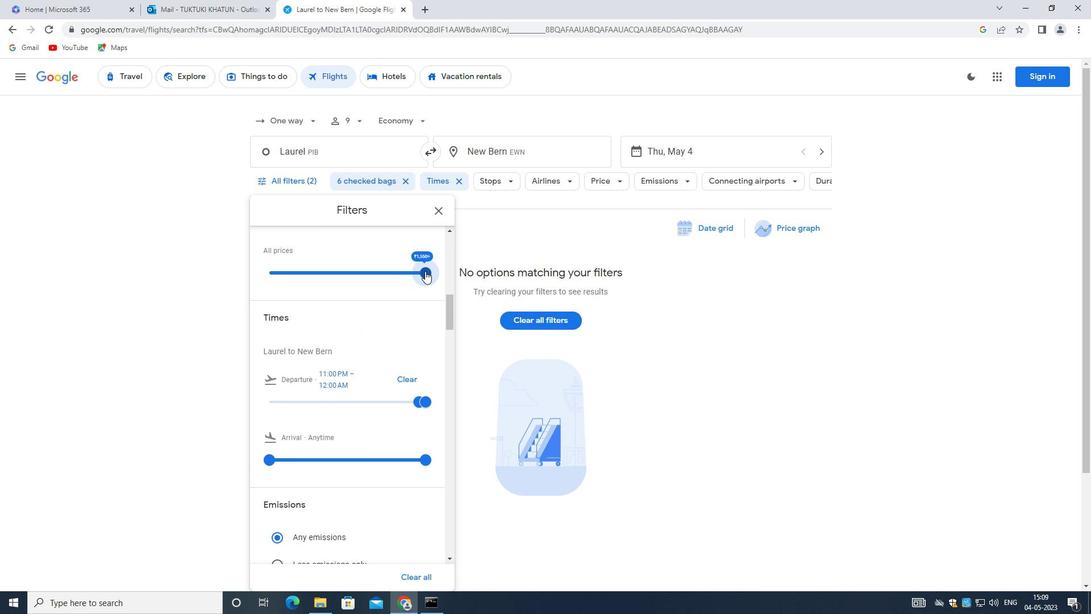 
Action: Mouse moved to (335, 396)
Screenshot: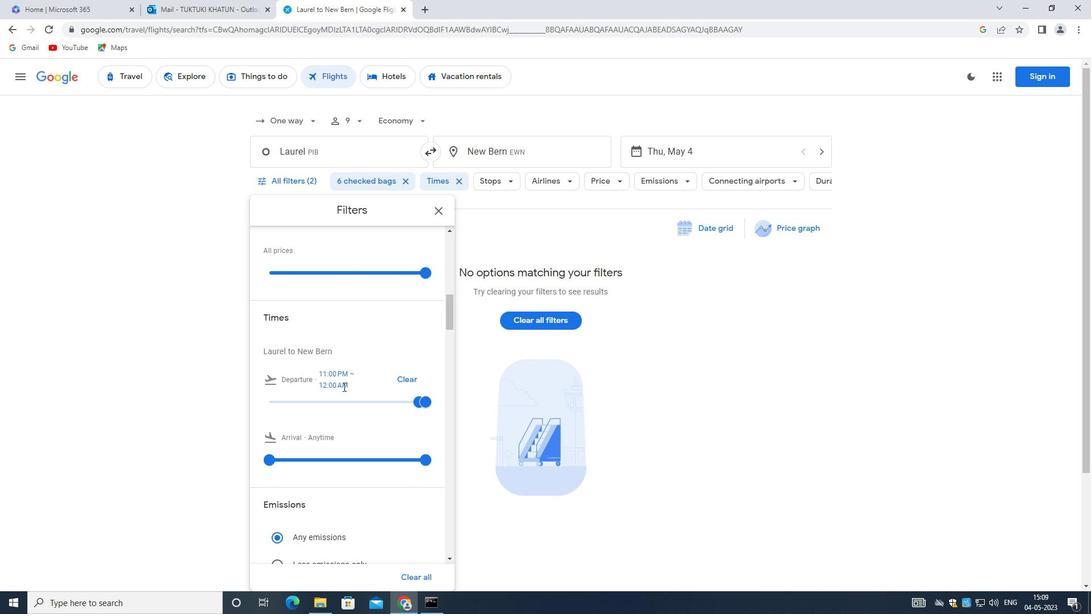 
Action: Mouse scrolled (335, 395) with delta (0, 0)
Screenshot: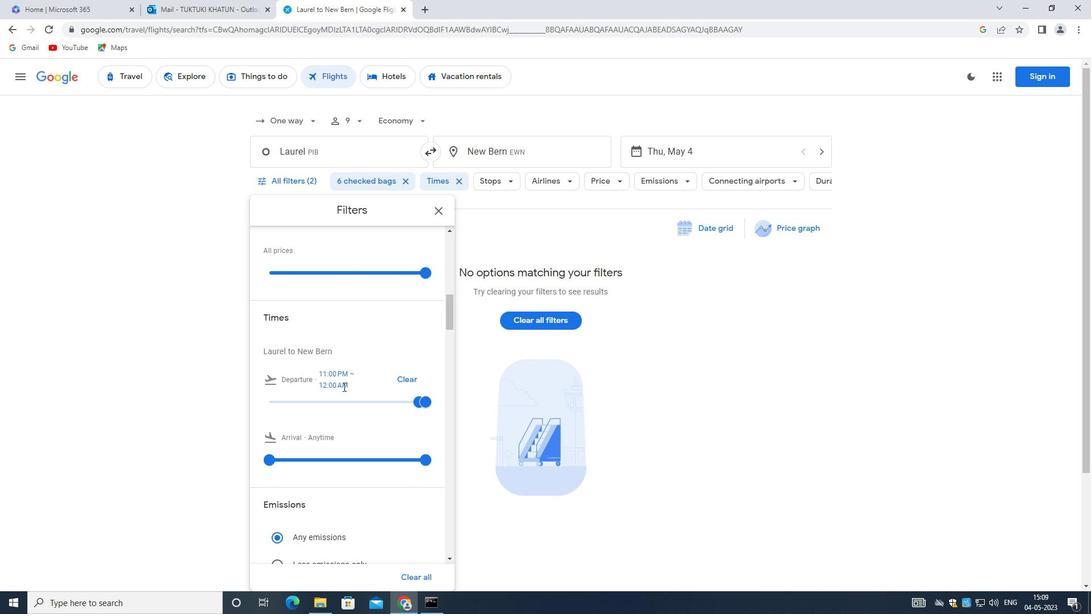 
Action: Mouse moved to (346, 344)
Screenshot: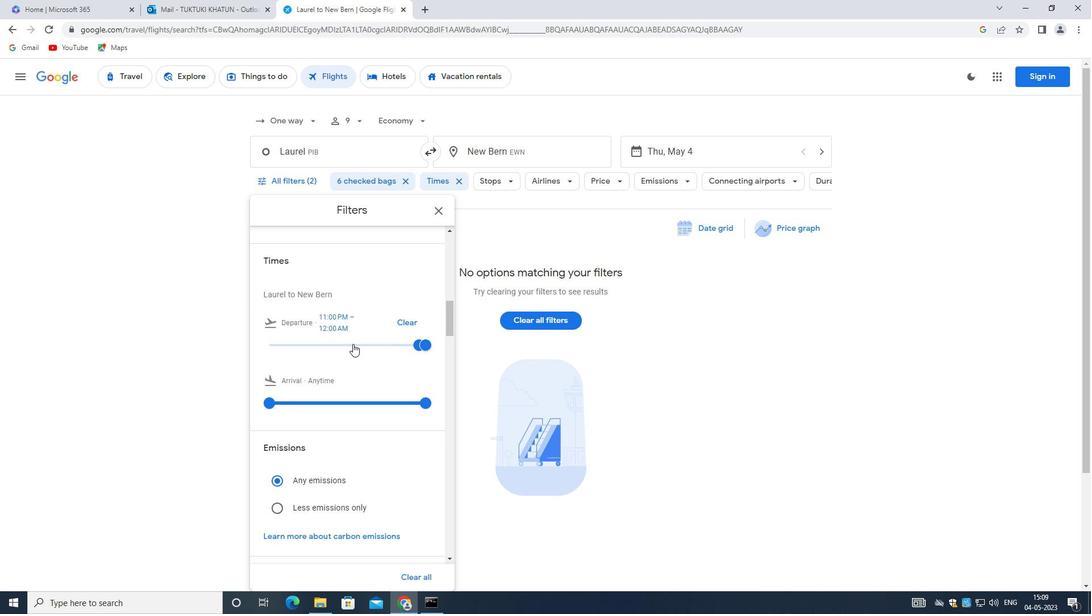
Action: Mouse pressed left at (346, 344)
Screenshot: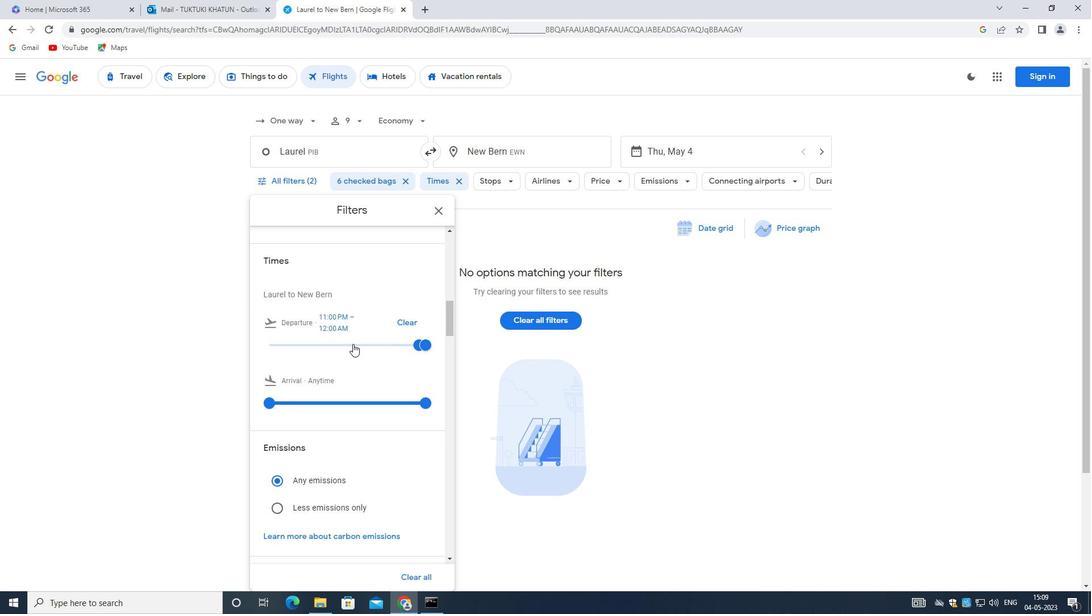 
Action: Mouse moved to (273, 345)
Screenshot: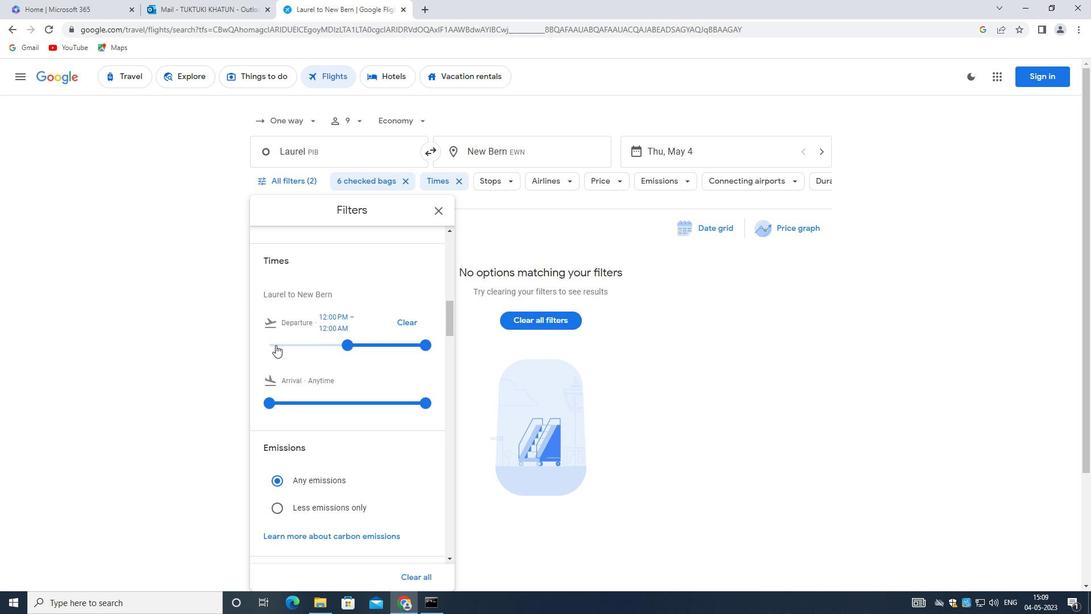 
Action: Mouse pressed left at (273, 345)
Screenshot: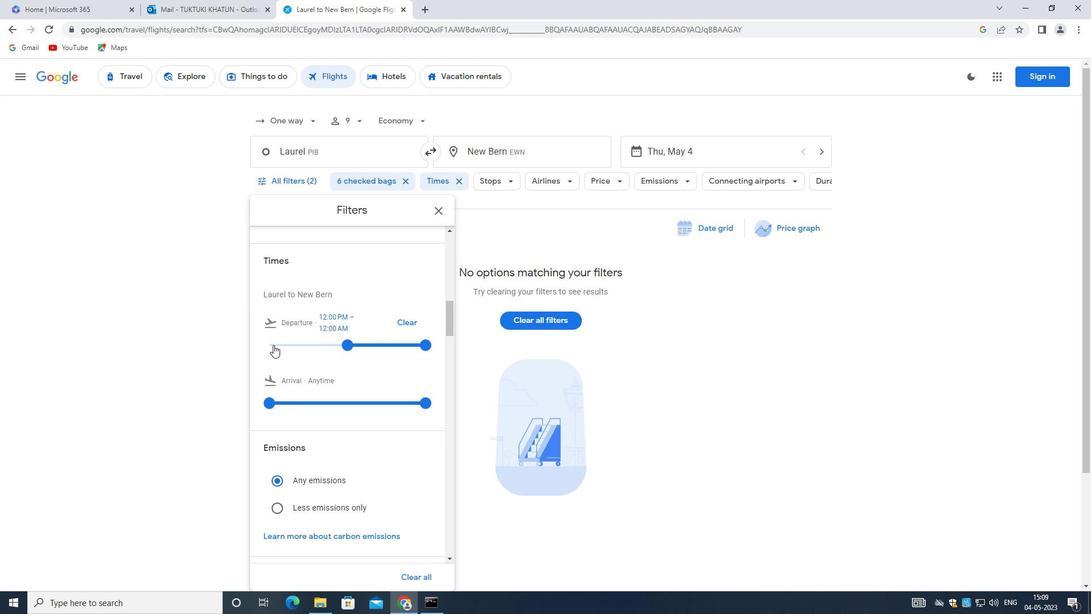 
Action: Mouse pressed left at (273, 345)
Screenshot: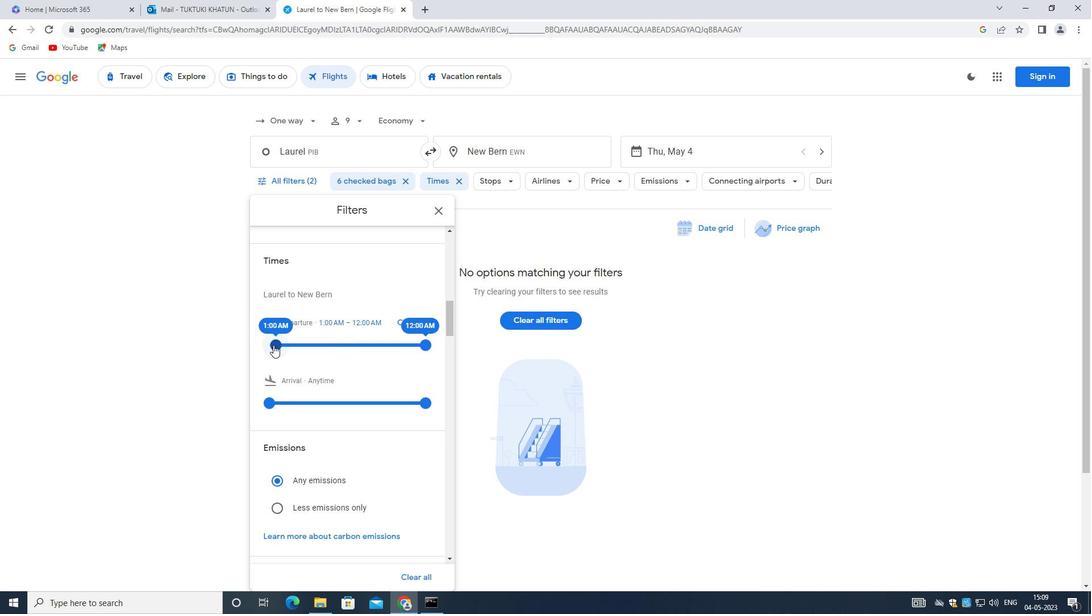 
Action: Mouse moved to (297, 342)
Screenshot: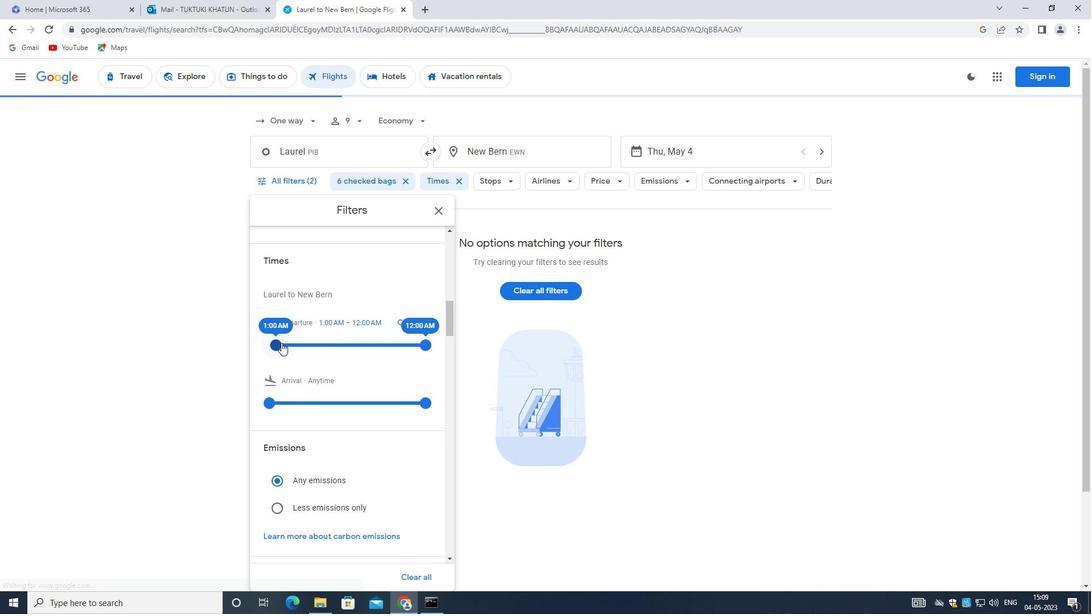 
Action: Mouse pressed left at (297, 342)
Screenshot: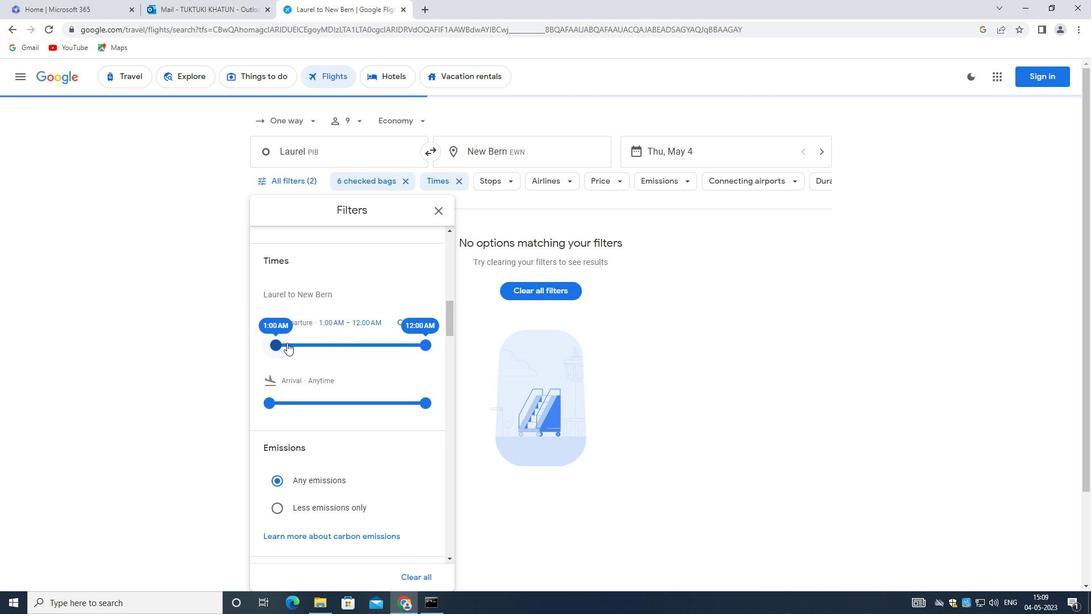 
Action: Mouse moved to (303, 345)
Screenshot: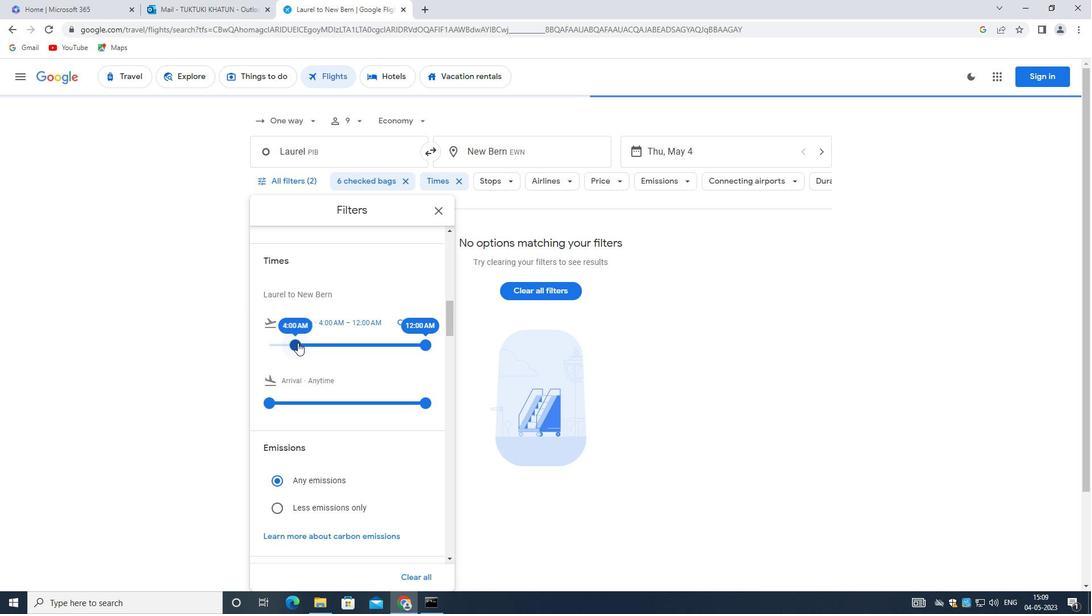 
Action: Mouse pressed left at (303, 345)
Screenshot: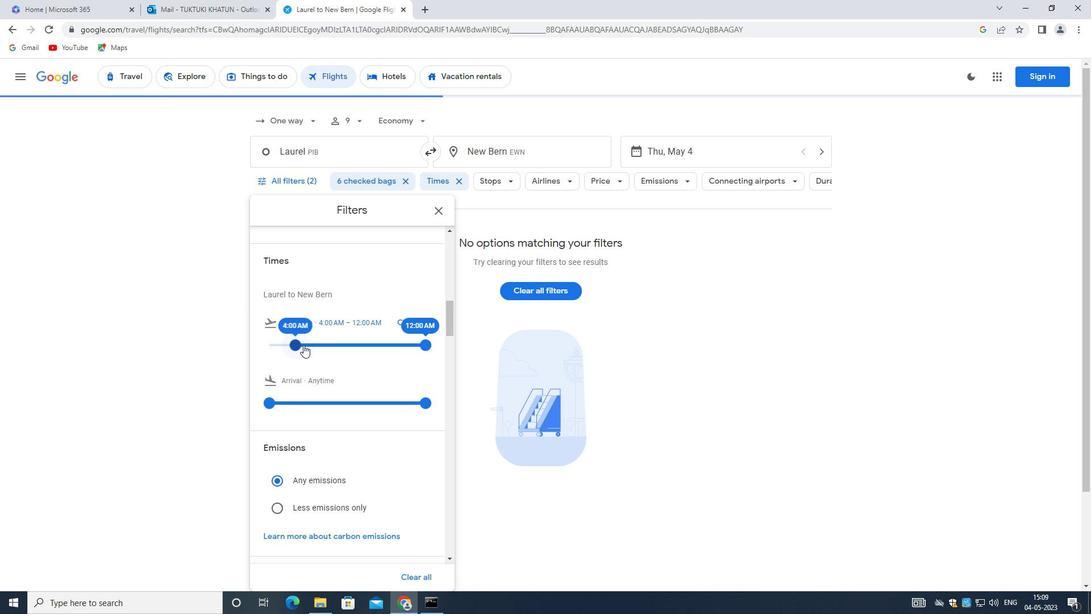 
Action: Mouse moved to (419, 341)
Screenshot: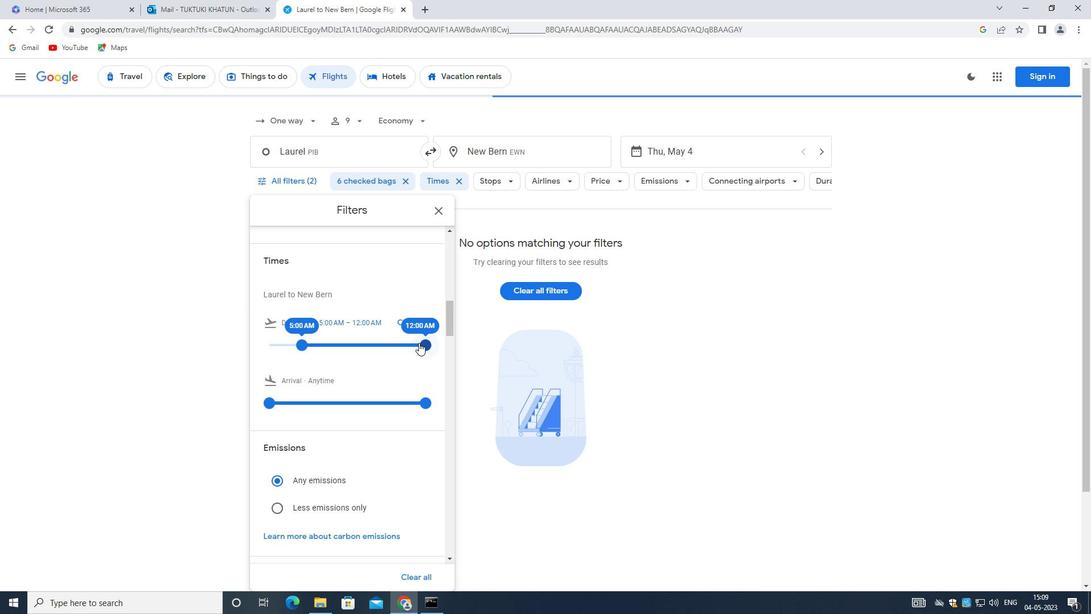 
Action: Mouse pressed left at (419, 341)
Screenshot: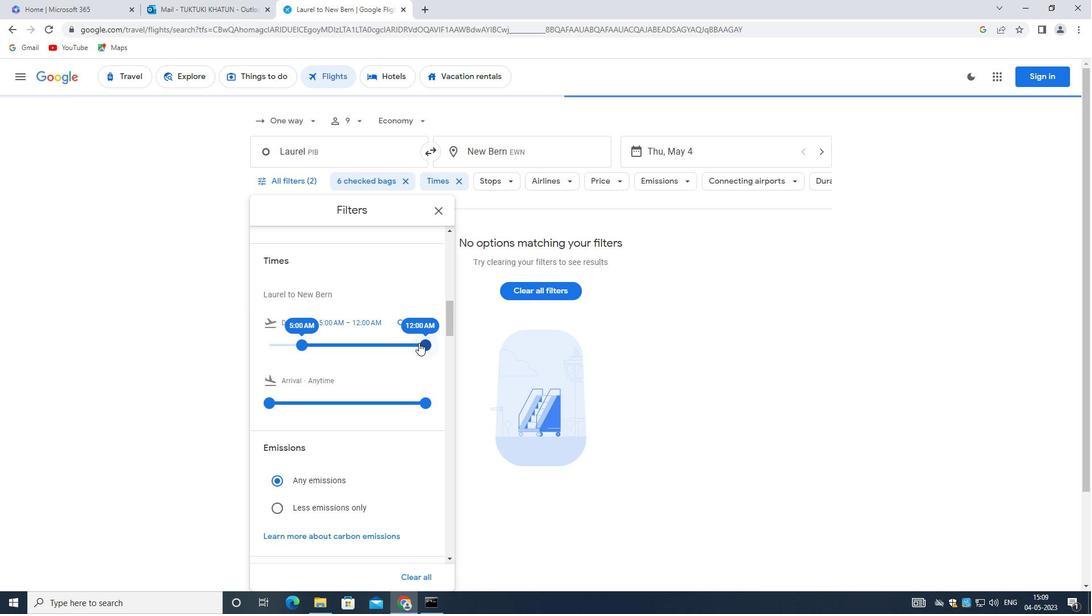
Action: Mouse moved to (324, 346)
Screenshot: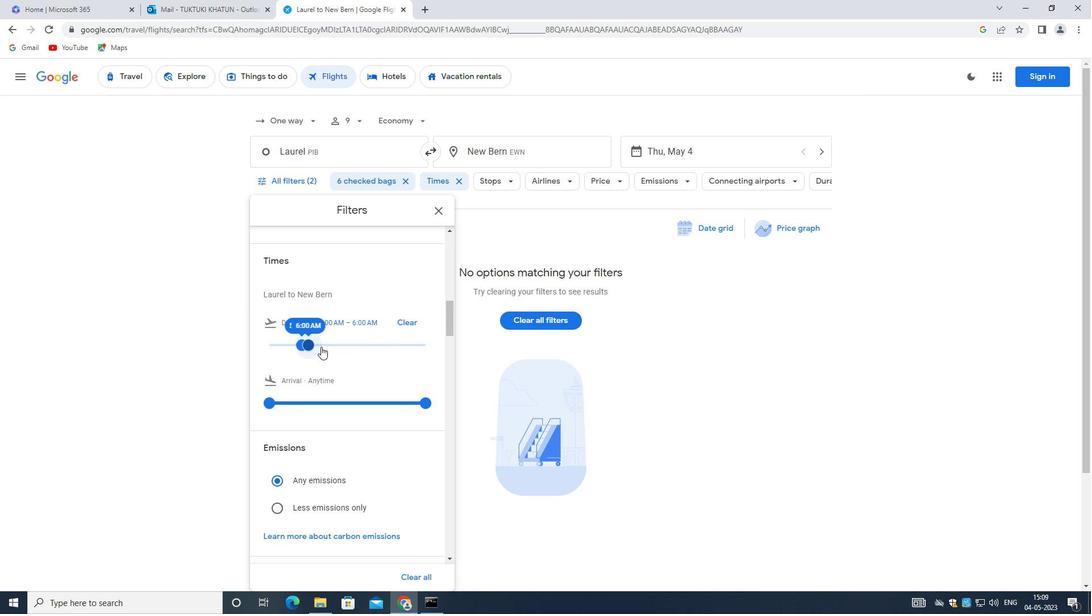 
Action: Mouse scrolled (324, 346) with delta (0, 0)
Screenshot: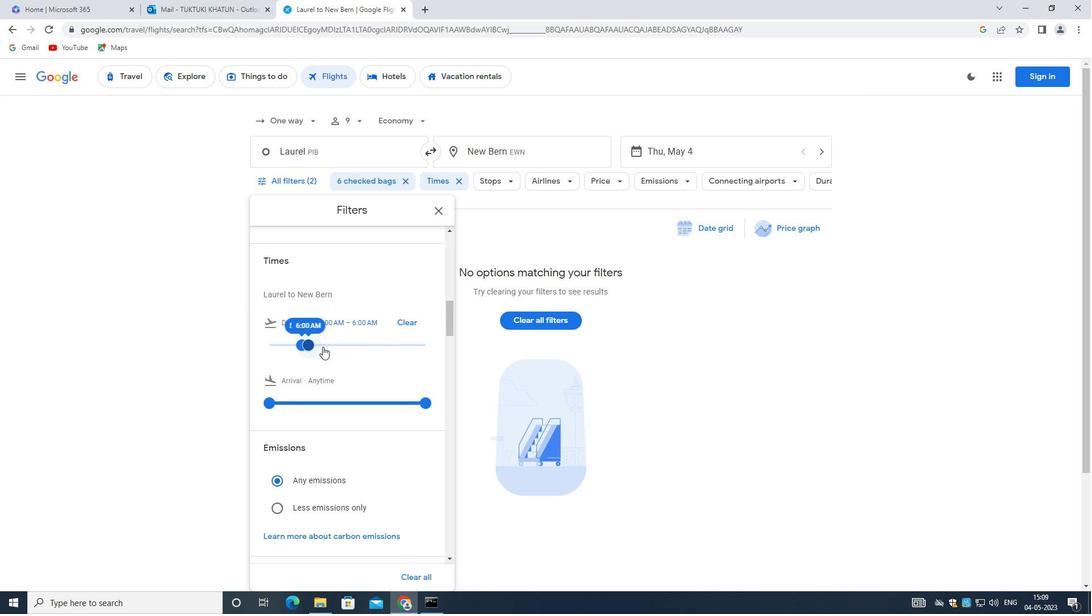 
Action: Mouse moved to (324, 346)
Screenshot: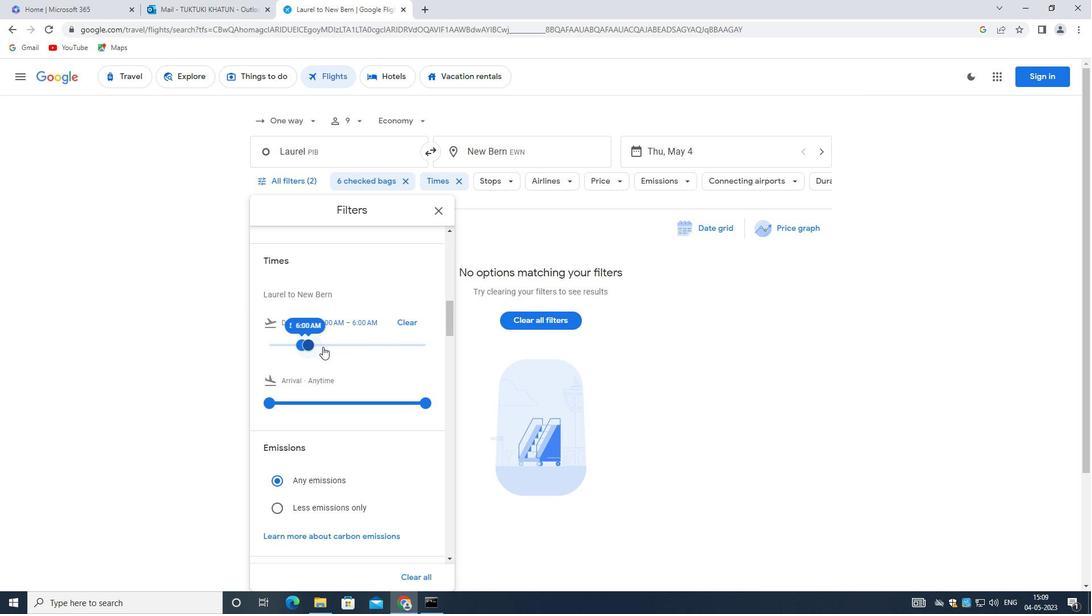 
Action: Mouse scrolled (324, 346) with delta (0, 0)
Screenshot: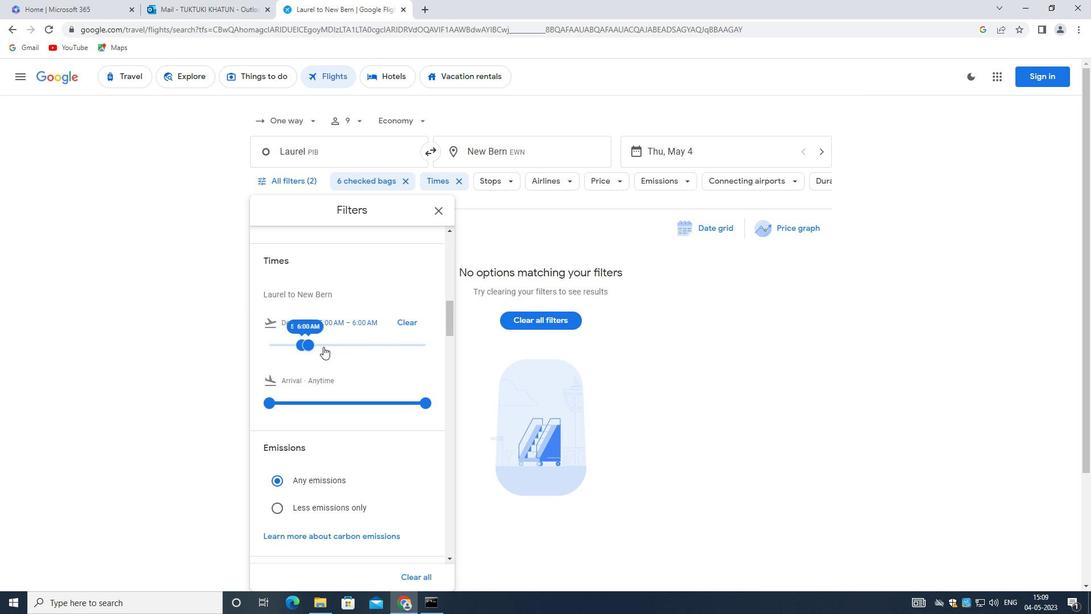 
Action: Mouse moved to (324, 342)
Screenshot: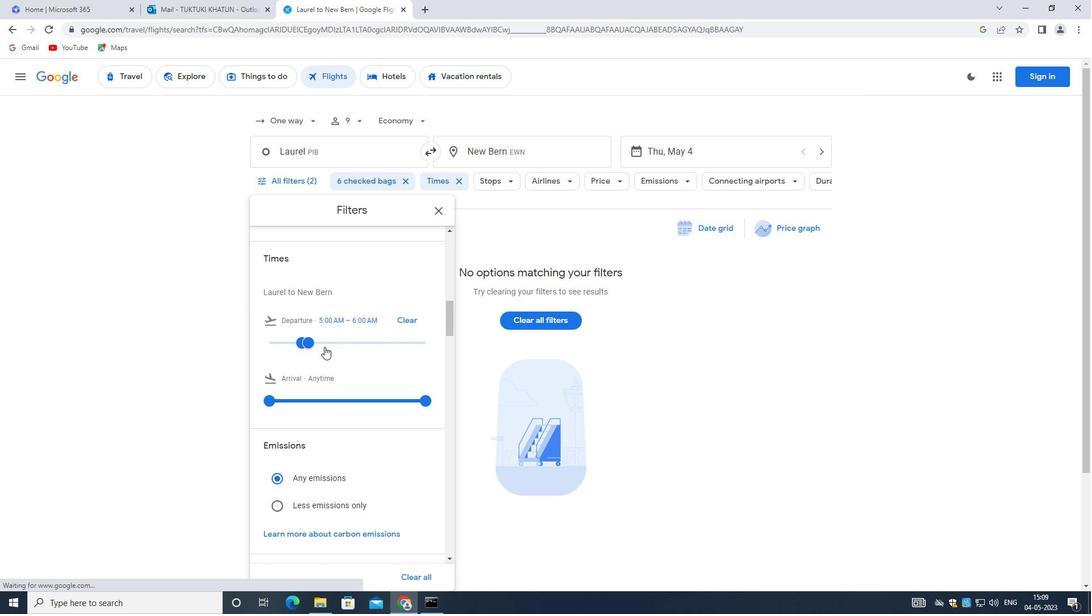 
Action: Mouse scrolled (324, 342) with delta (0, 0)
Screenshot: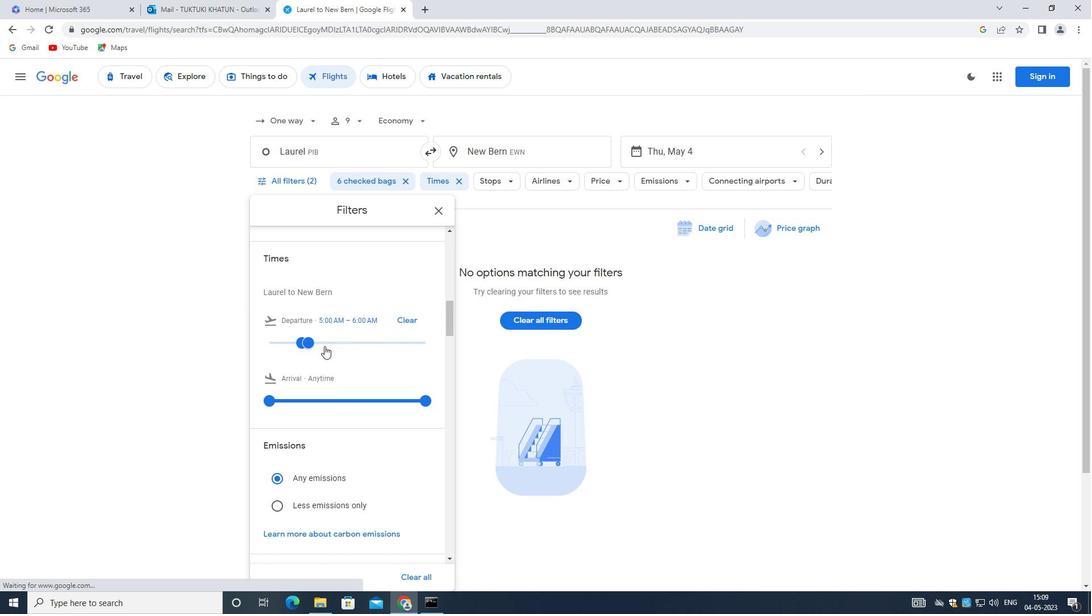 
Action: Mouse scrolled (324, 342) with delta (0, 0)
Screenshot: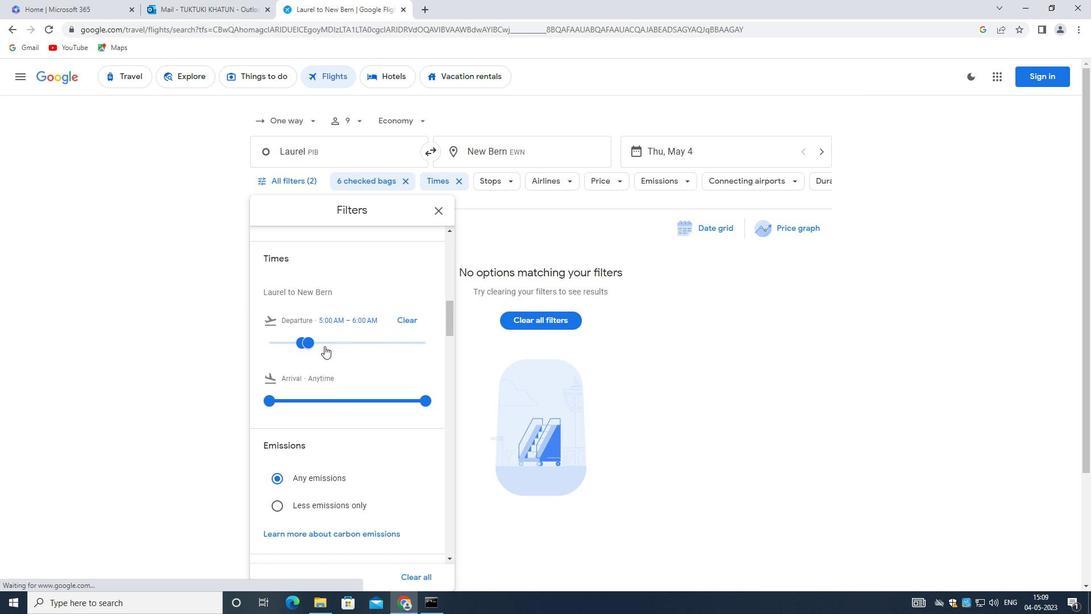 
Action: Mouse scrolled (324, 342) with delta (0, 0)
Screenshot: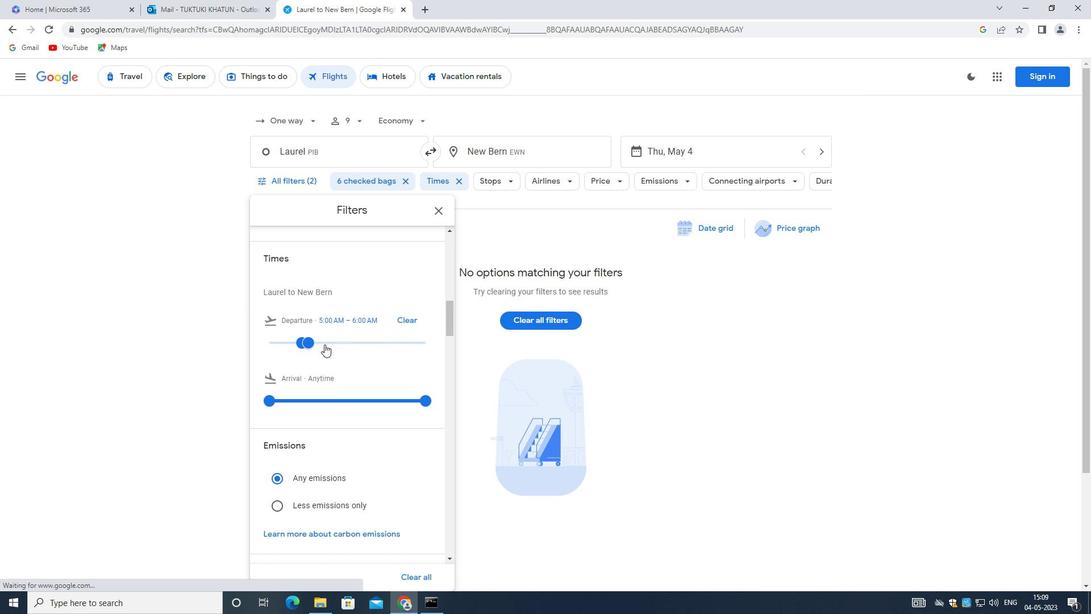 
Action: Mouse scrolled (324, 342) with delta (0, 0)
Screenshot: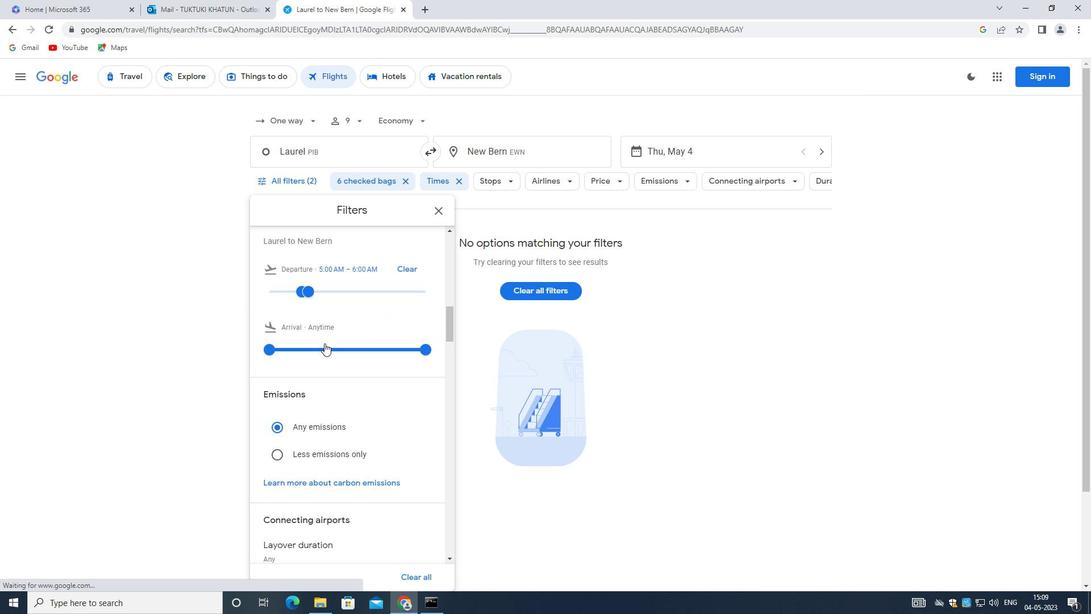 
Action: Mouse scrolled (324, 342) with delta (0, 0)
Screenshot: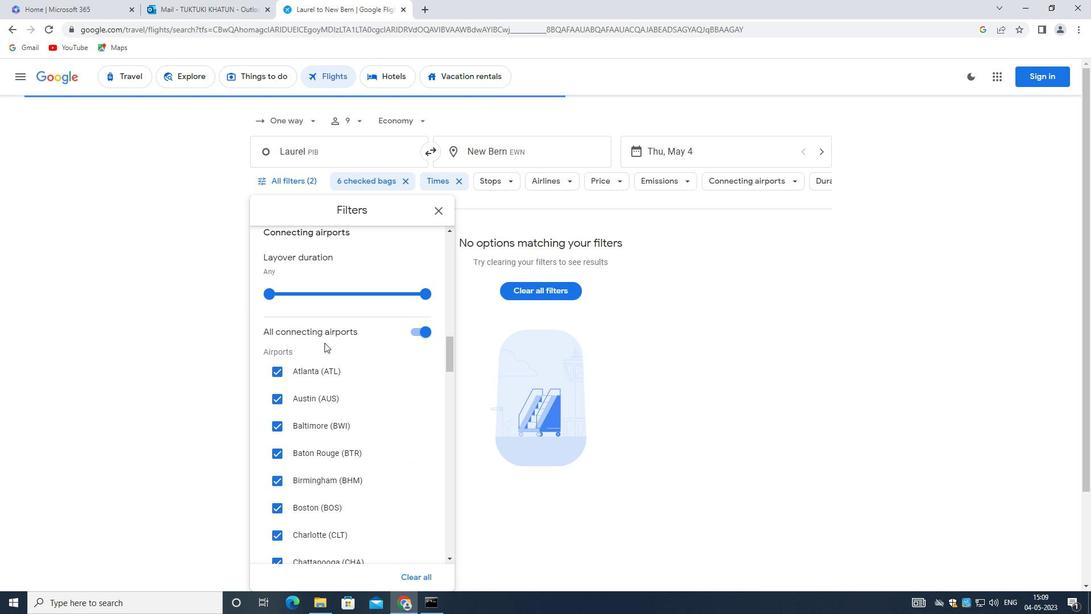 
Action: Mouse moved to (324, 342)
Screenshot: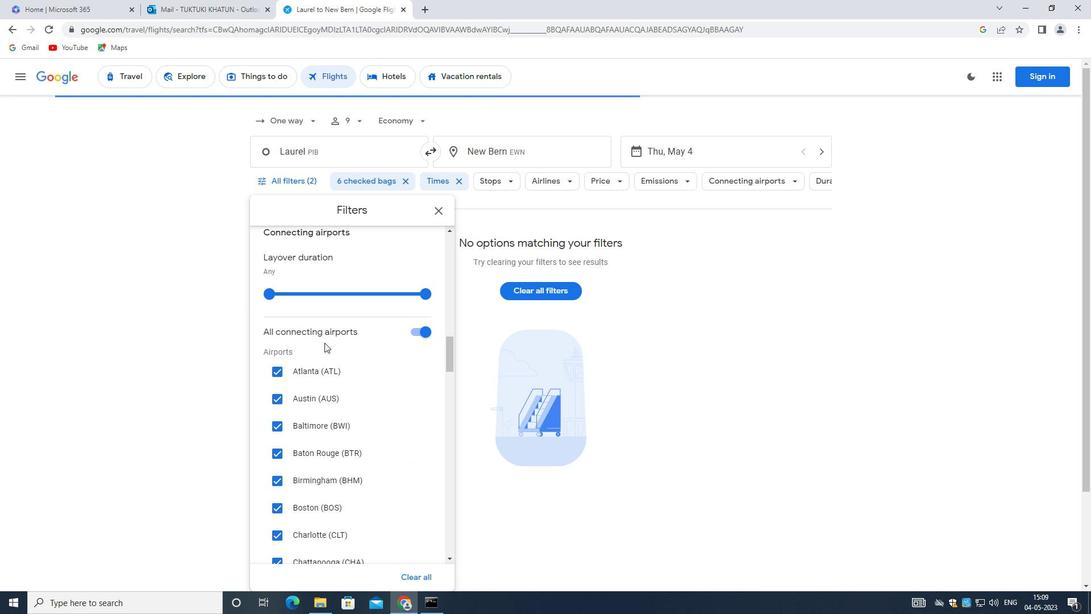
Action: Mouse scrolled (324, 342) with delta (0, 0)
Screenshot: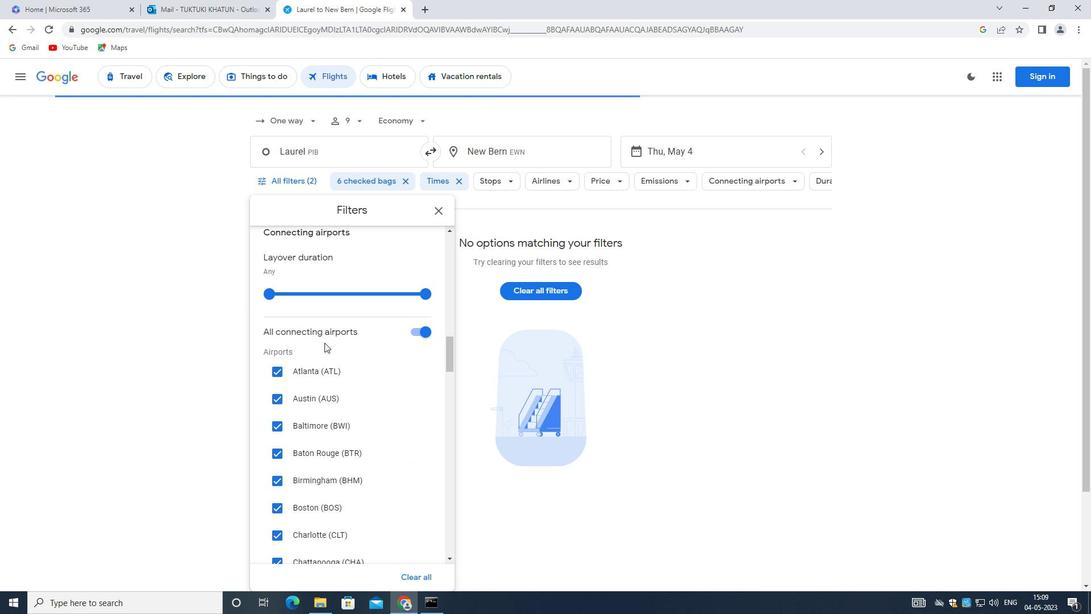 
Action: Mouse scrolled (324, 342) with delta (0, 0)
Screenshot: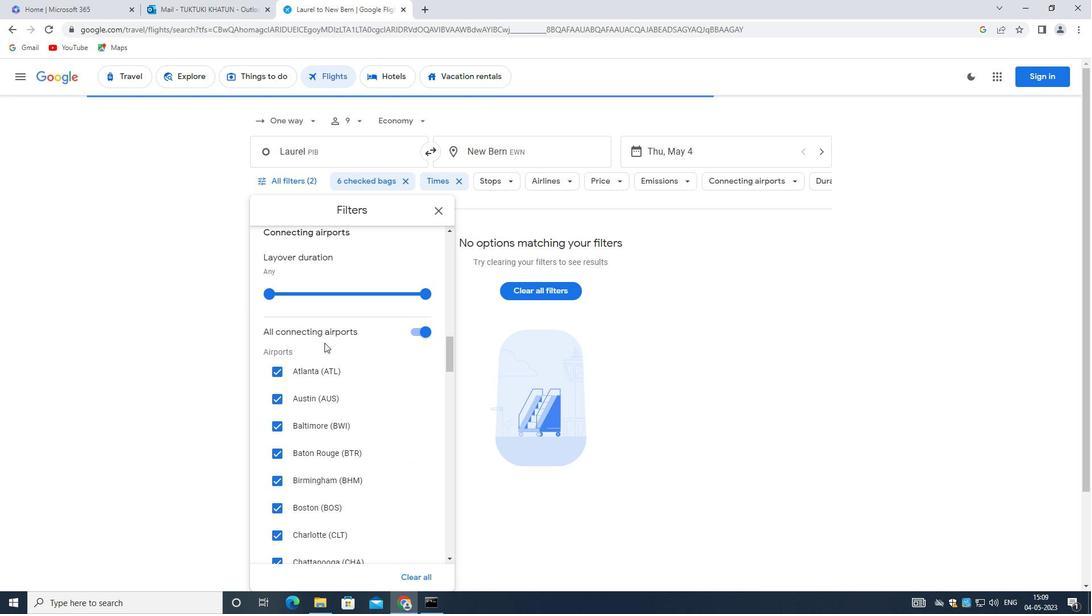
Action: Mouse scrolled (324, 342) with delta (0, 0)
Screenshot: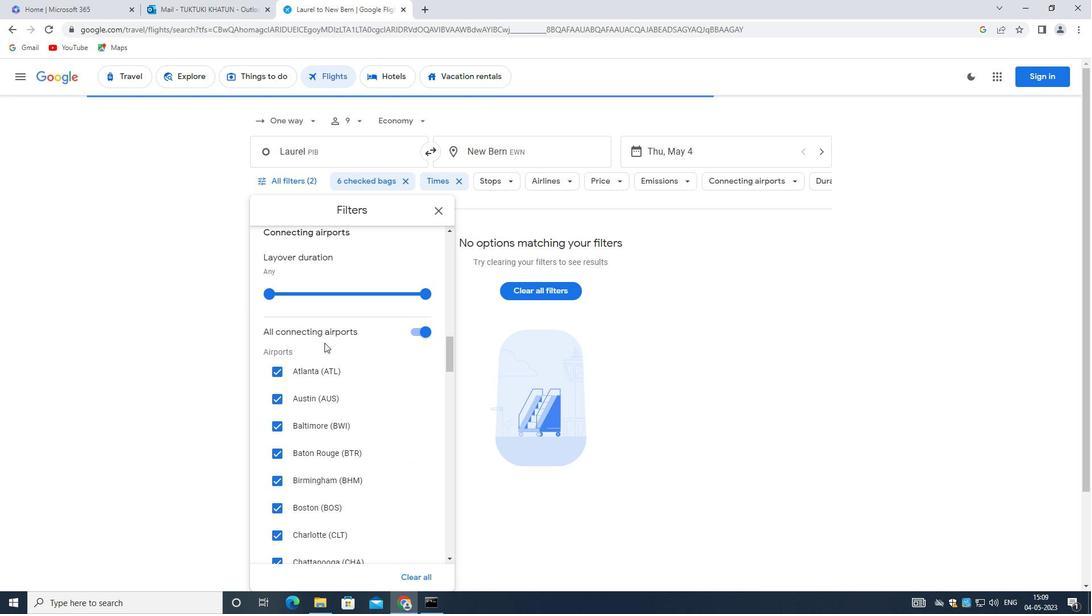 
Action: Mouse scrolled (324, 342) with delta (0, 0)
Screenshot: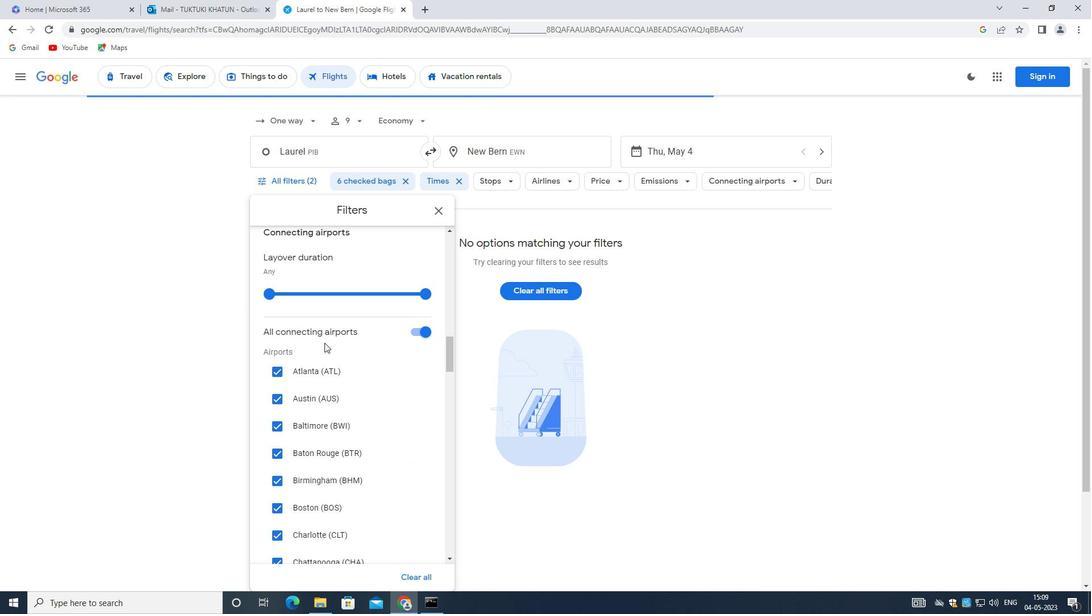 
Action: Mouse scrolled (324, 342) with delta (0, 0)
Screenshot: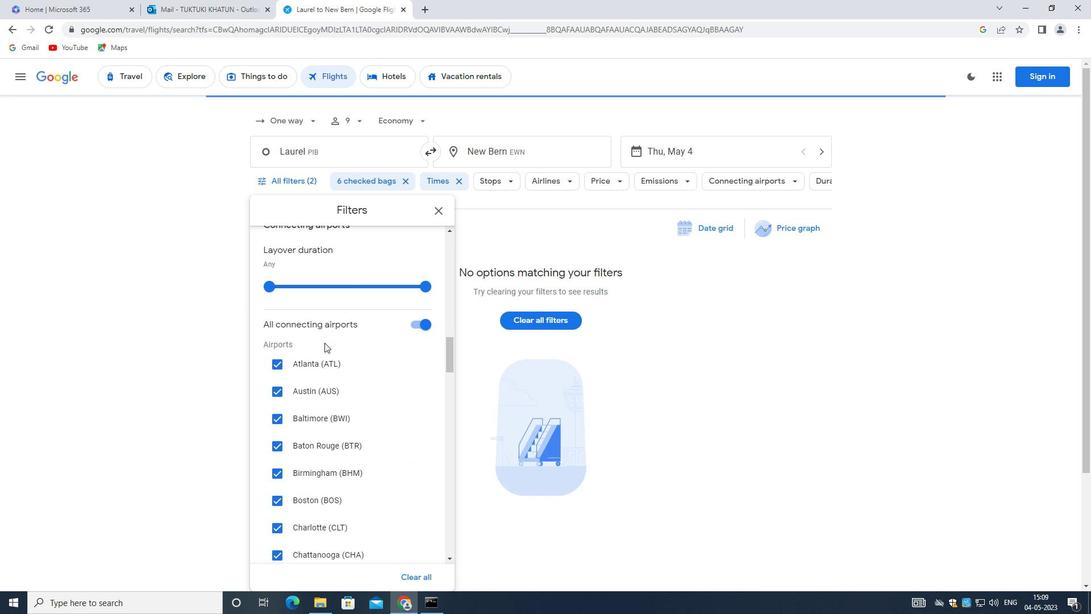 
Action: Mouse scrolled (324, 342) with delta (0, 0)
Screenshot: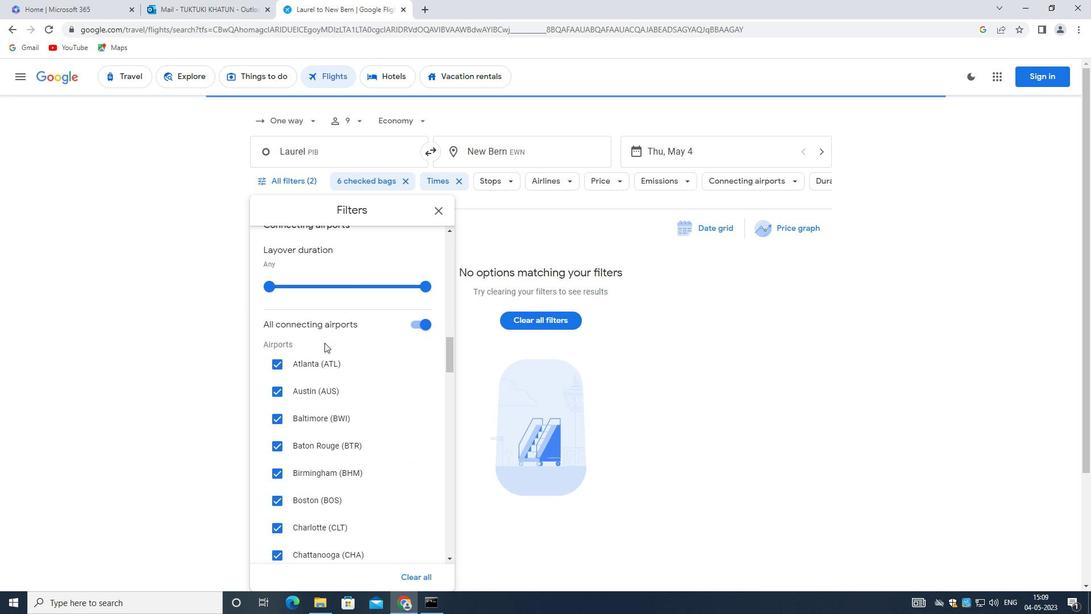 
Action: Mouse scrolled (324, 342) with delta (0, 0)
Screenshot: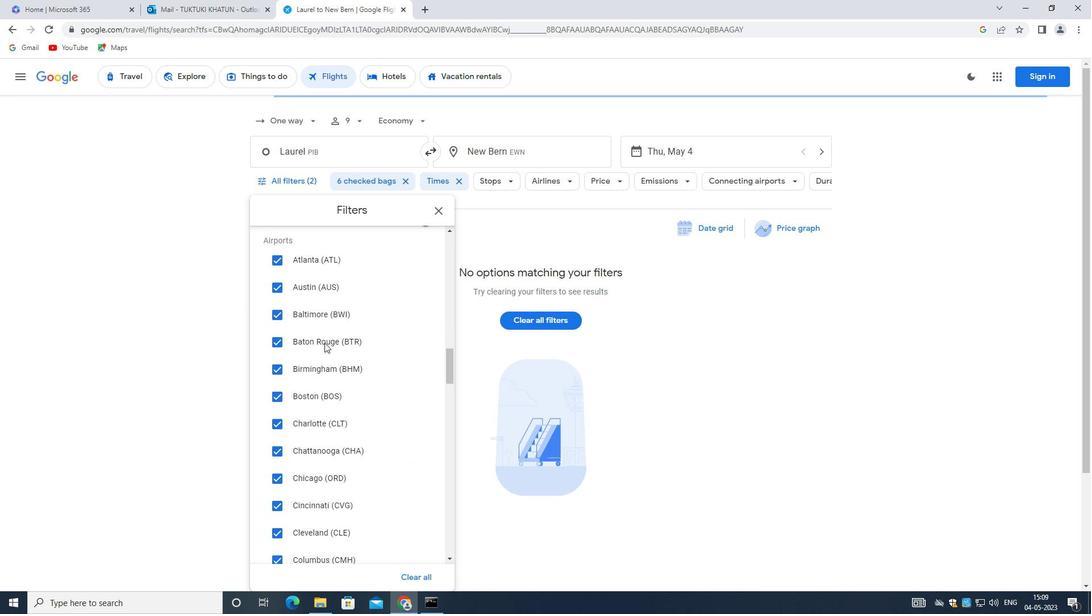 
Action: Mouse moved to (324, 337)
Screenshot: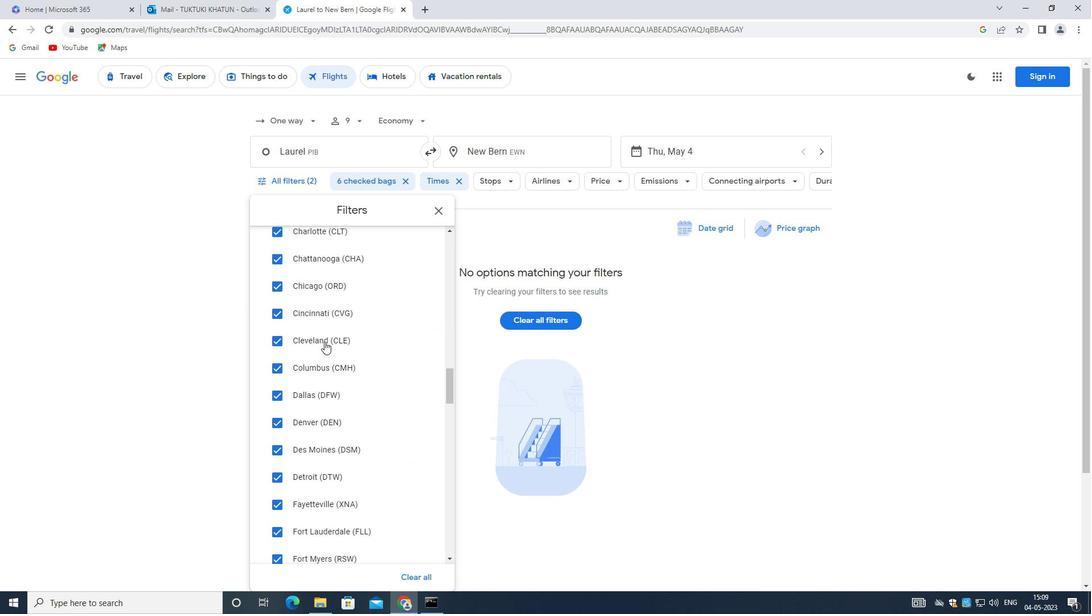 
Action: Mouse scrolled (324, 336) with delta (0, 0)
Screenshot: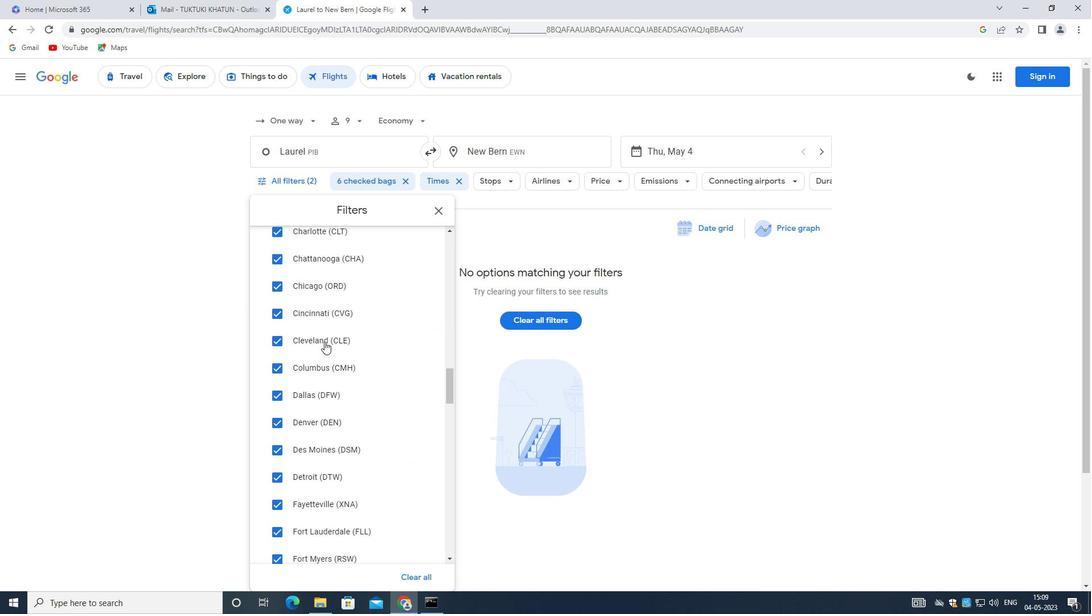 
Action: Mouse scrolled (324, 336) with delta (0, 0)
Screenshot: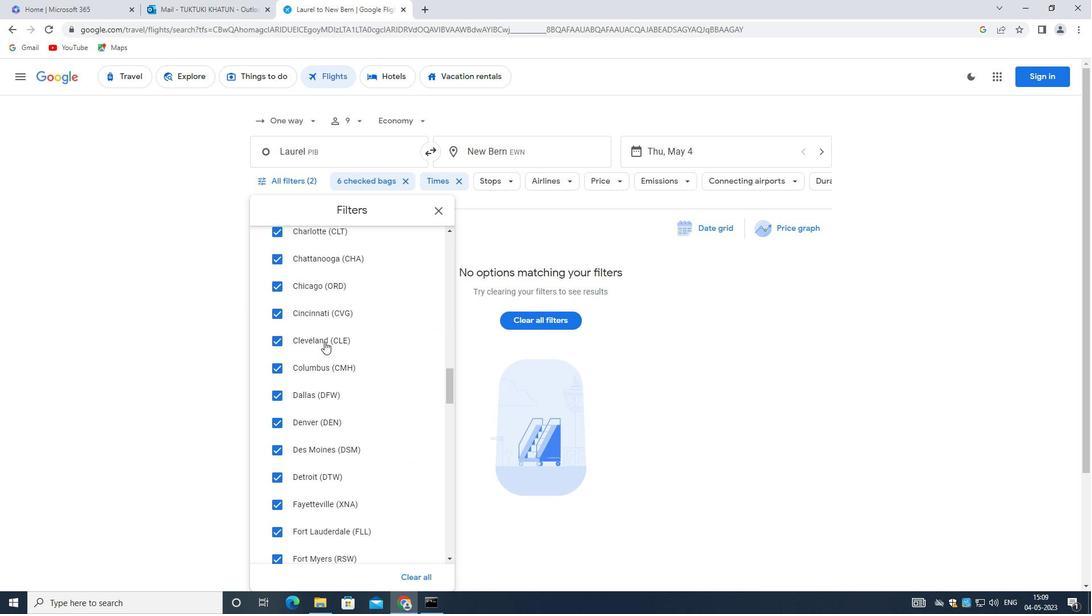 
Action: Mouse scrolled (324, 336) with delta (0, 0)
Screenshot: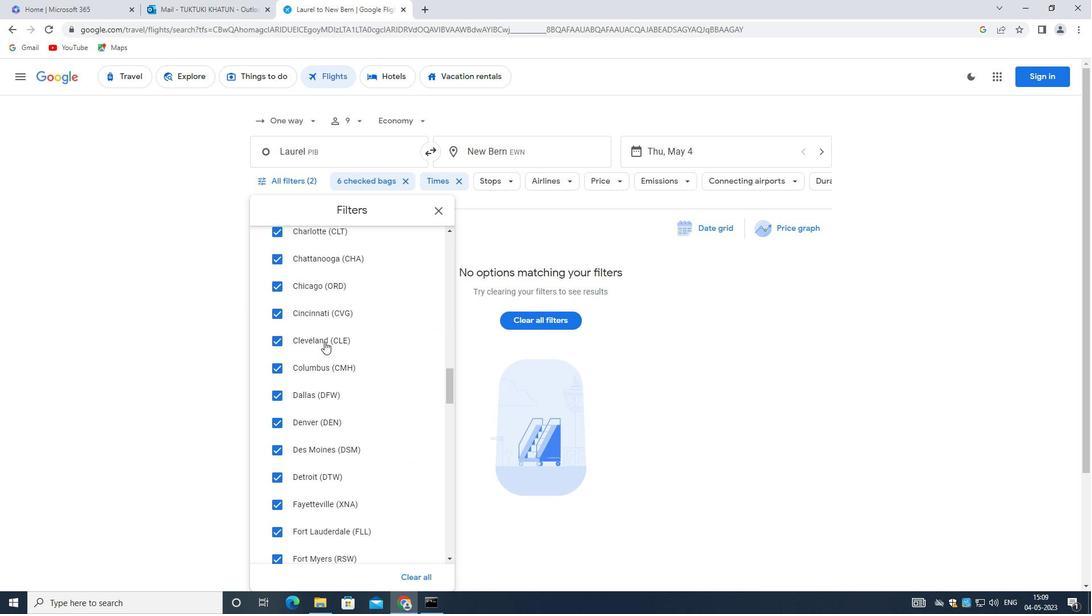 
Action: Mouse moved to (321, 335)
Screenshot: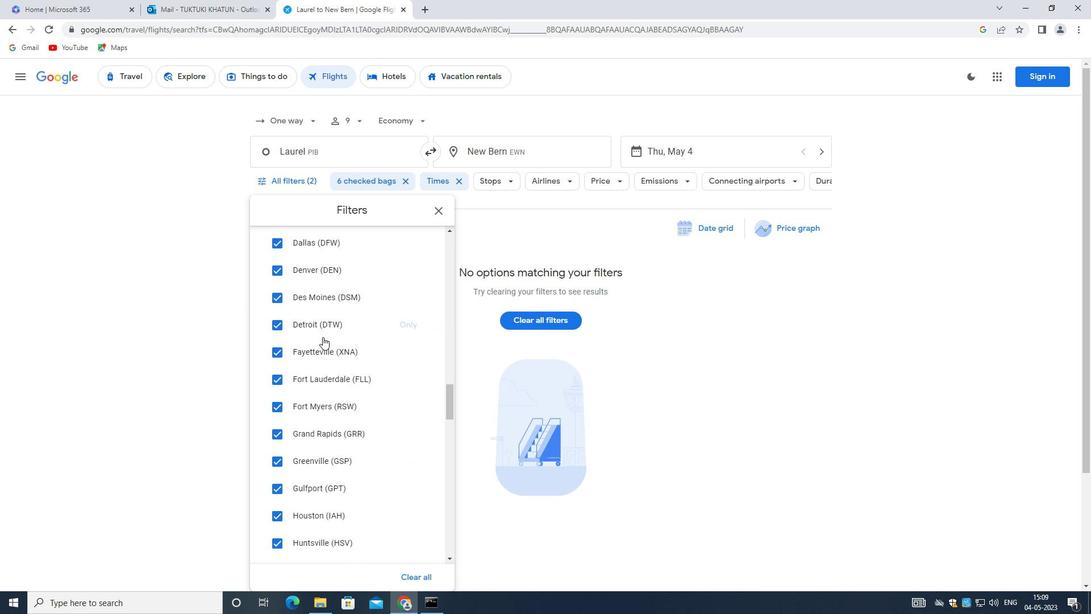 
Action: Mouse scrolled (321, 334) with delta (0, 0)
Screenshot: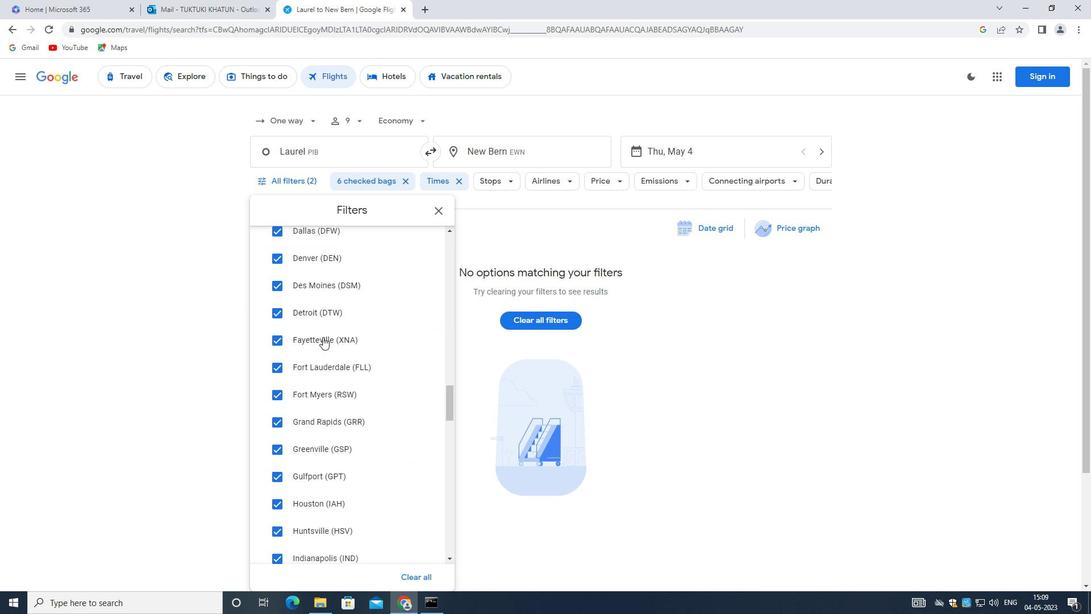 
Action: Mouse scrolled (321, 334) with delta (0, 0)
Screenshot: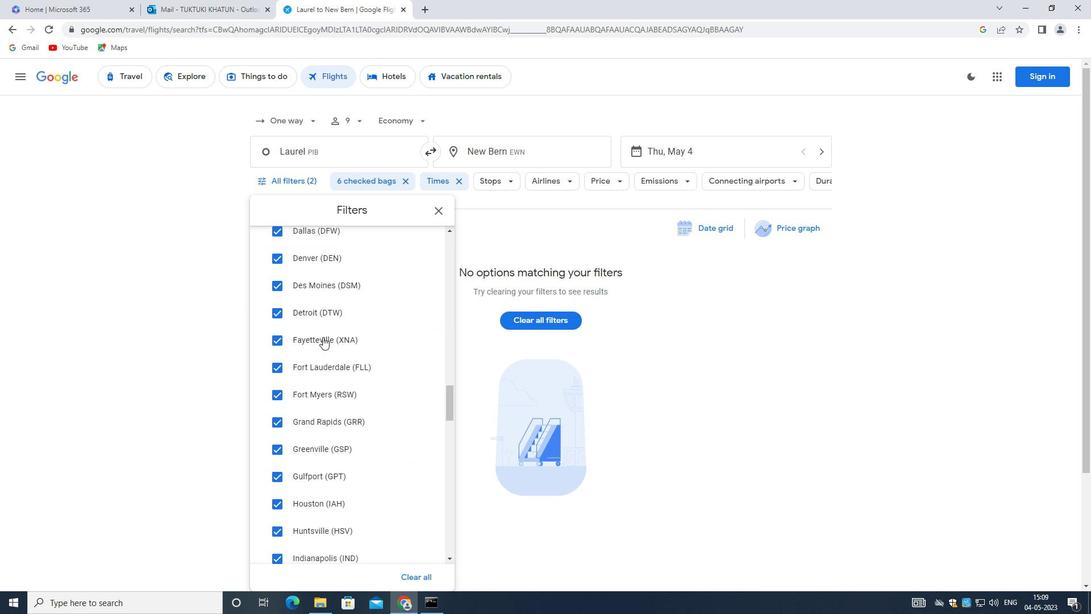
Action: Mouse scrolled (321, 334) with delta (0, 0)
Screenshot: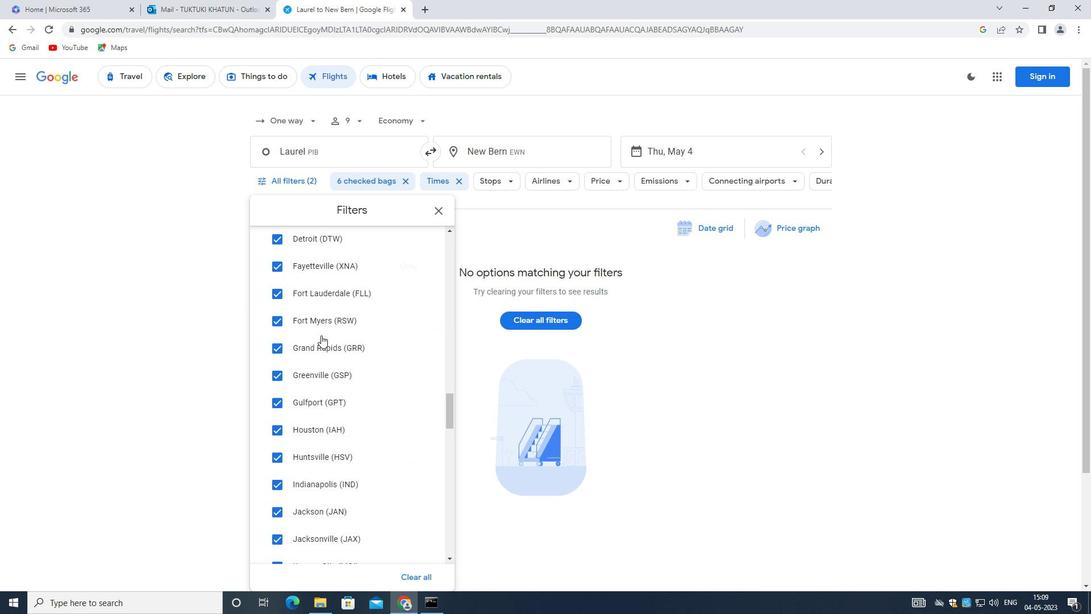 
Action: Mouse moved to (321, 334)
Screenshot: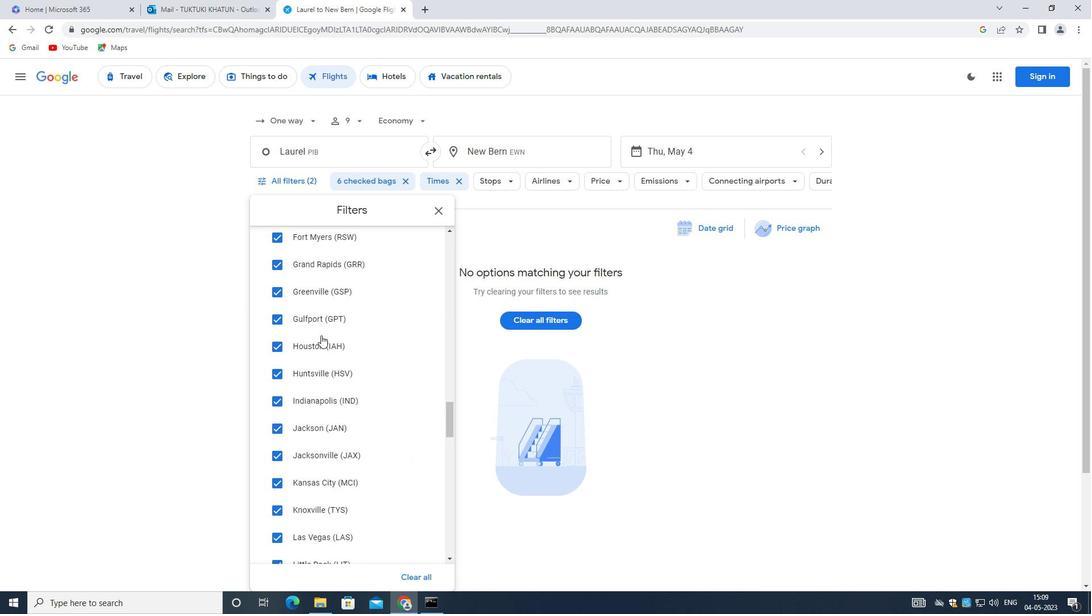 
Action: Mouse scrolled (321, 333) with delta (0, 0)
Screenshot: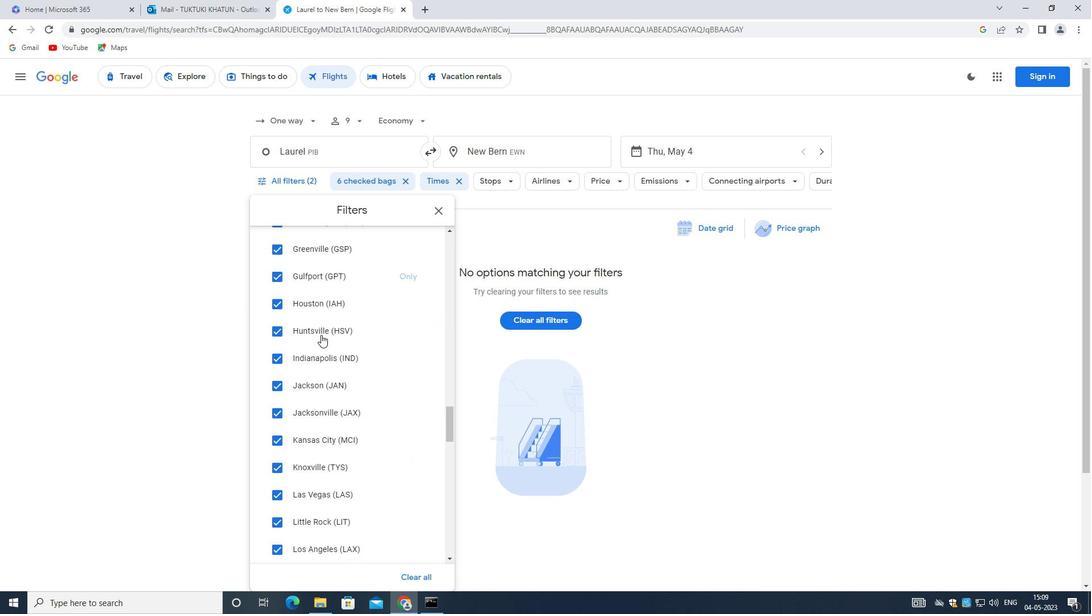
Action: Mouse scrolled (321, 333) with delta (0, 0)
Screenshot: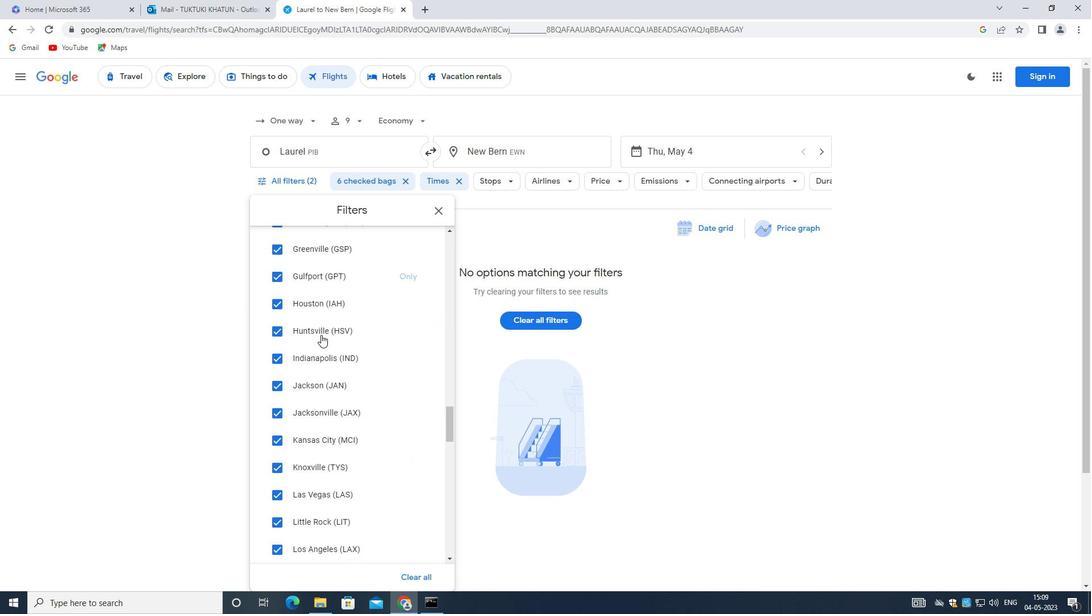 
Action: Mouse scrolled (321, 333) with delta (0, 0)
Screenshot: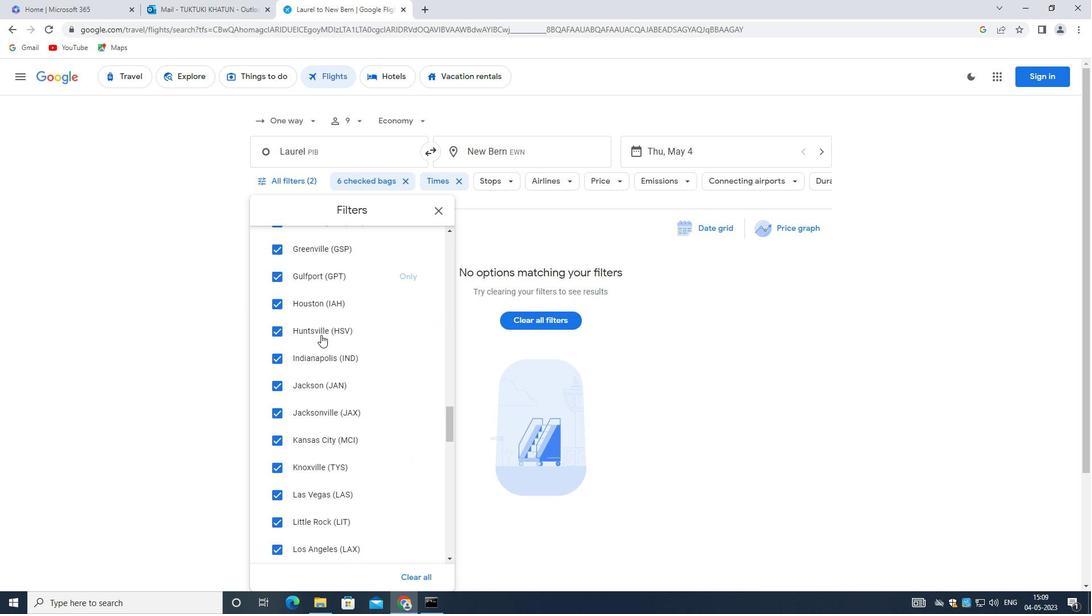 
Action: Mouse moved to (320, 338)
Screenshot: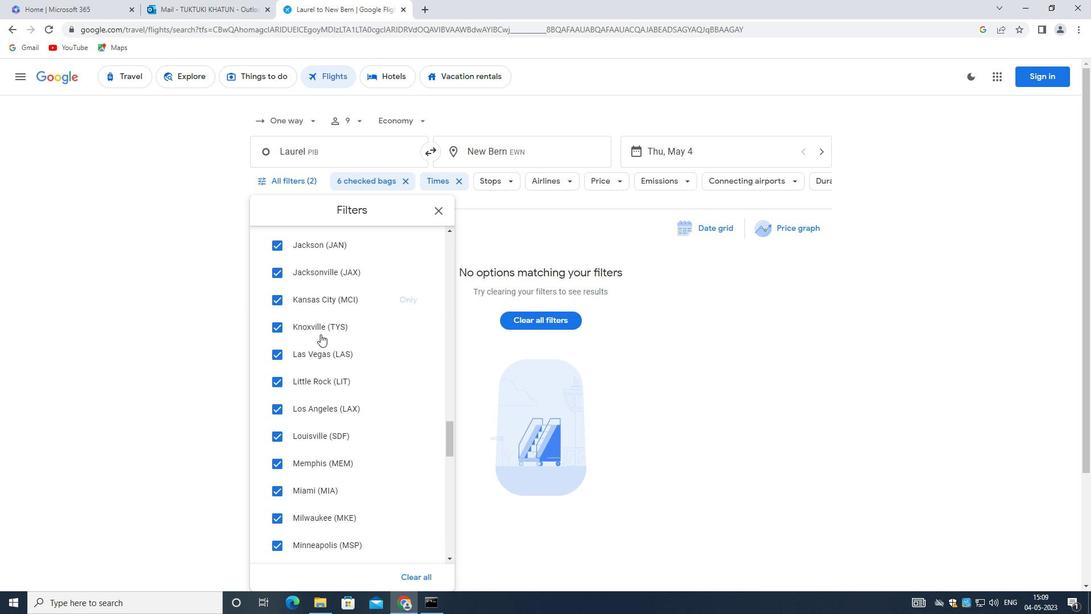 
Action: Mouse scrolled (320, 337) with delta (0, 0)
Screenshot: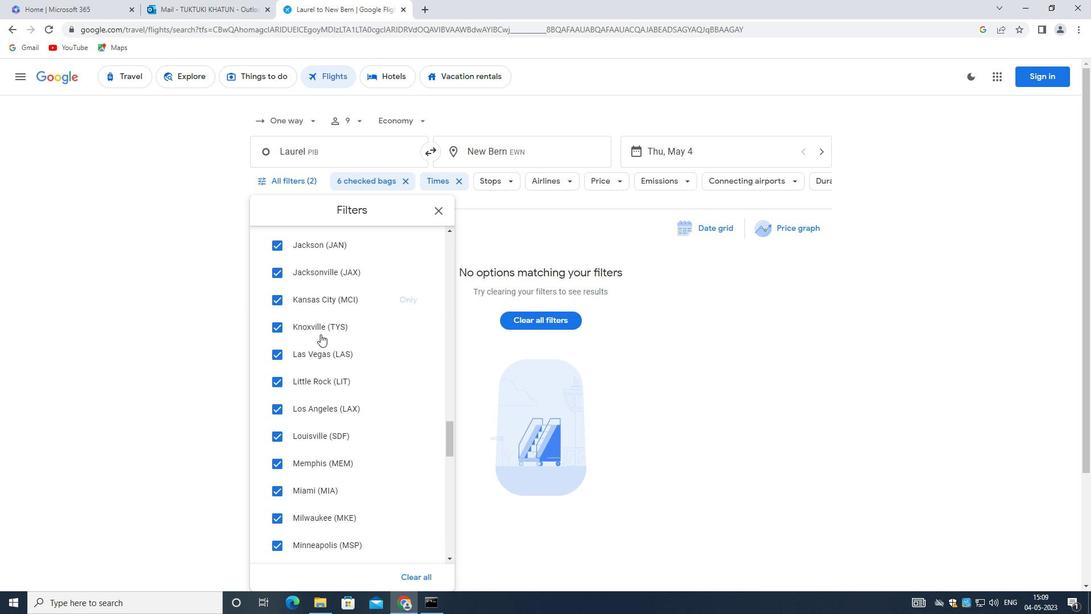 
Action: Mouse moved to (320, 338)
Screenshot: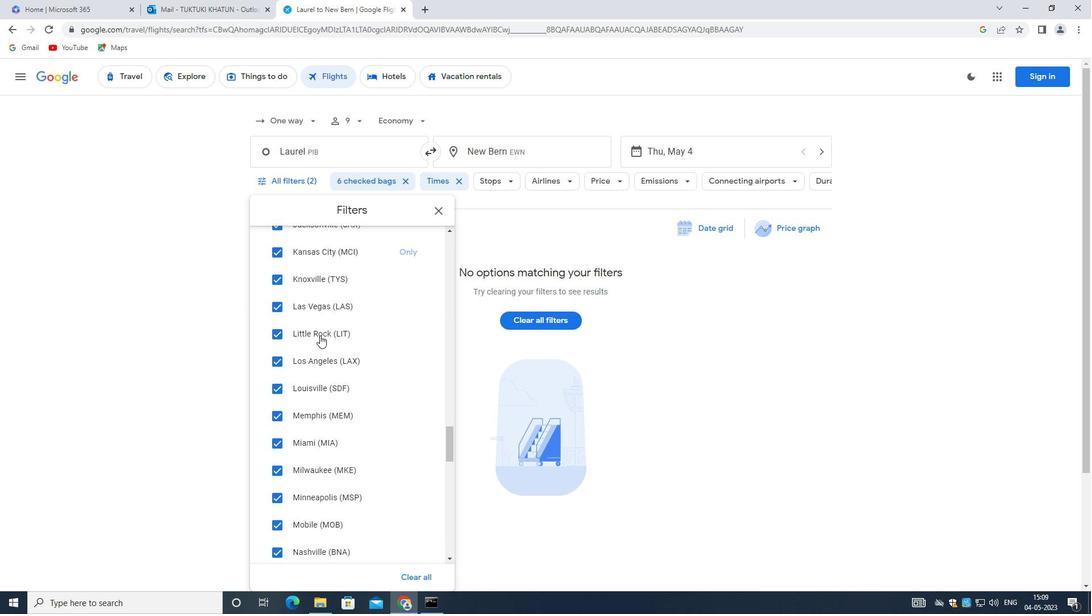
Action: Mouse scrolled (320, 337) with delta (0, 0)
Screenshot: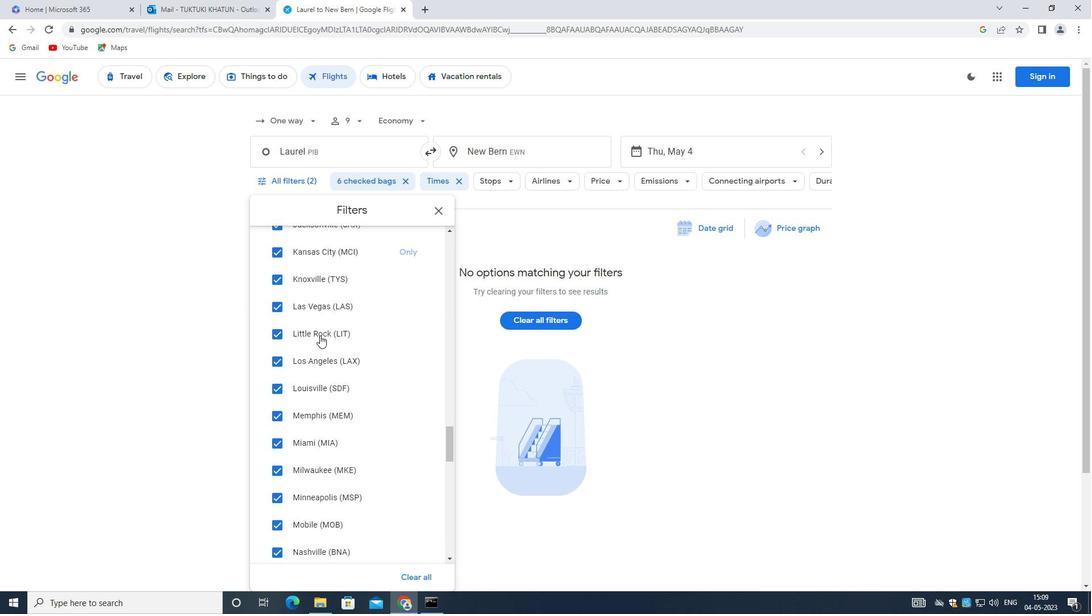 
Action: Mouse moved to (320, 338)
Screenshot: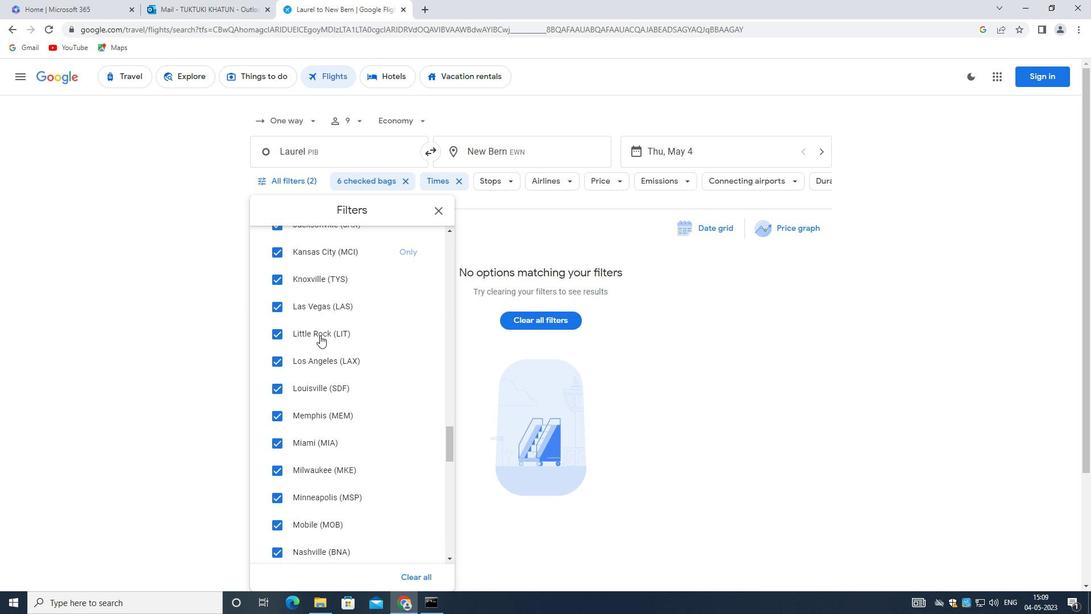 
Action: Mouse scrolled (320, 338) with delta (0, 0)
Screenshot: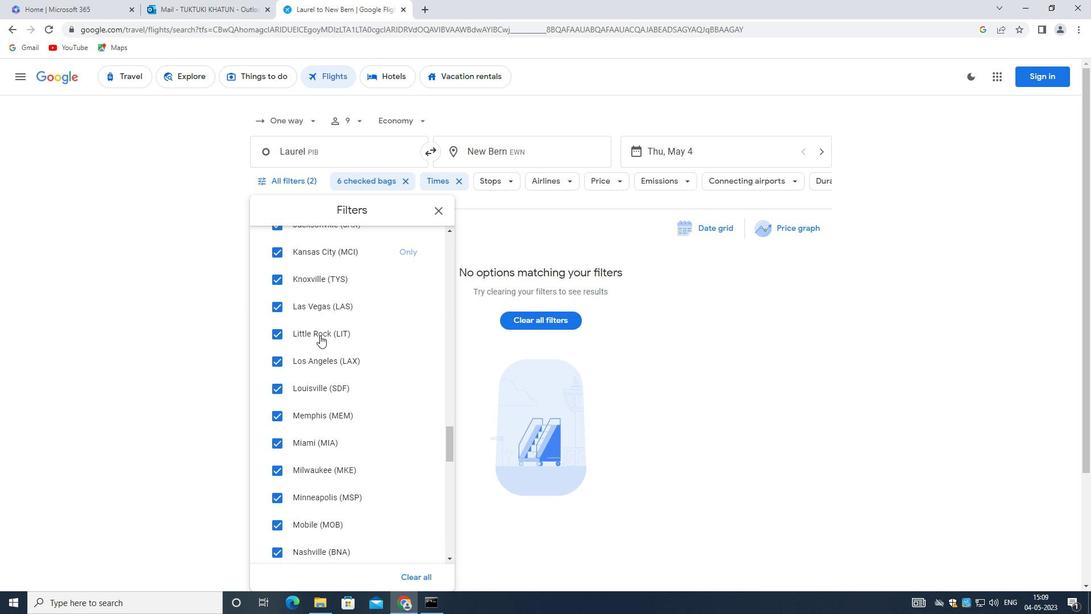 
Action: Mouse moved to (319, 335)
Screenshot: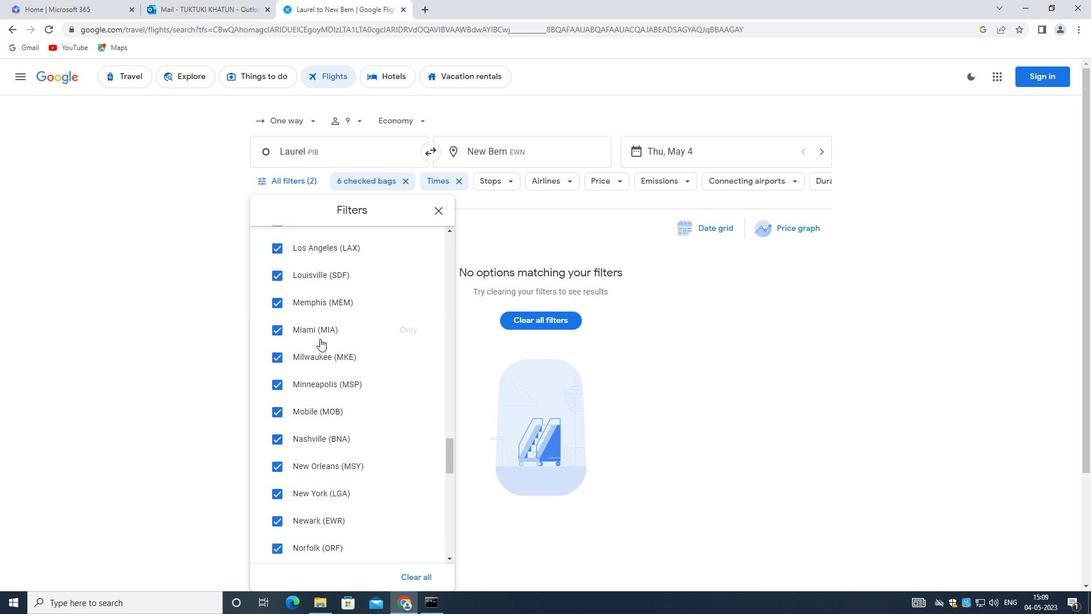 
Action: Mouse scrolled (319, 334) with delta (0, 0)
Screenshot: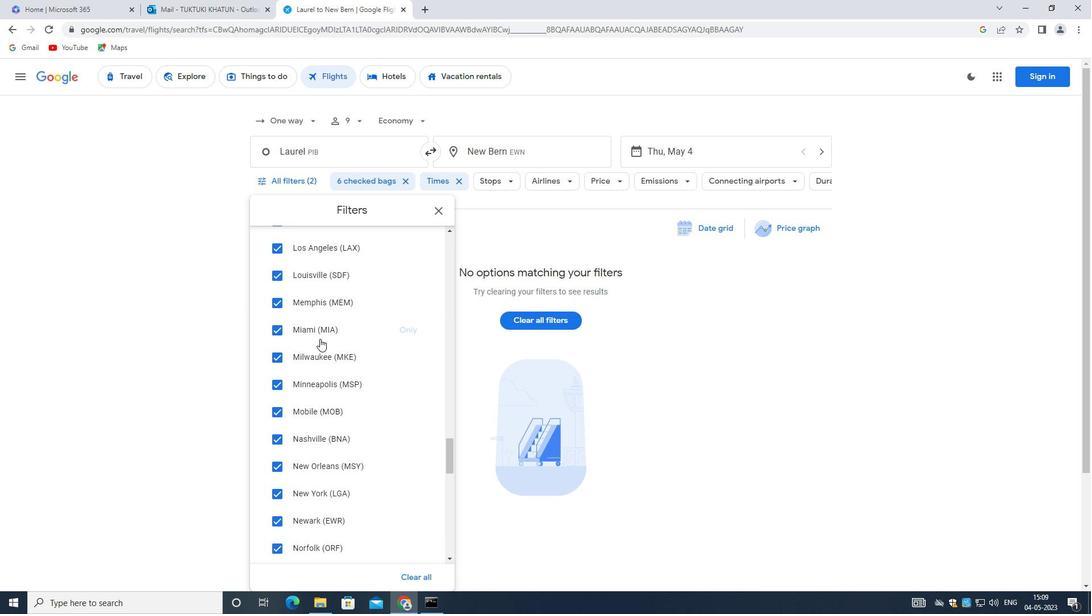 
Action: Mouse scrolled (319, 334) with delta (0, 0)
Screenshot: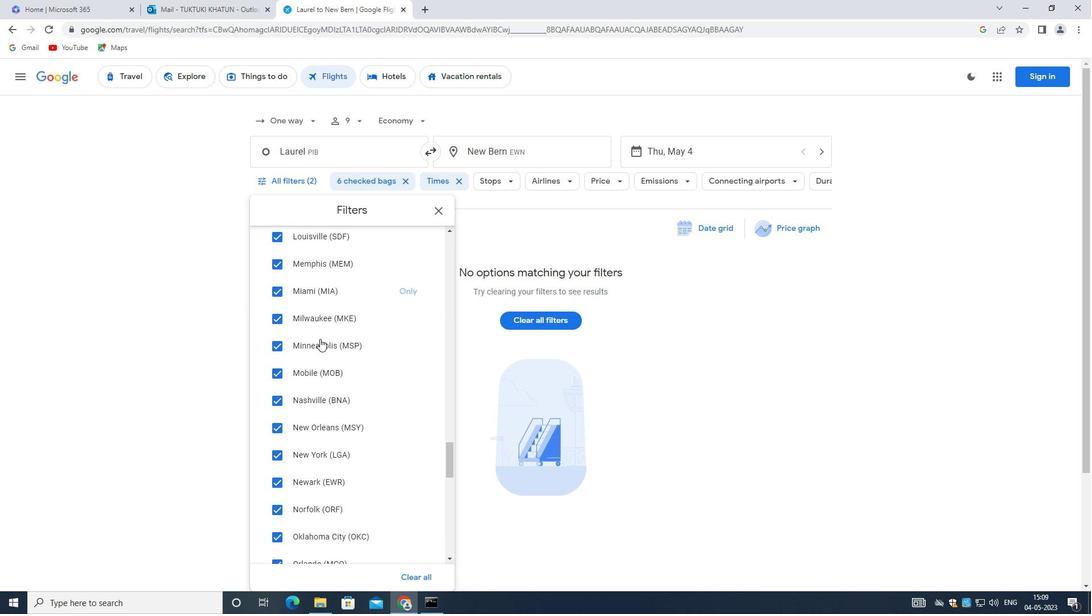 
Action: Mouse scrolled (319, 334) with delta (0, 0)
Screenshot: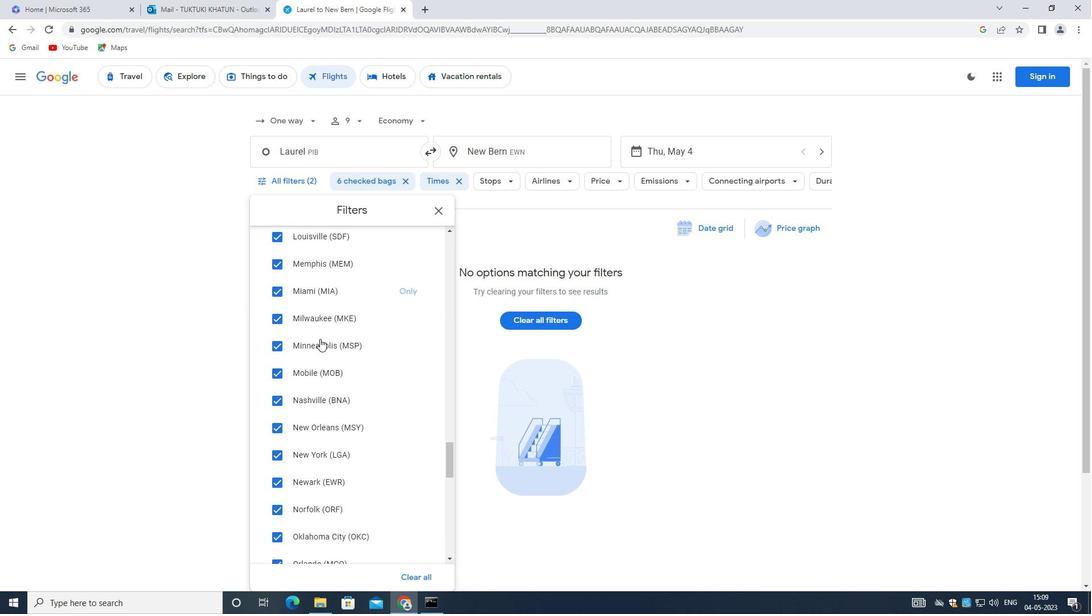 
Action: Mouse scrolled (319, 334) with delta (0, 0)
Screenshot: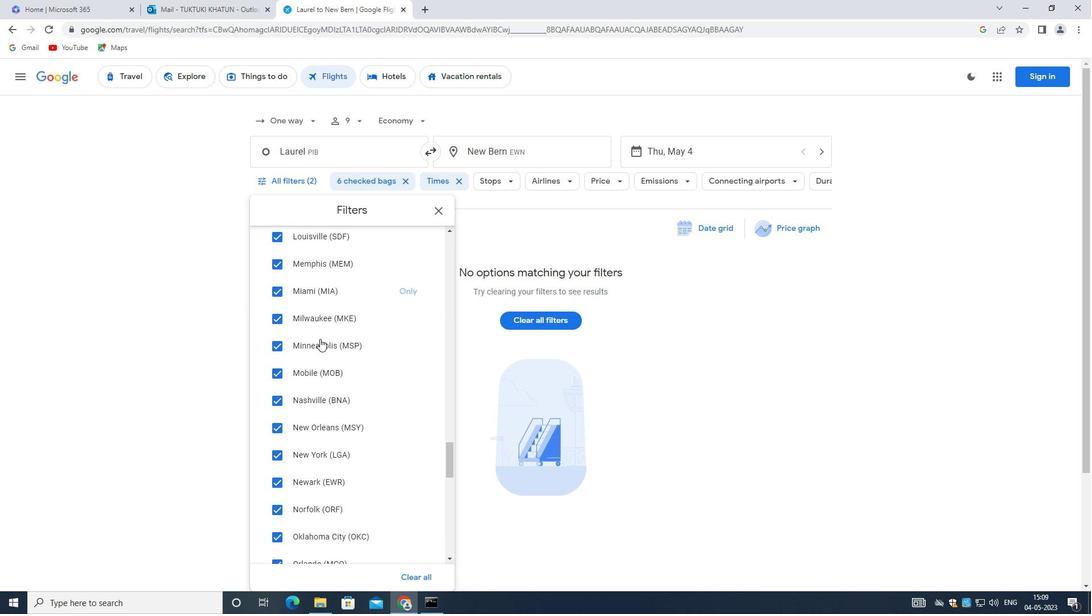 
Action: Mouse scrolled (319, 334) with delta (0, 0)
Screenshot: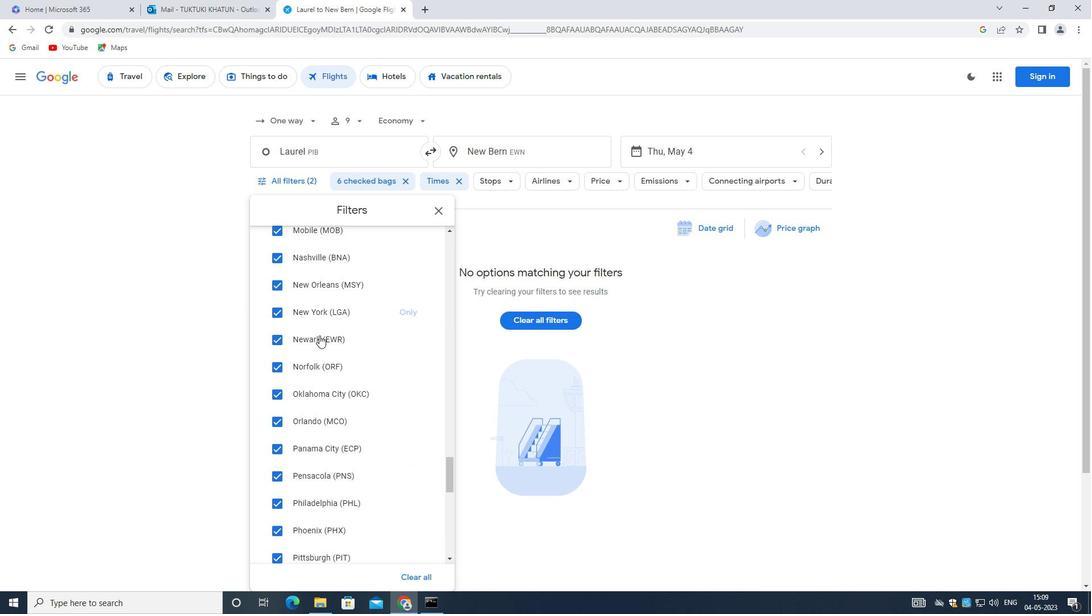 
Action: Mouse scrolled (319, 334) with delta (0, 0)
Screenshot: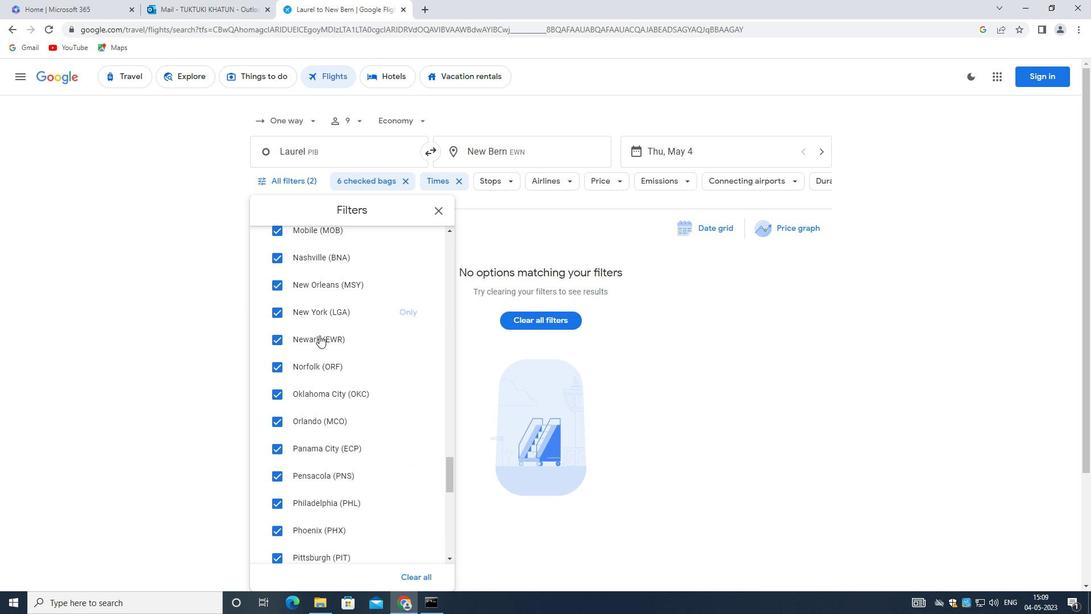 
Action: Mouse scrolled (319, 334) with delta (0, 0)
Screenshot: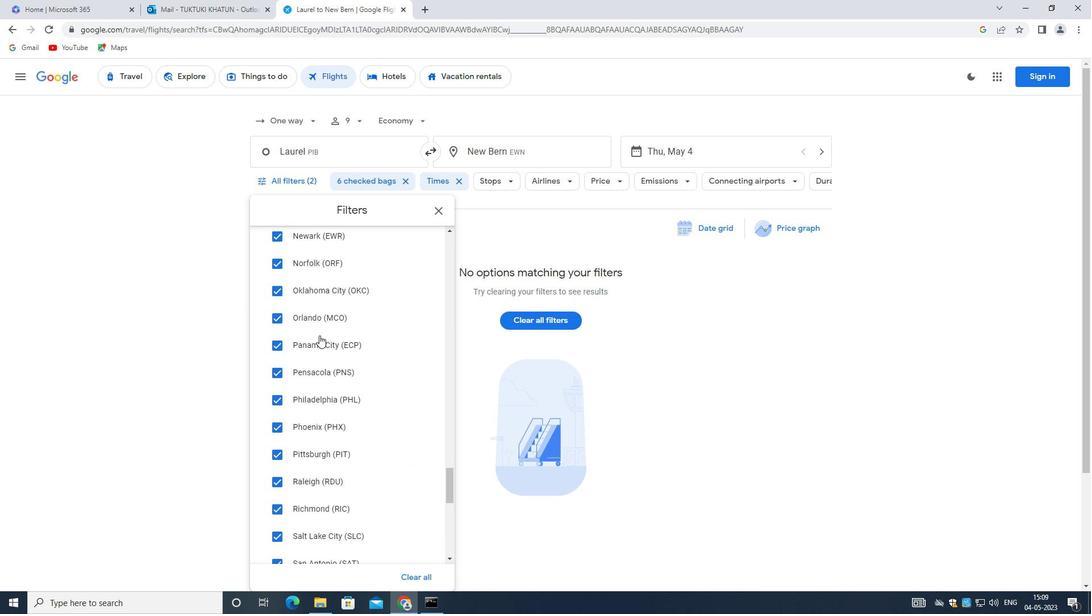 
Action: Mouse moved to (319, 335)
Screenshot: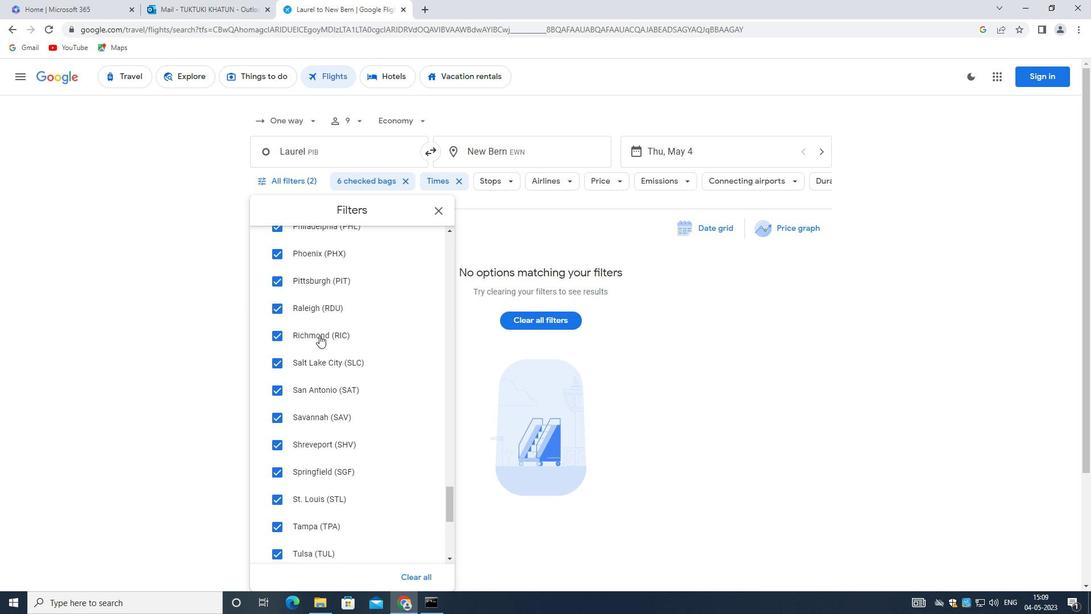 
Action: Mouse scrolled (319, 334) with delta (0, 0)
Screenshot: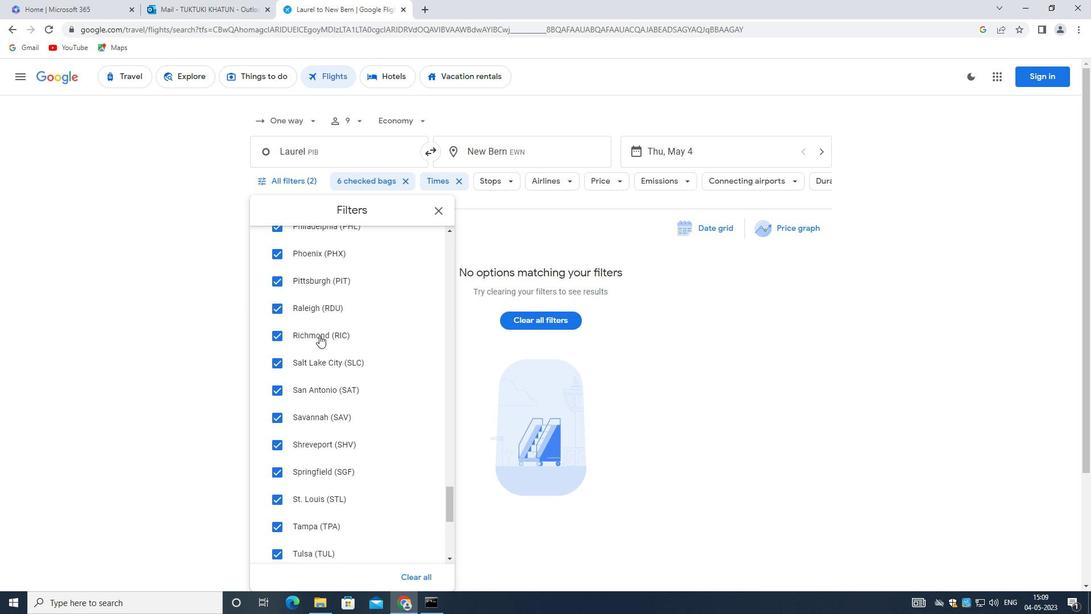 
Action: Mouse moved to (319, 336)
Screenshot: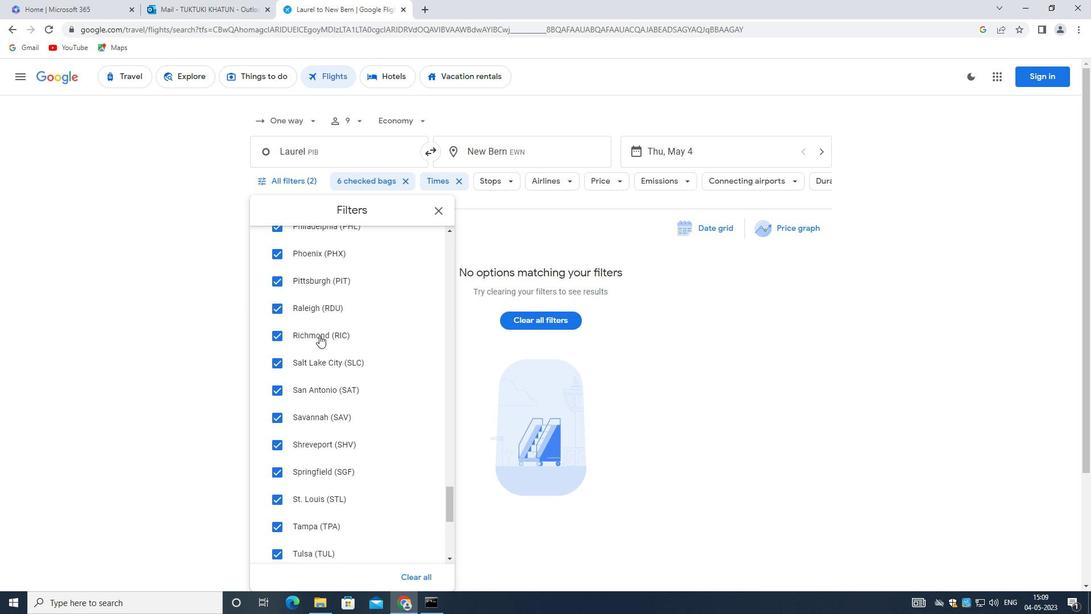 
Action: Mouse scrolled (319, 335) with delta (0, 0)
Screenshot: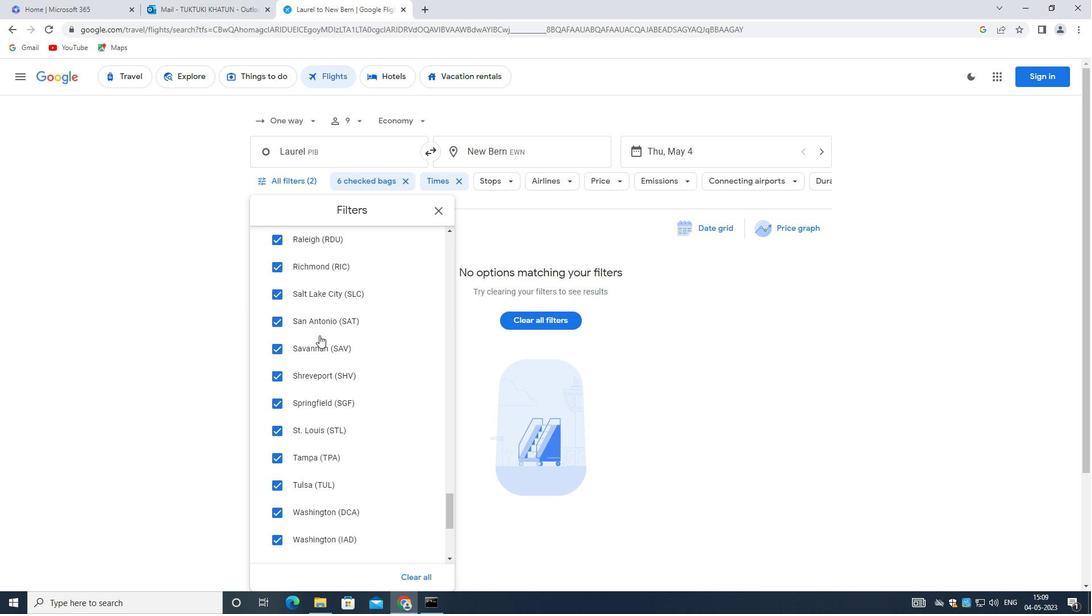 
Action: Mouse scrolled (319, 335) with delta (0, 0)
Screenshot: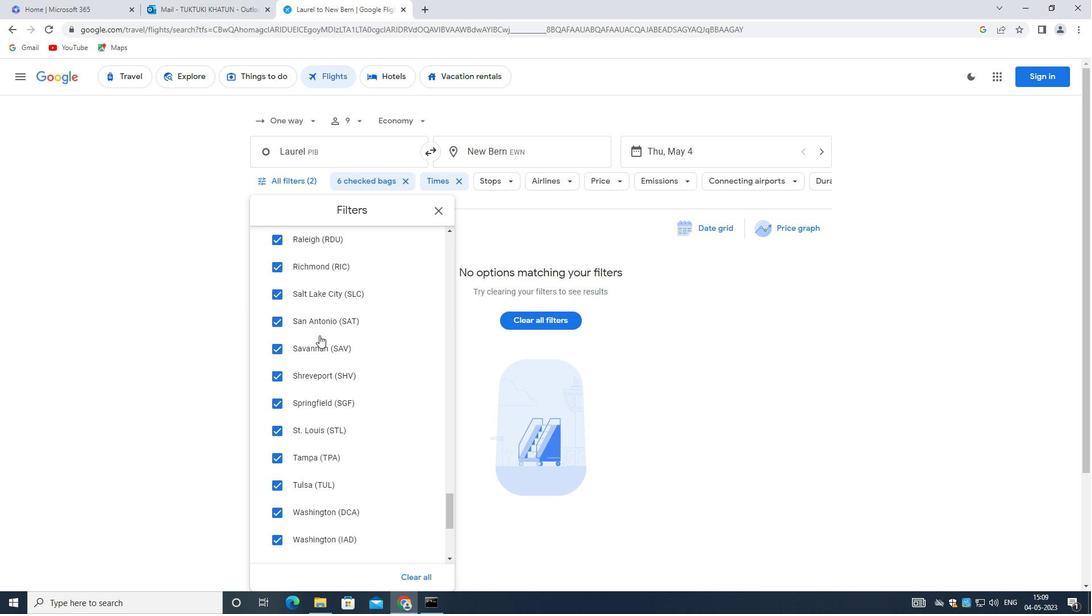 
Action: Mouse scrolled (319, 335) with delta (0, 0)
Screenshot: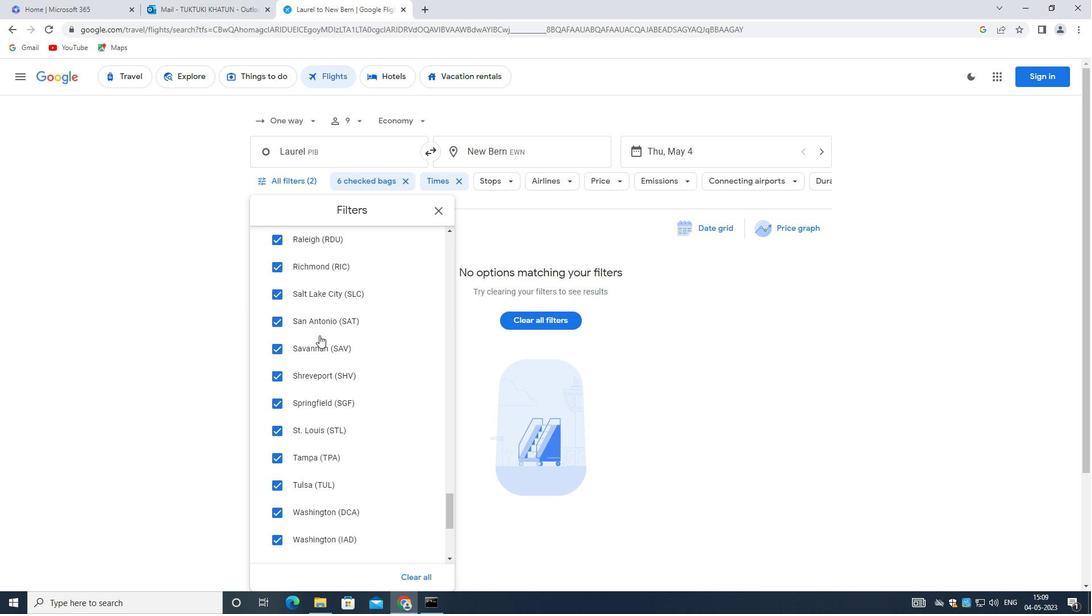 
Action: Mouse scrolled (319, 335) with delta (0, 0)
Screenshot: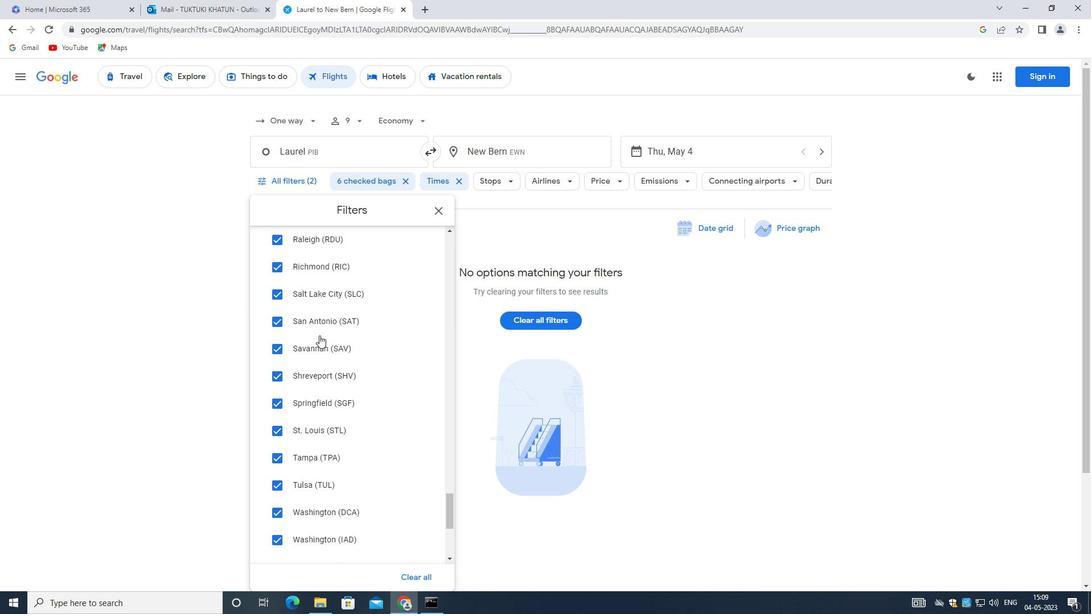 
Action: Mouse moved to (319, 336)
Screenshot: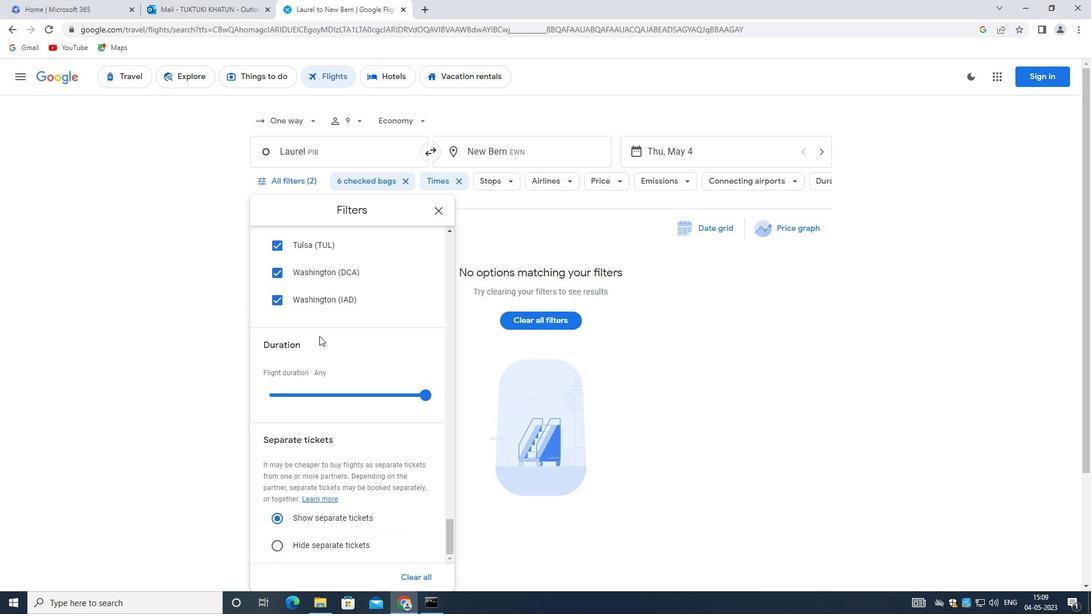 
Action: Mouse scrolled (319, 336) with delta (0, 0)
Screenshot: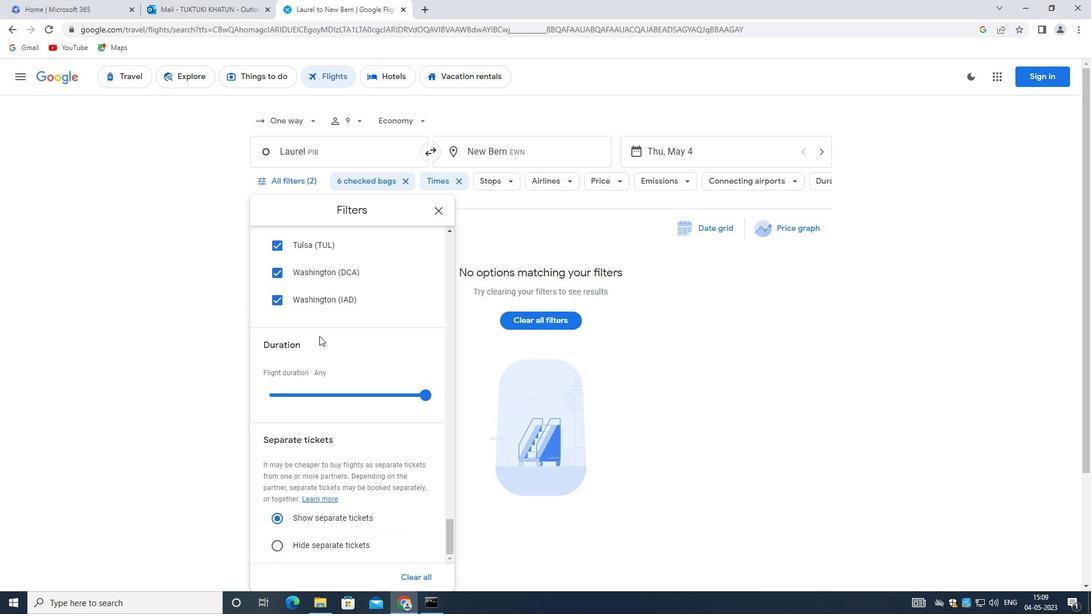 
Action: Mouse scrolled (319, 336) with delta (0, 0)
Screenshot: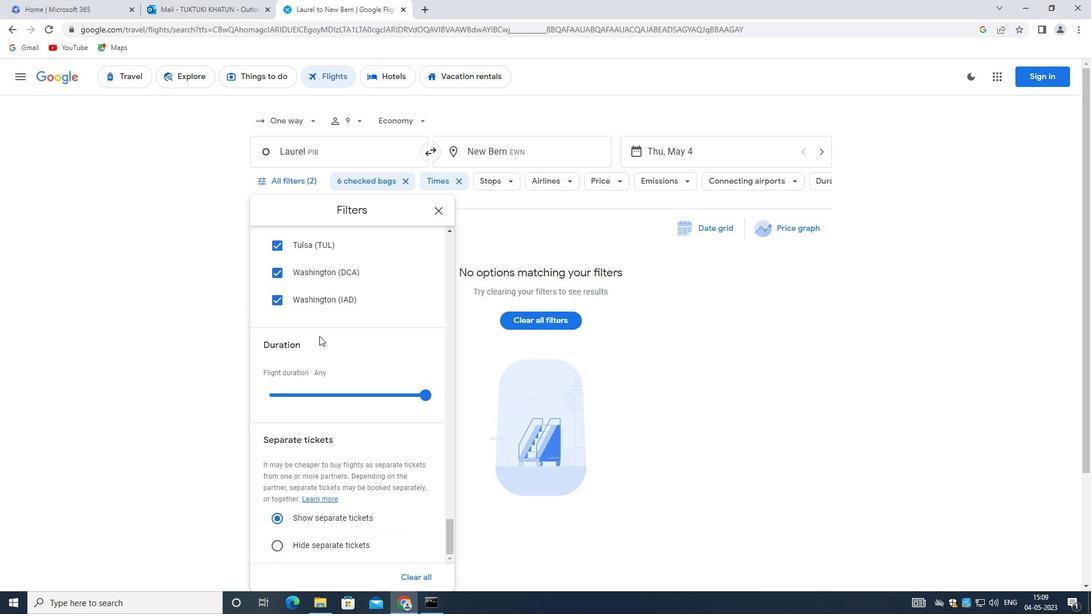 
Action: Mouse scrolled (319, 336) with delta (0, 0)
Screenshot: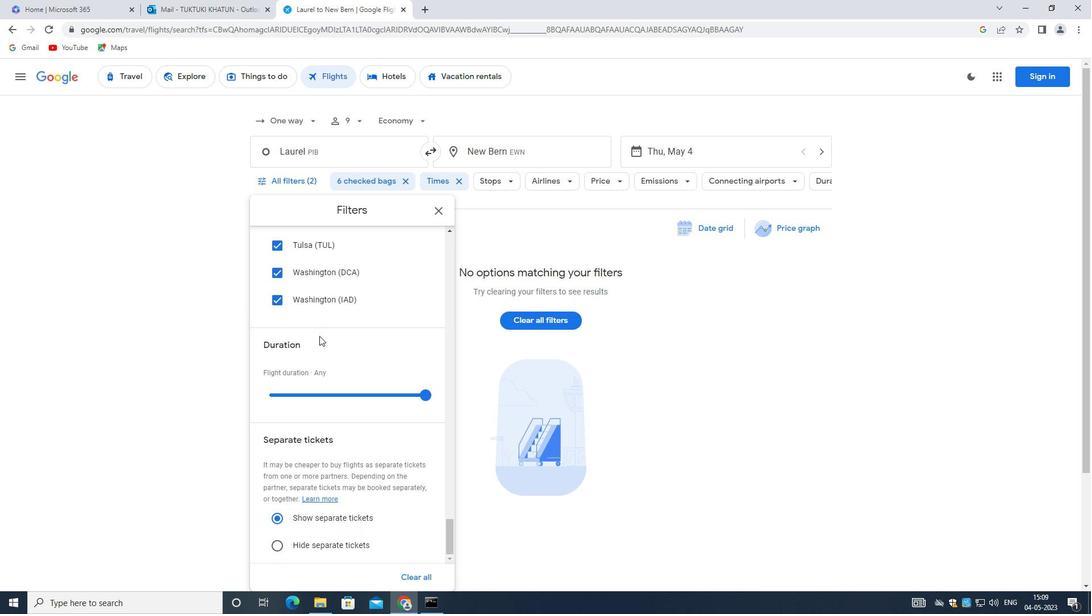 
Action: Mouse scrolled (319, 336) with delta (0, 0)
Screenshot: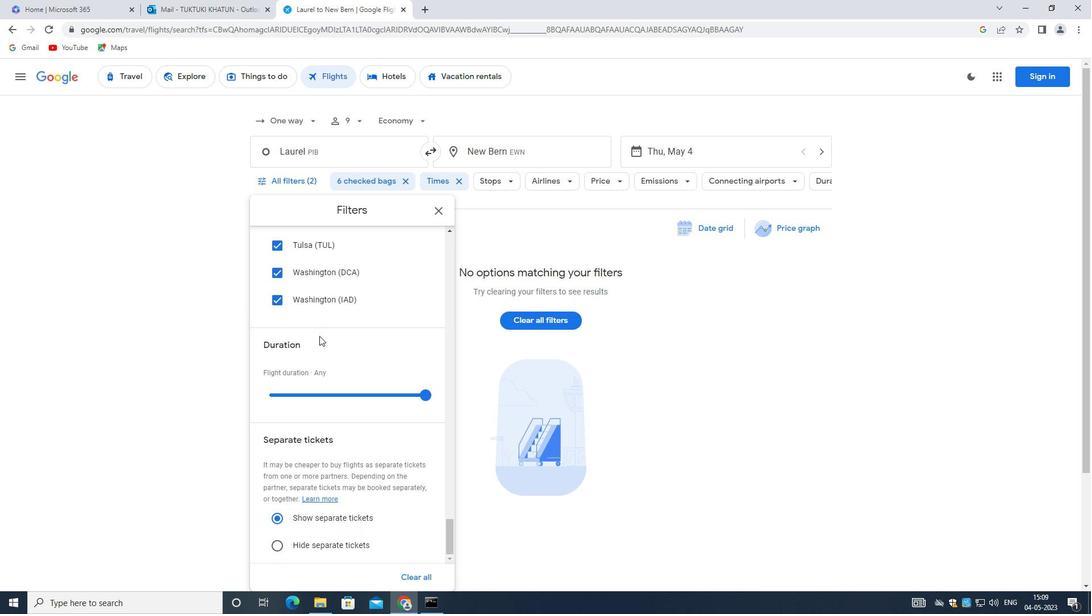 
Action: Mouse scrolled (319, 336) with delta (0, 0)
Screenshot: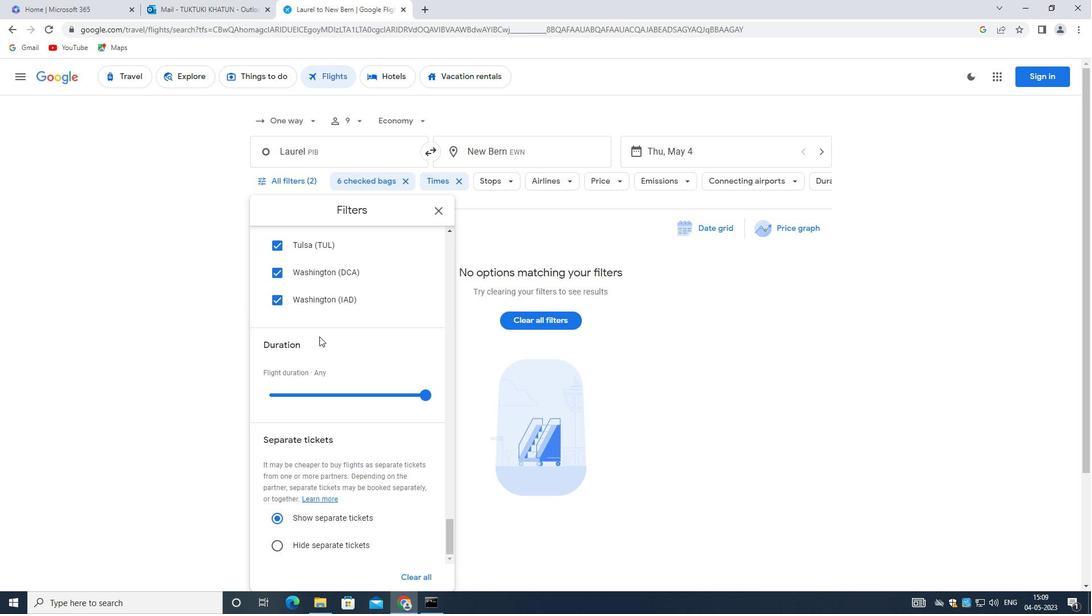 
Action: Mouse scrolled (319, 336) with delta (0, 0)
Screenshot: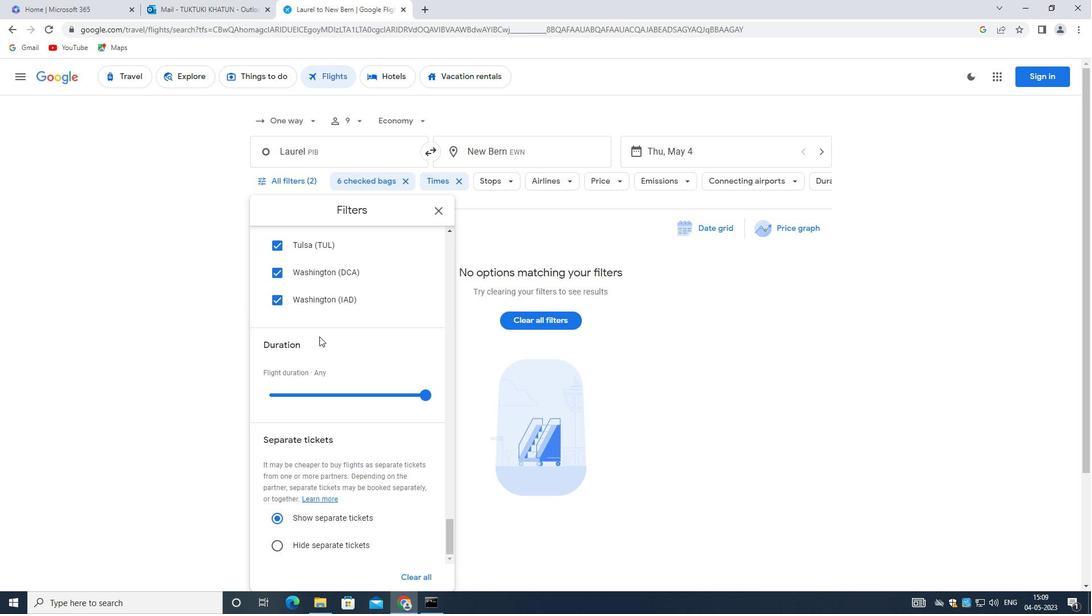 
Action: Mouse scrolled (319, 336) with delta (0, 0)
Screenshot: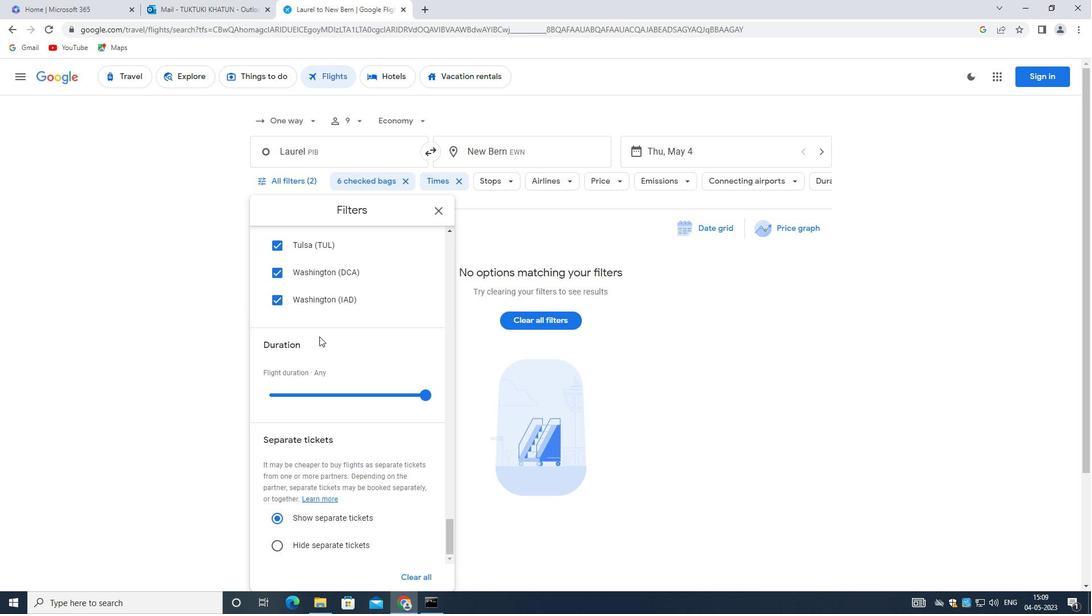 
Action: Mouse scrolled (319, 336) with delta (0, 0)
Screenshot: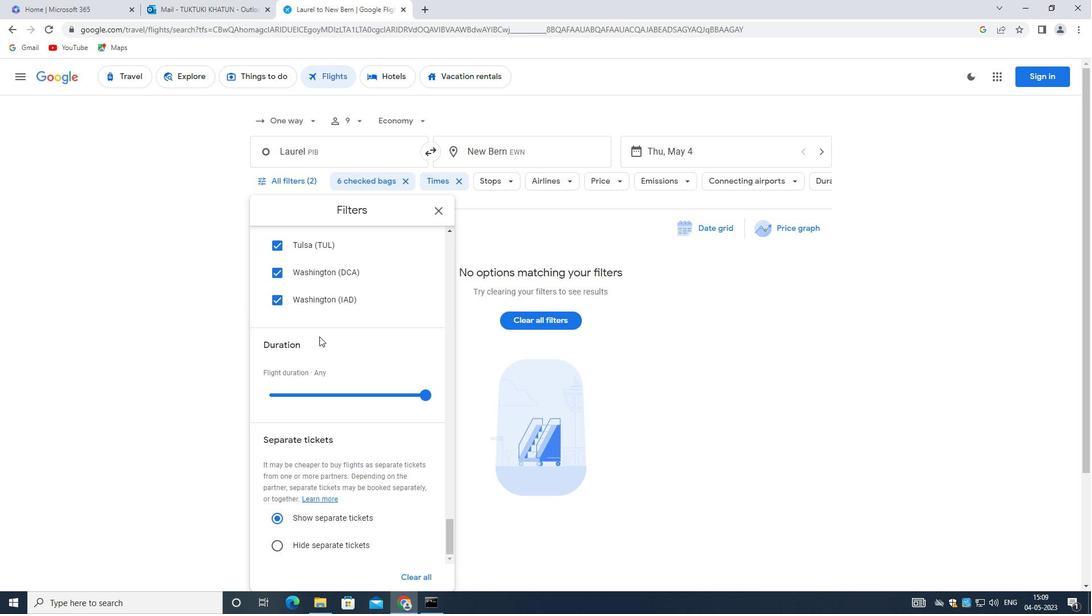 
Action: Mouse scrolled (319, 336) with delta (0, 0)
Screenshot: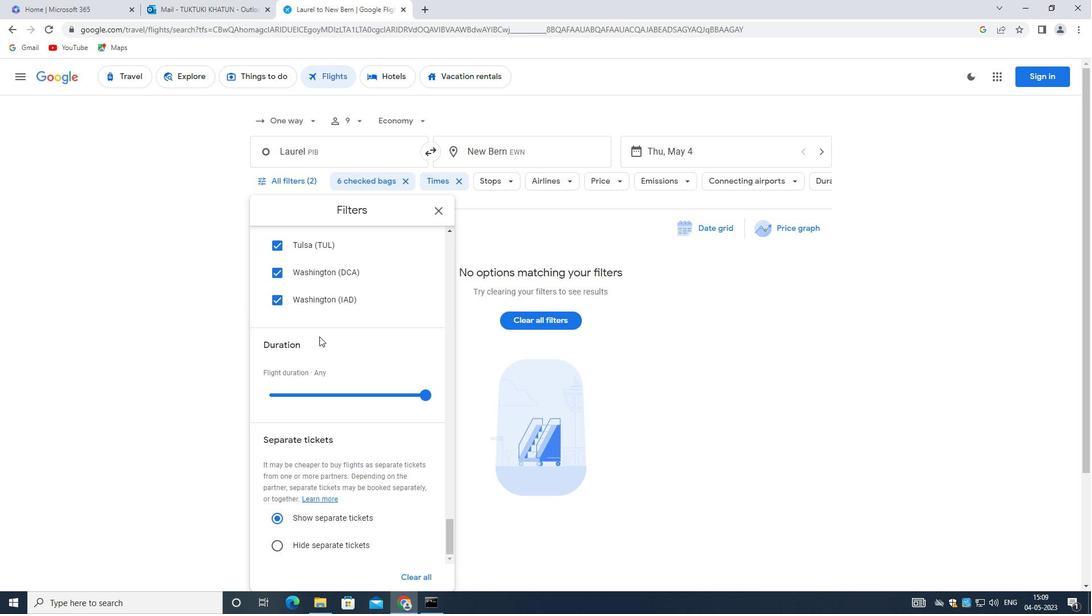 
Action: Mouse scrolled (319, 336) with delta (0, 0)
Screenshot: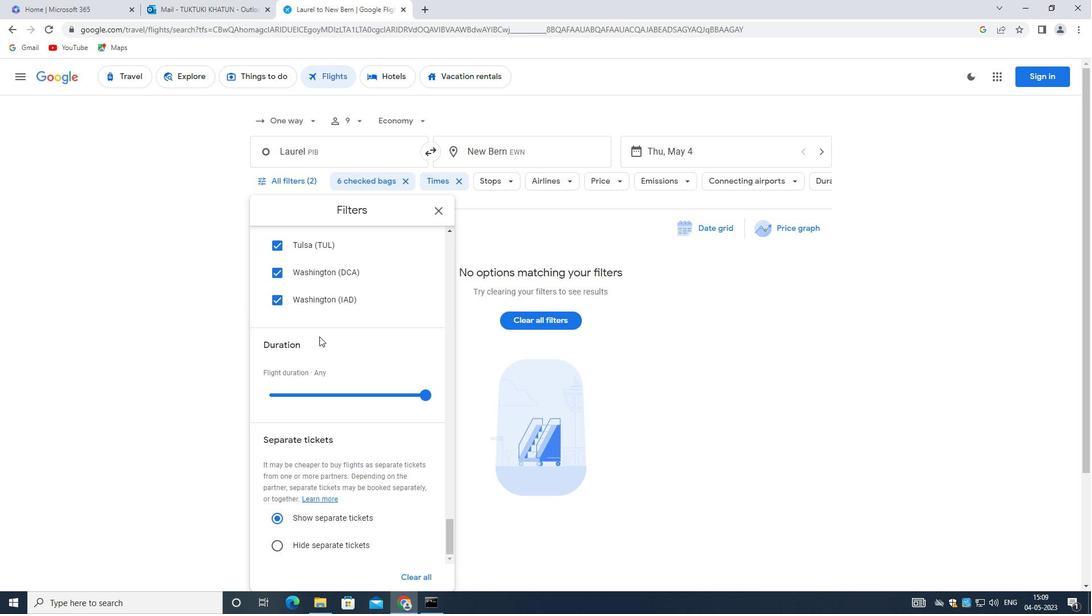 
Action: Mouse moved to (314, 338)
Screenshot: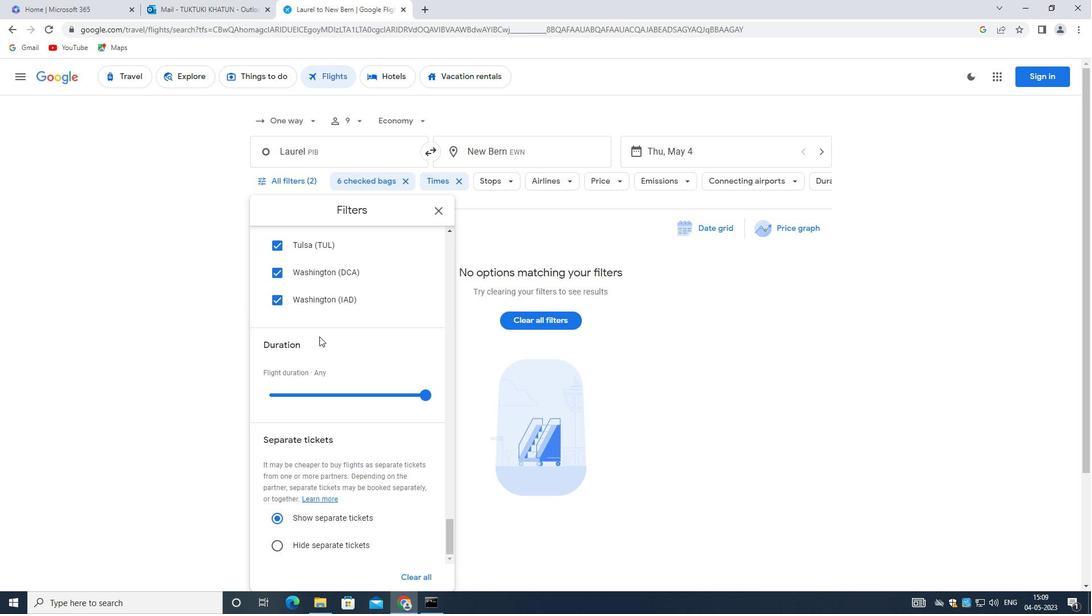 
